 Task: Find connections with filter location Piedecuesta with filter topic #Culturewith filter profile language Spanish with filter current company Tech Mahindra Foundation with filter school Indira Gandhi Institute of Technology (IGIT), Sarang with filter industry Facilities Services with filter service category Corporate Law with filter keywords title Medical Laboratory Tech
Action: Mouse moved to (362, 272)
Screenshot: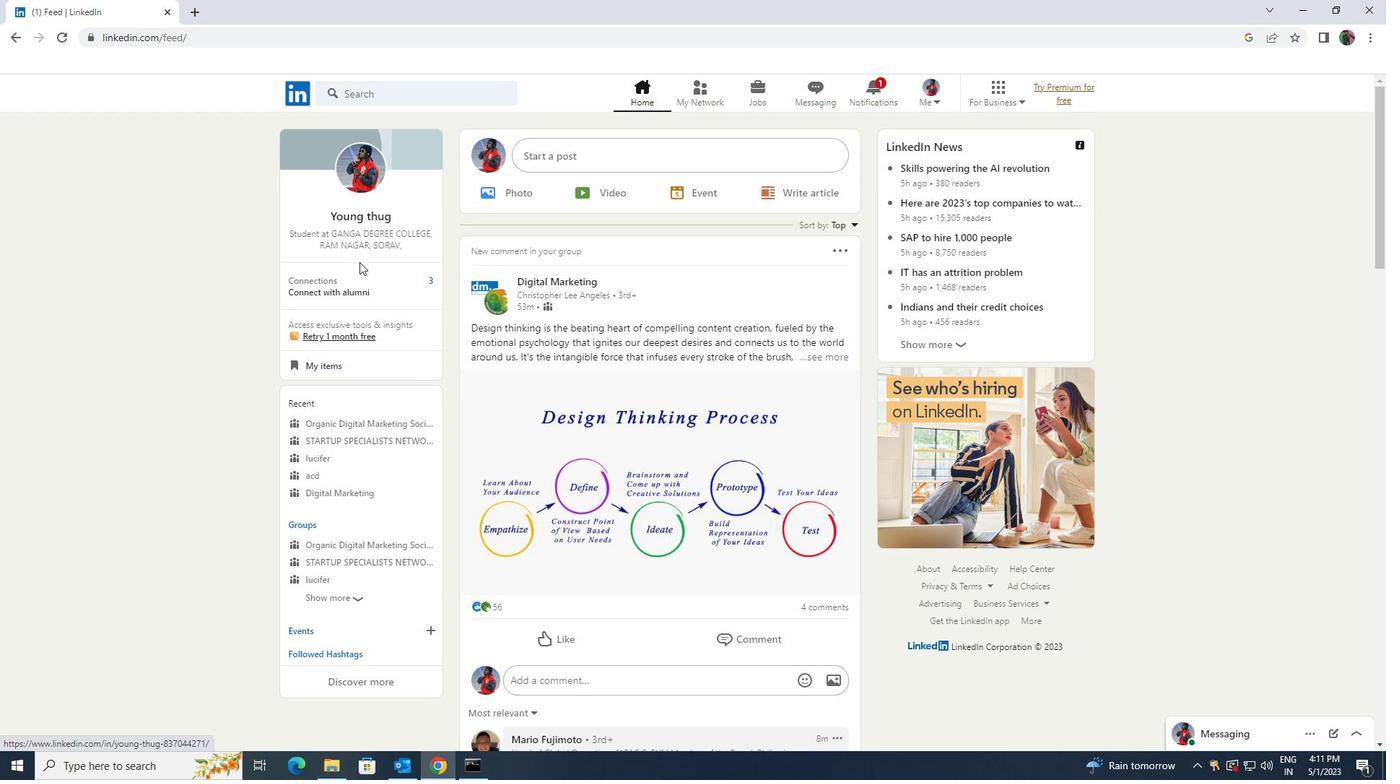 
Action: Mouse pressed left at (362, 272)
Screenshot: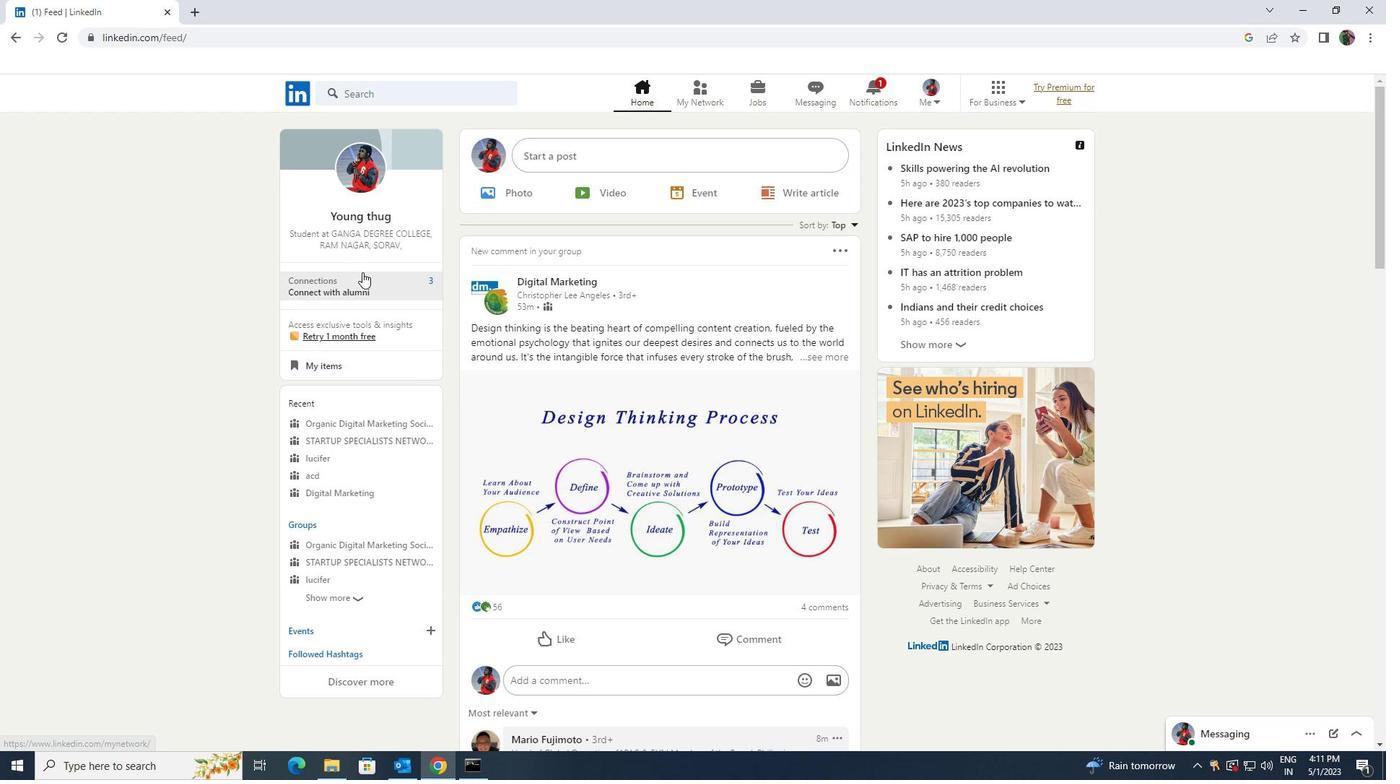
Action: Mouse moved to (373, 171)
Screenshot: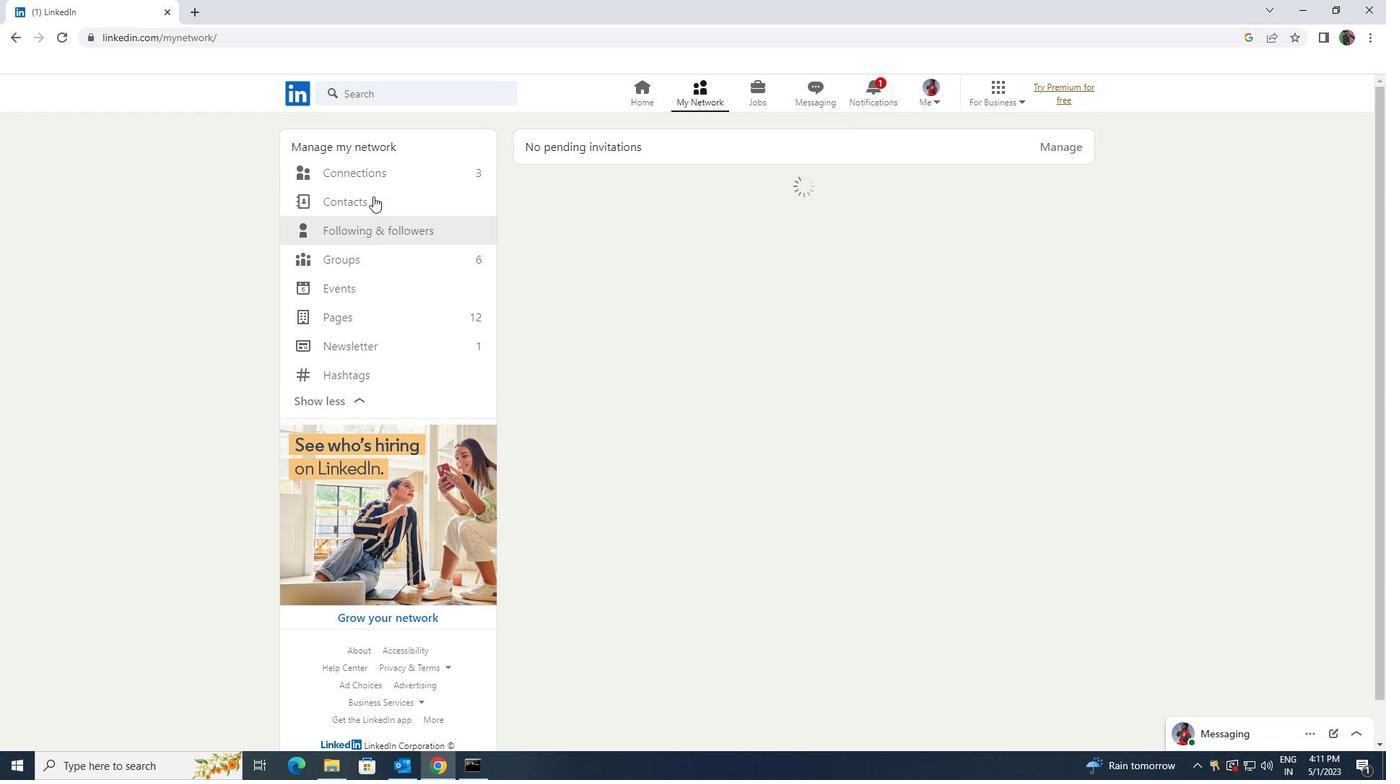 
Action: Mouse pressed left at (373, 171)
Screenshot: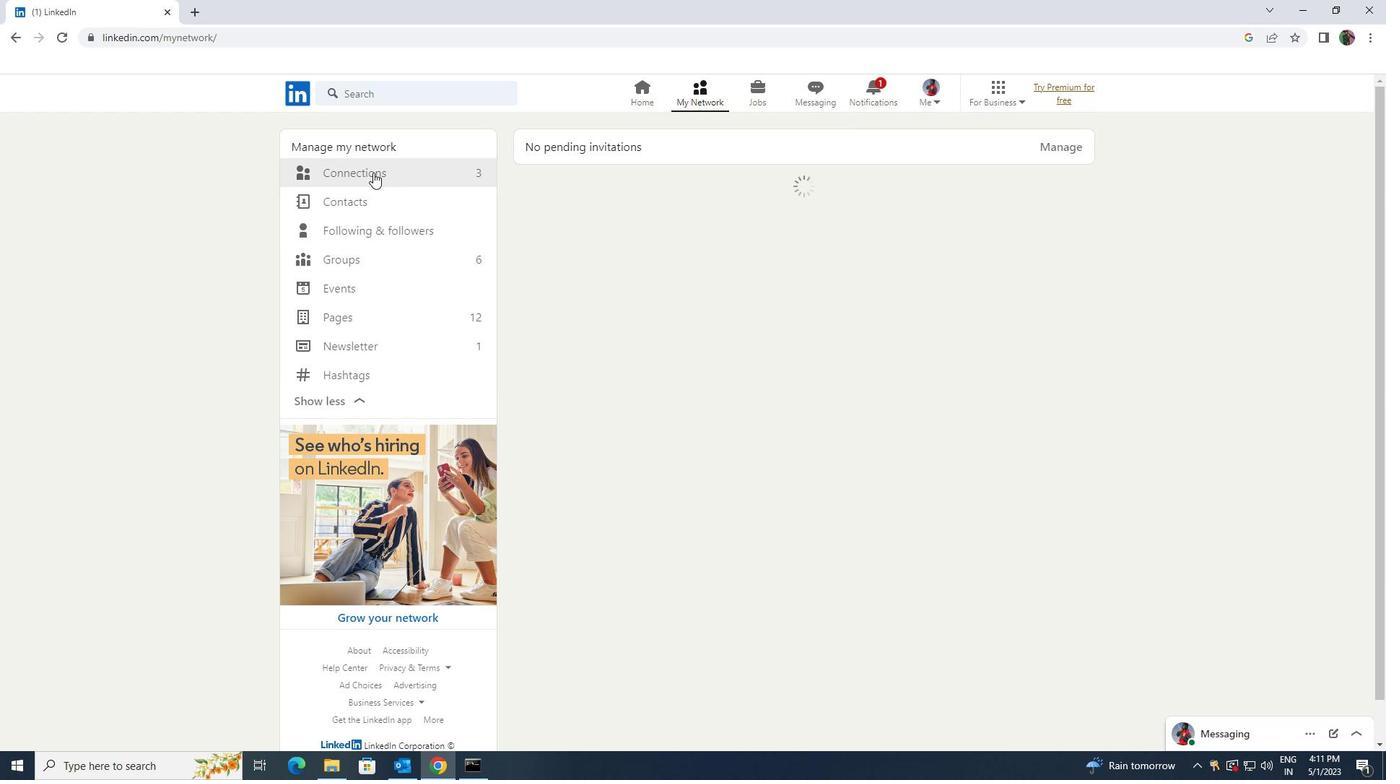 
Action: Mouse moved to (776, 174)
Screenshot: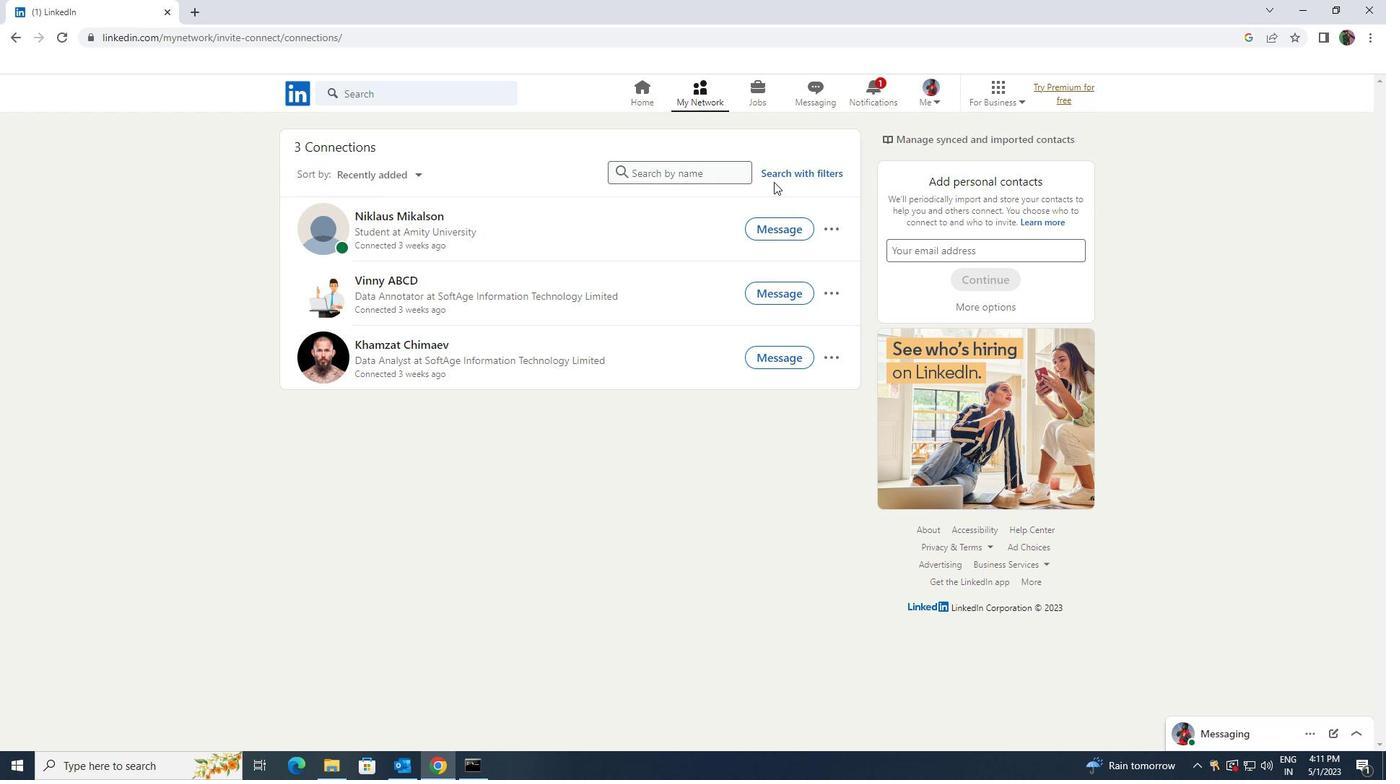 
Action: Mouse pressed left at (776, 174)
Screenshot: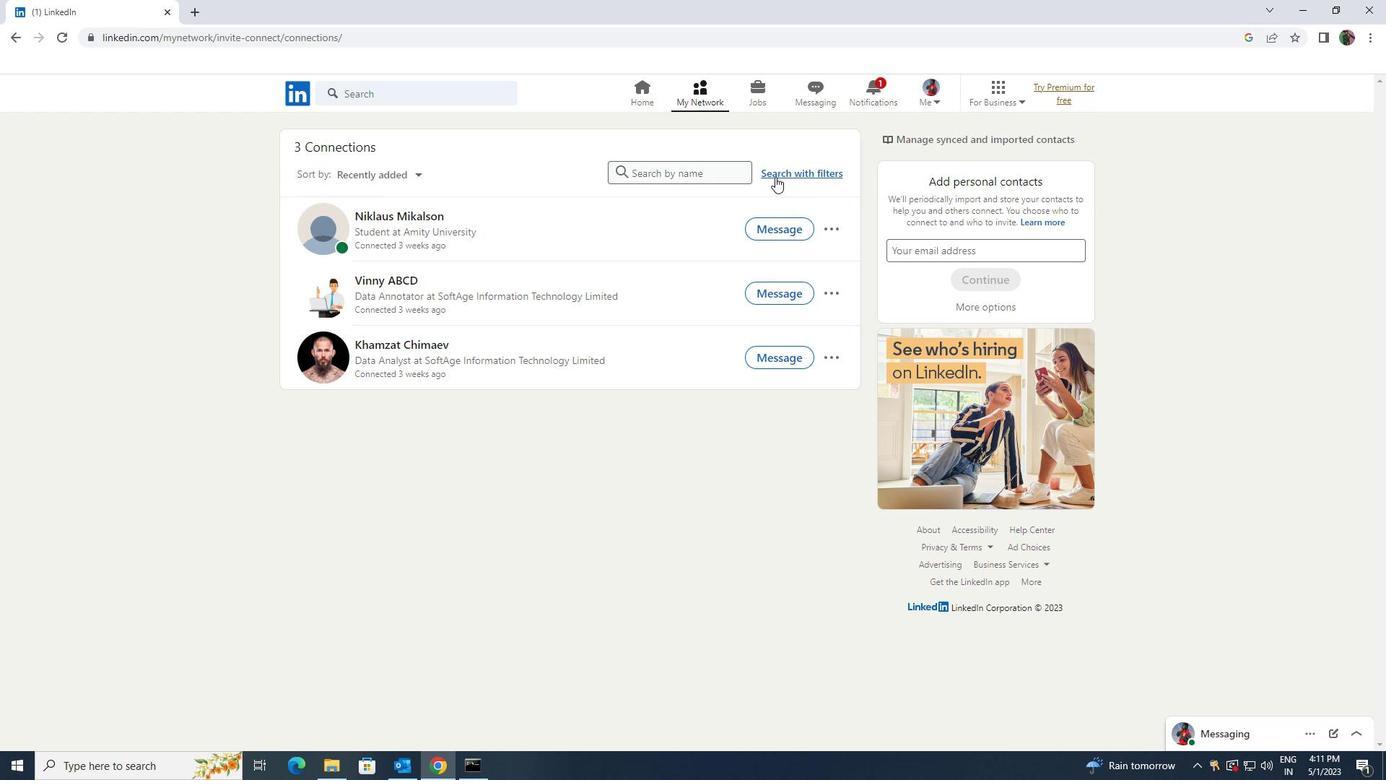 
Action: Mouse moved to (734, 139)
Screenshot: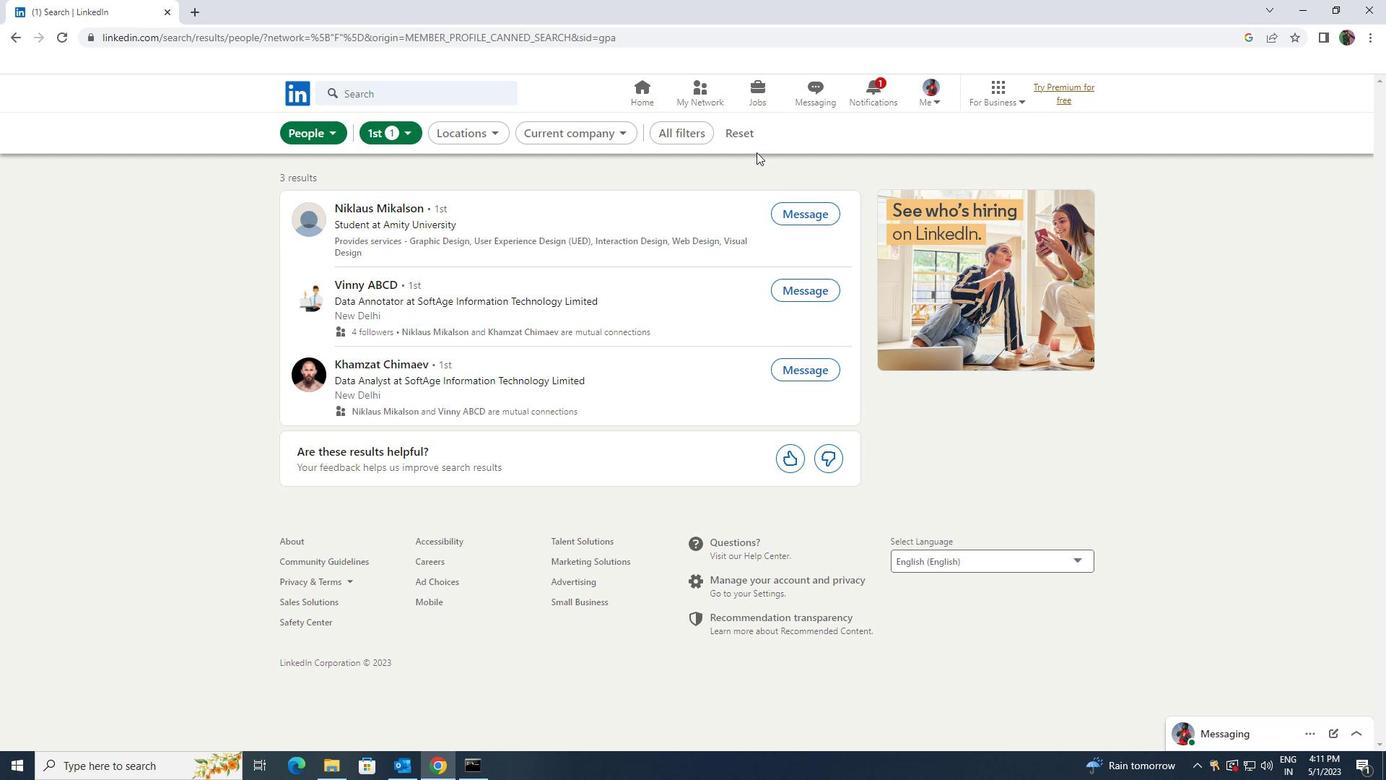 
Action: Mouse pressed left at (734, 139)
Screenshot: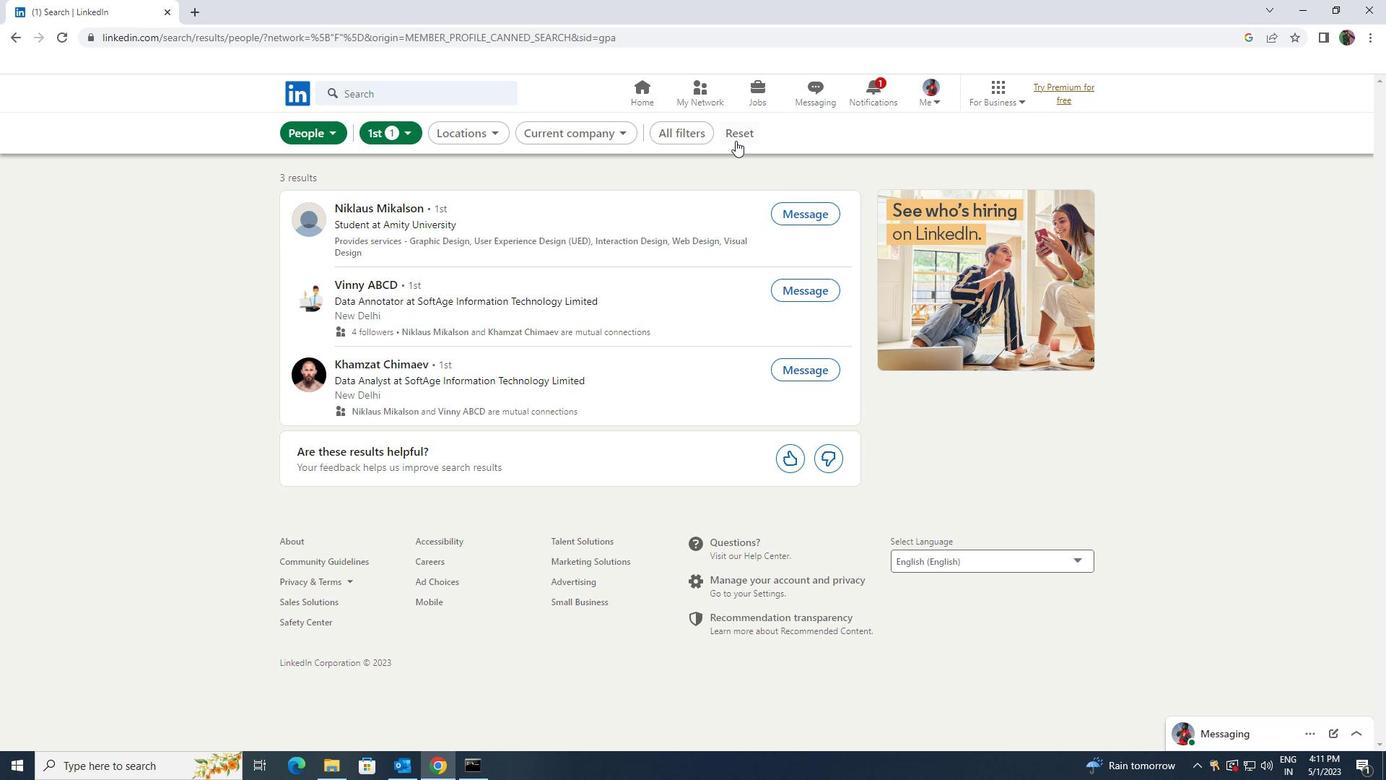 
Action: Mouse pressed left at (734, 139)
Screenshot: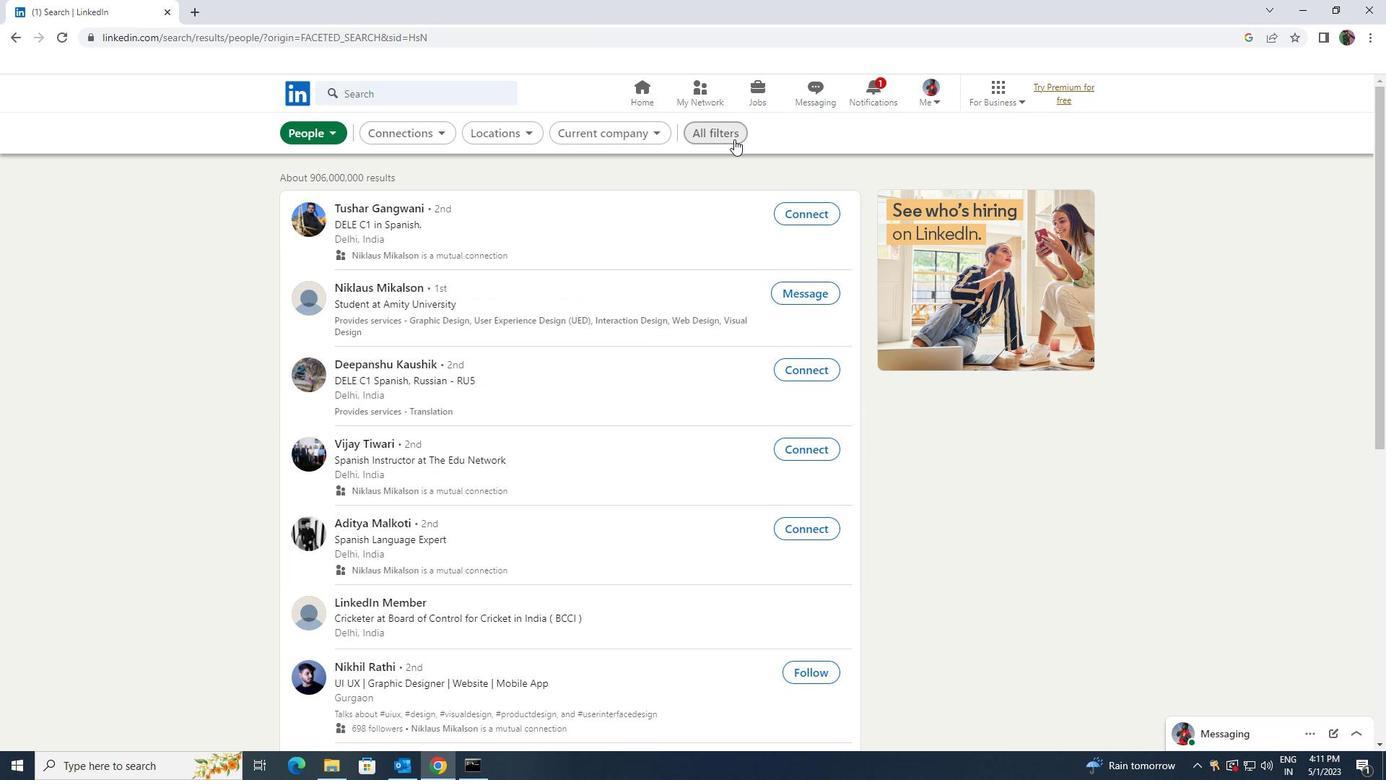 
Action: Mouse moved to (1174, 490)
Screenshot: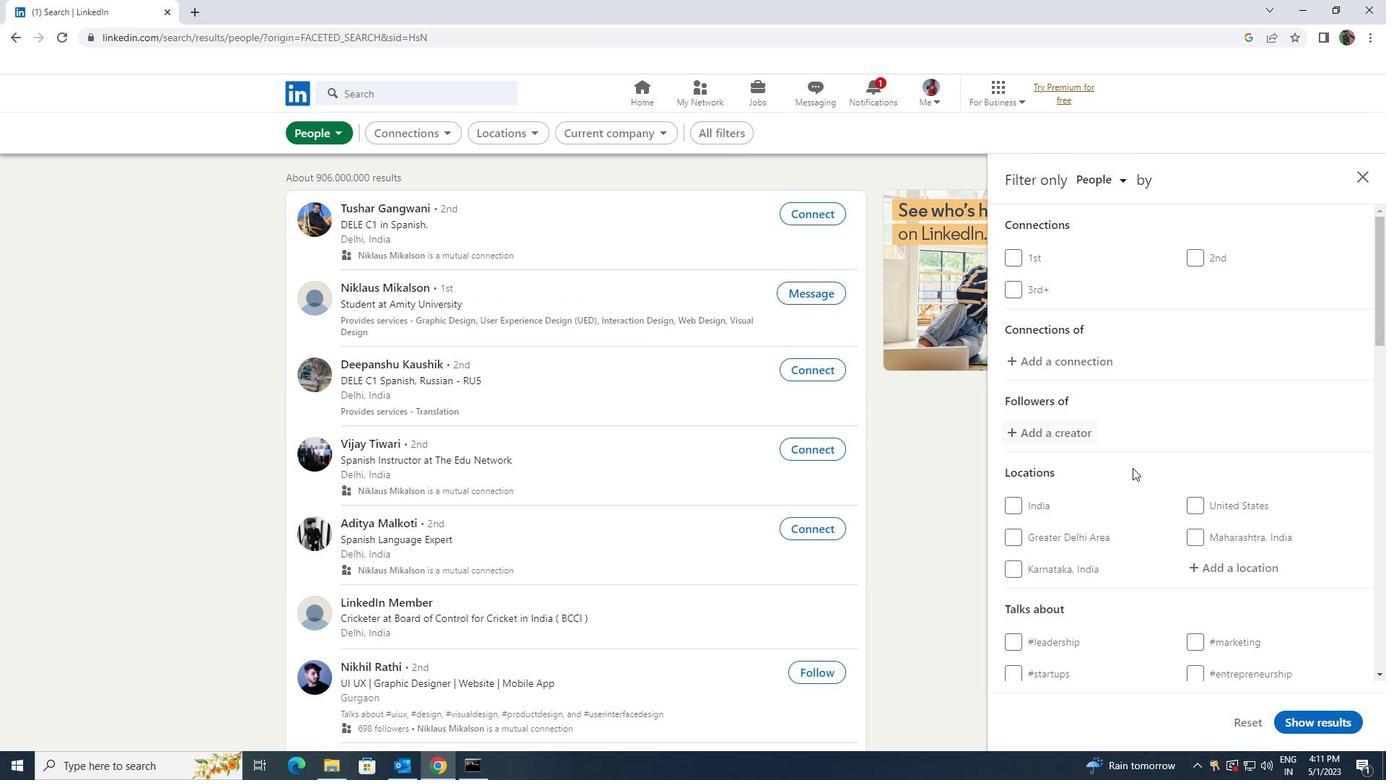 
Action: Mouse scrolled (1174, 489) with delta (0, 0)
Screenshot: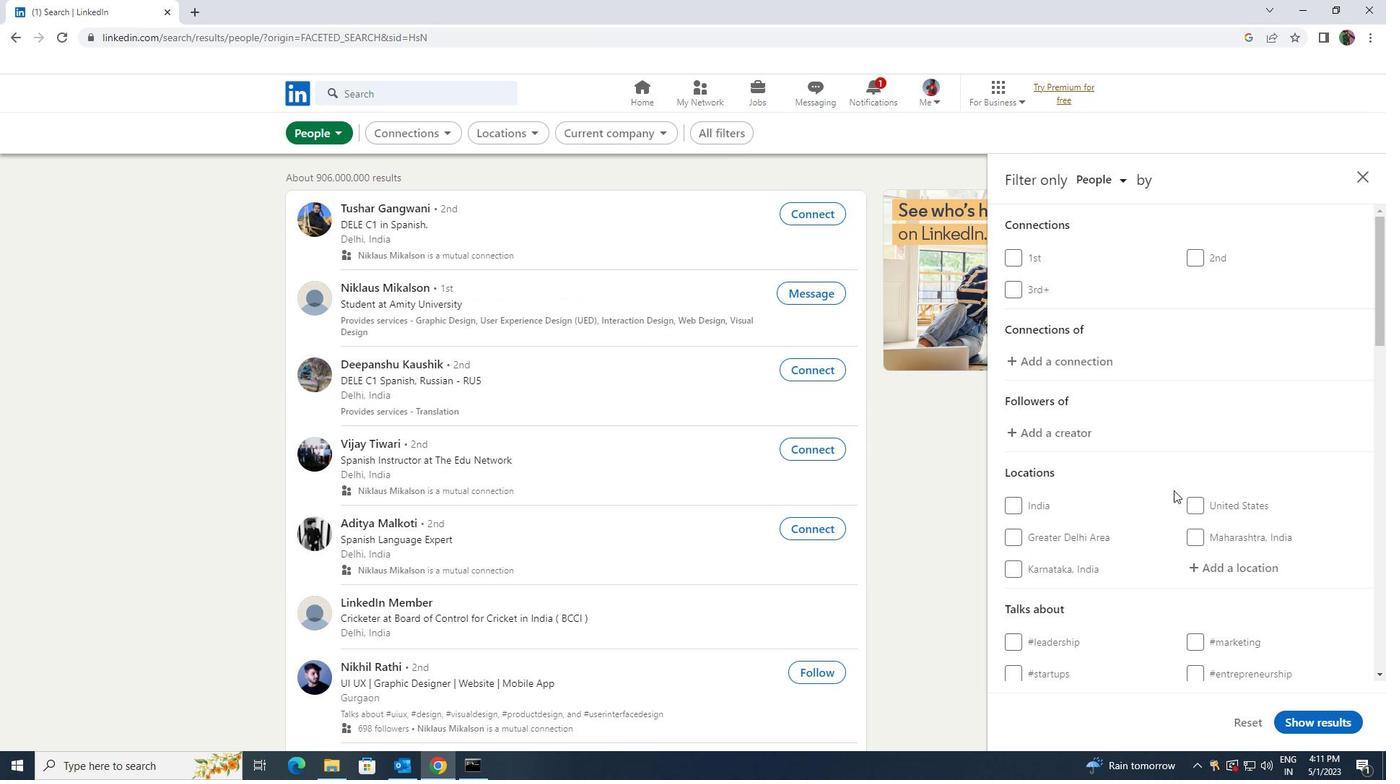 
Action: Mouse scrolled (1174, 489) with delta (0, 0)
Screenshot: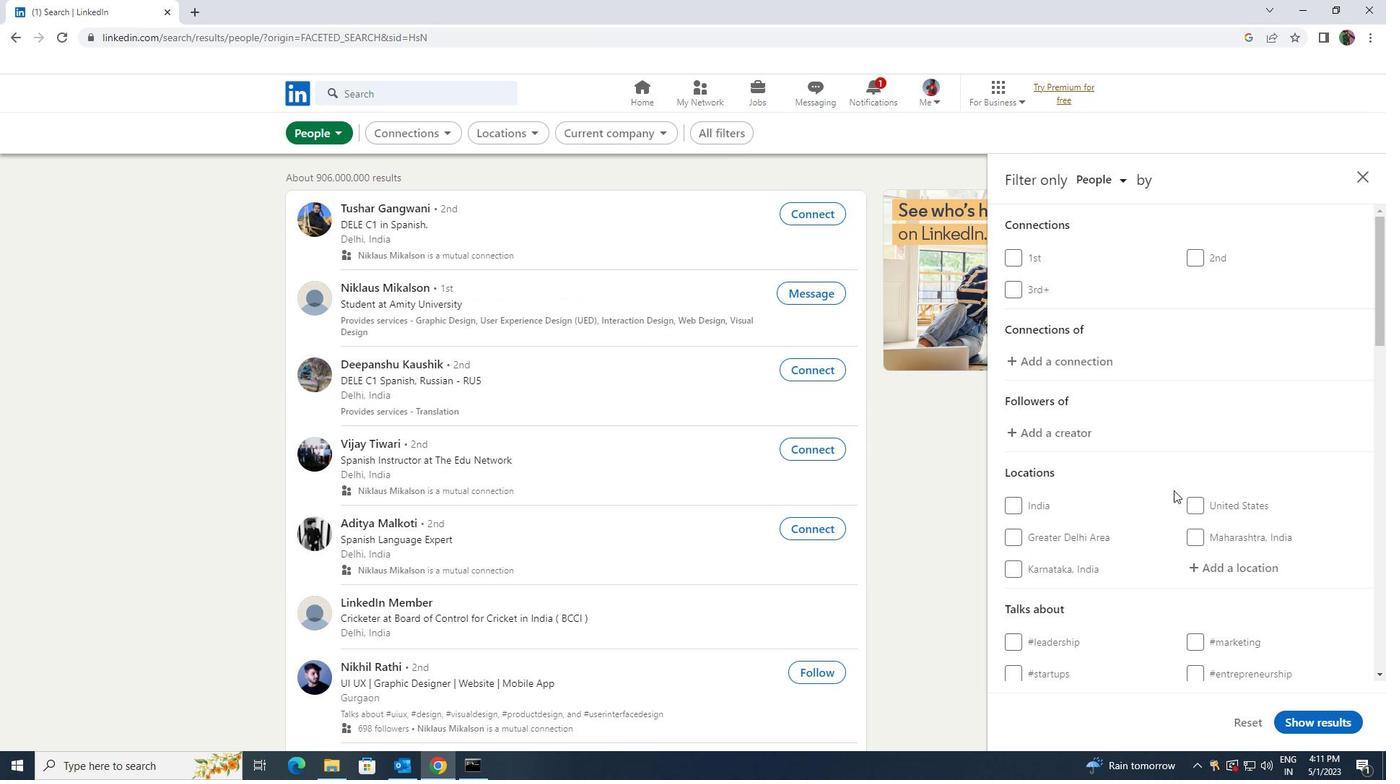 
Action: Mouse moved to (1201, 424)
Screenshot: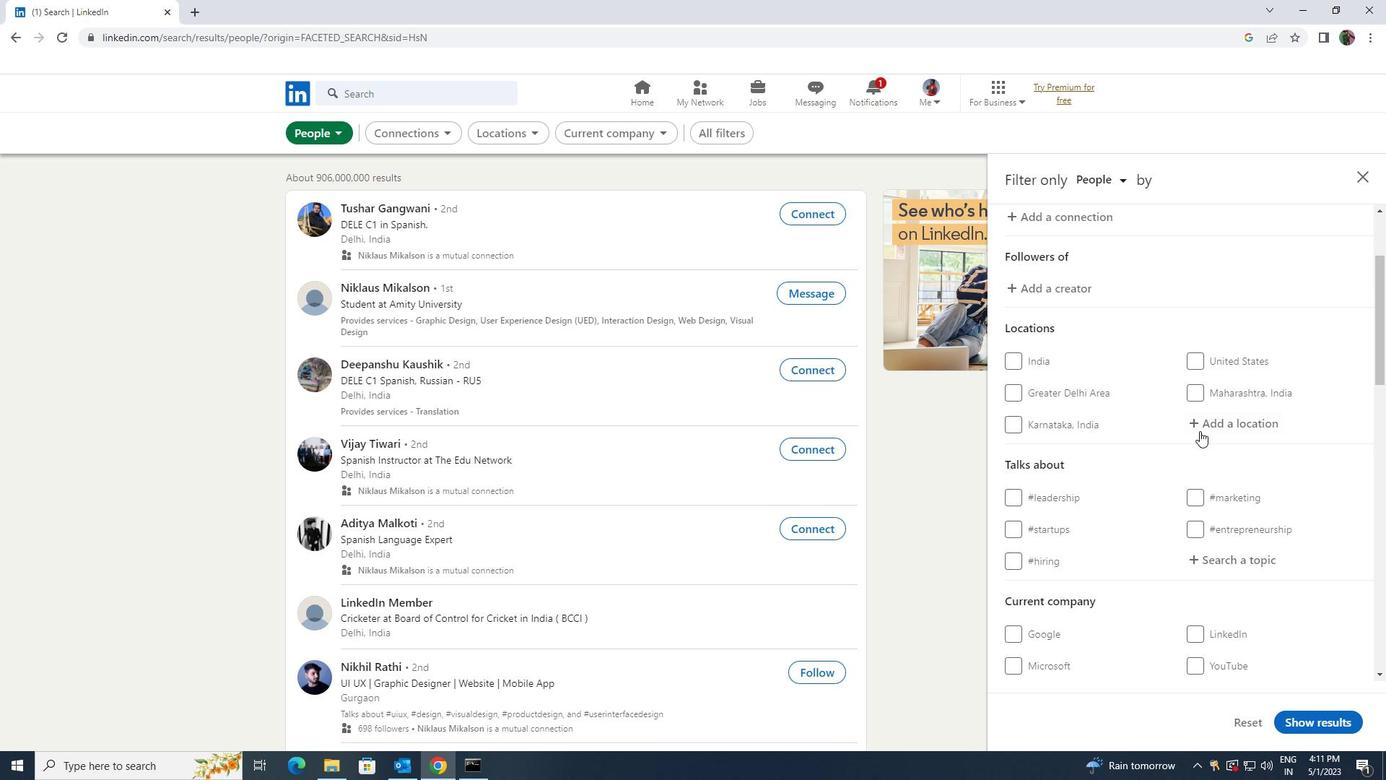
Action: Mouse pressed left at (1201, 424)
Screenshot: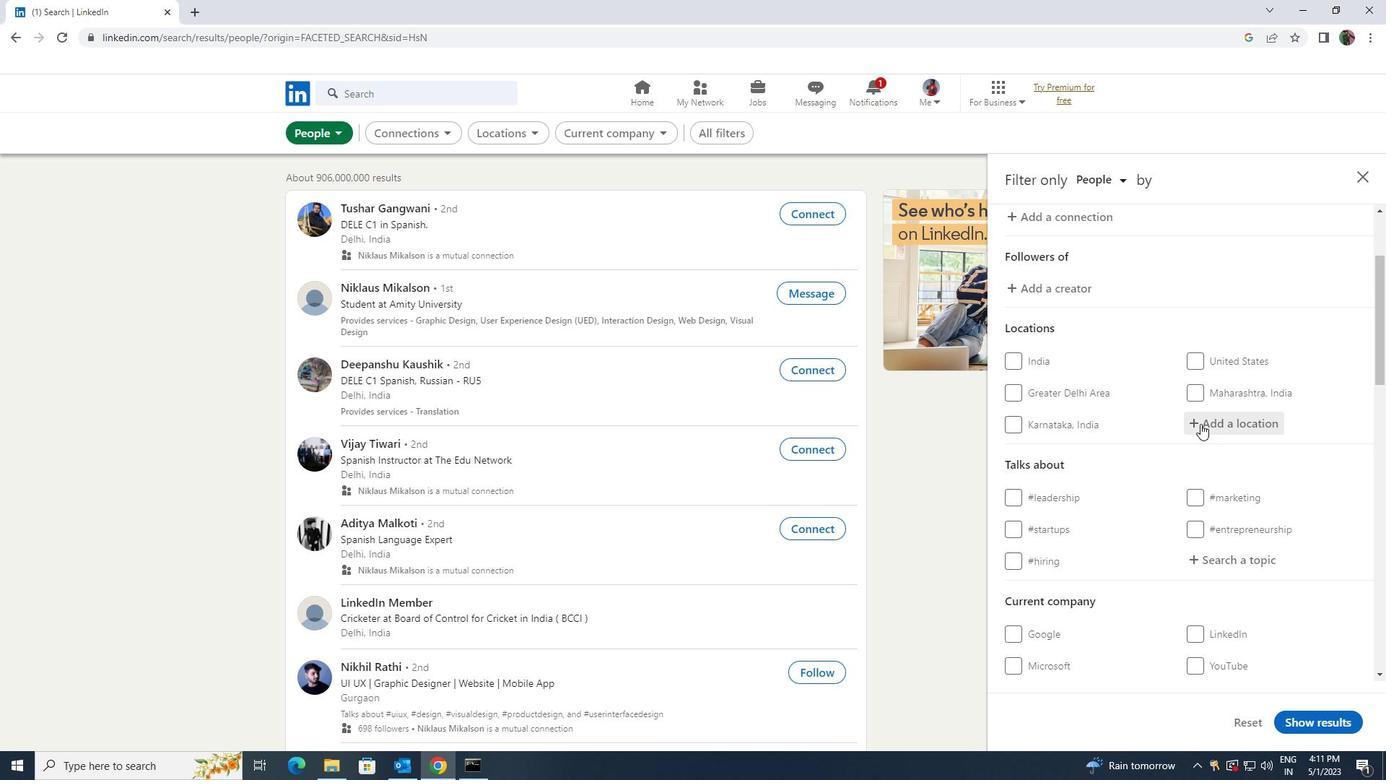 
Action: Key pressed <Key.shift><Key.shift>PIEDECU
Screenshot: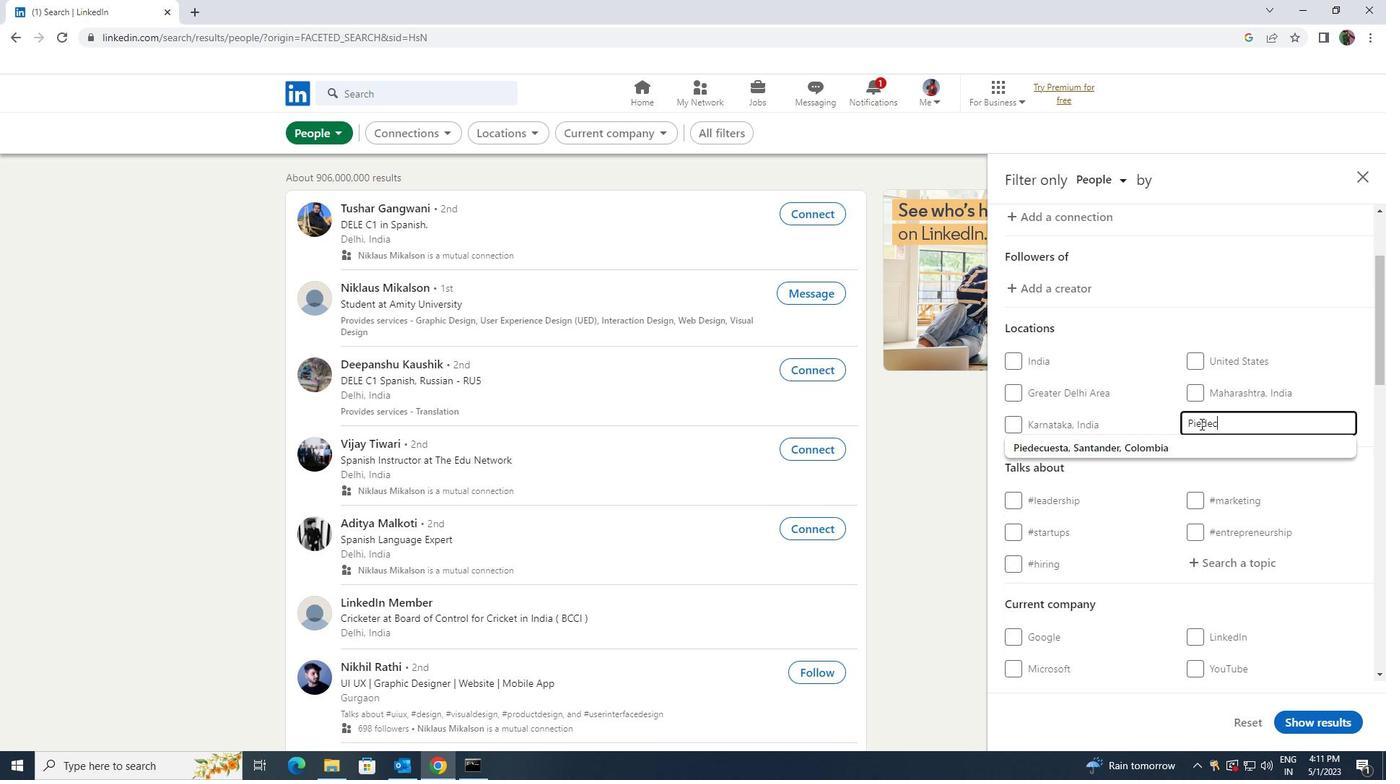 
Action: Mouse moved to (1209, 437)
Screenshot: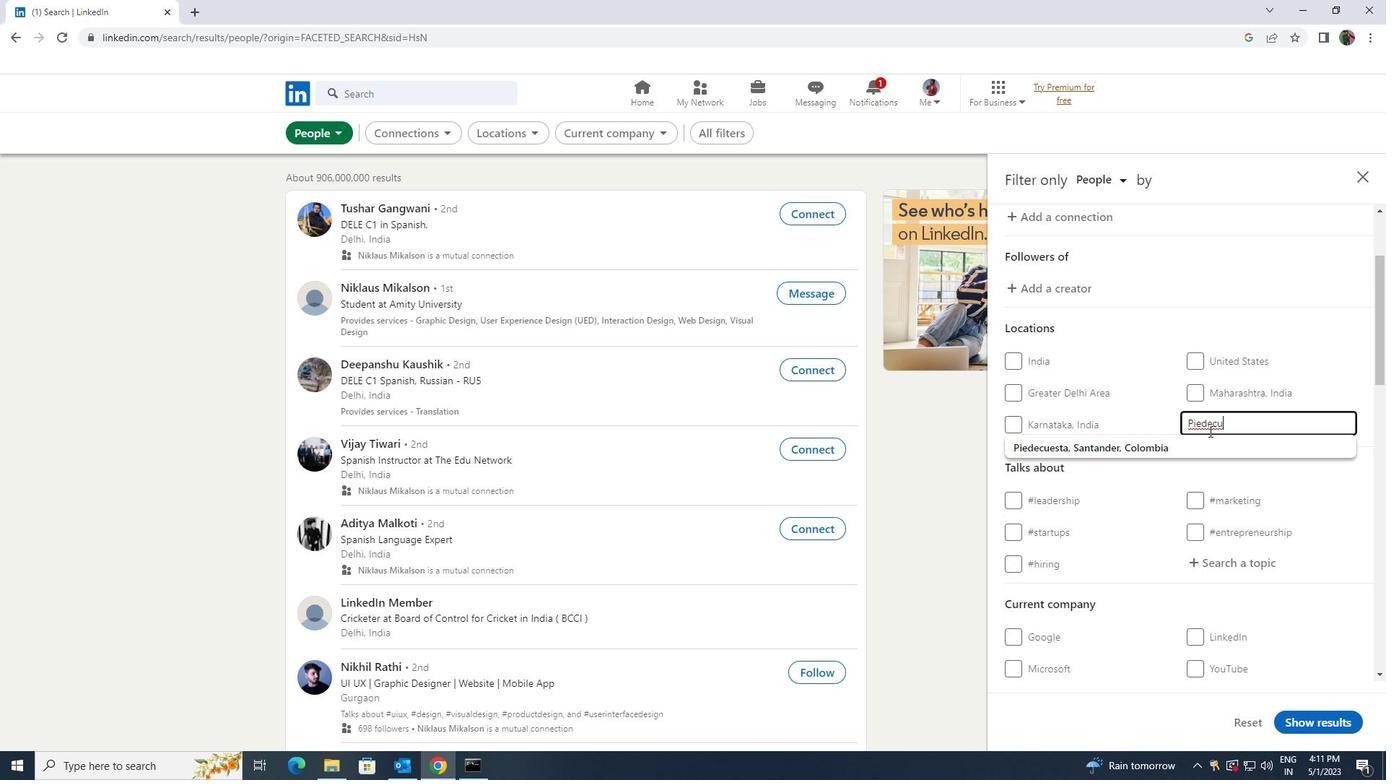 
Action: Mouse pressed left at (1209, 437)
Screenshot: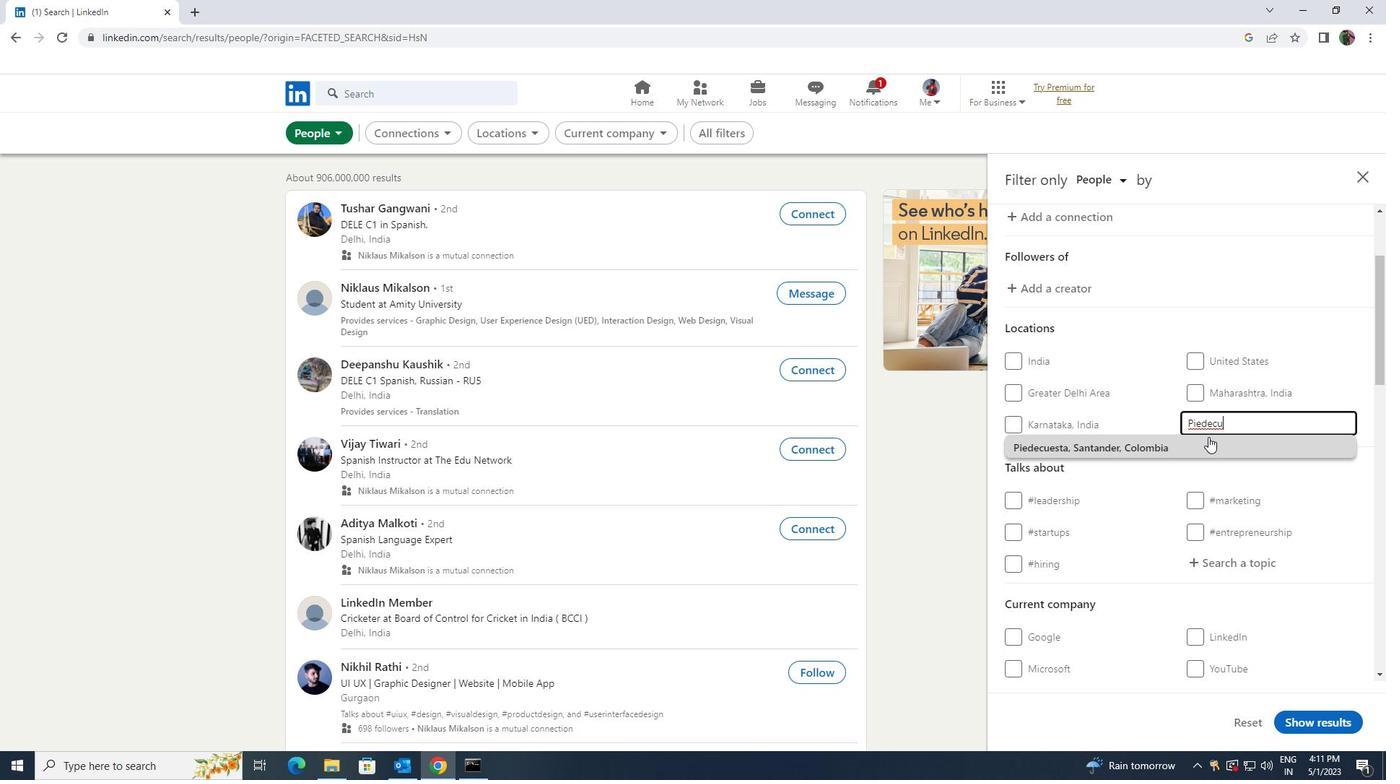 
Action: Mouse scrolled (1209, 436) with delta (0, 0)
Screenshot: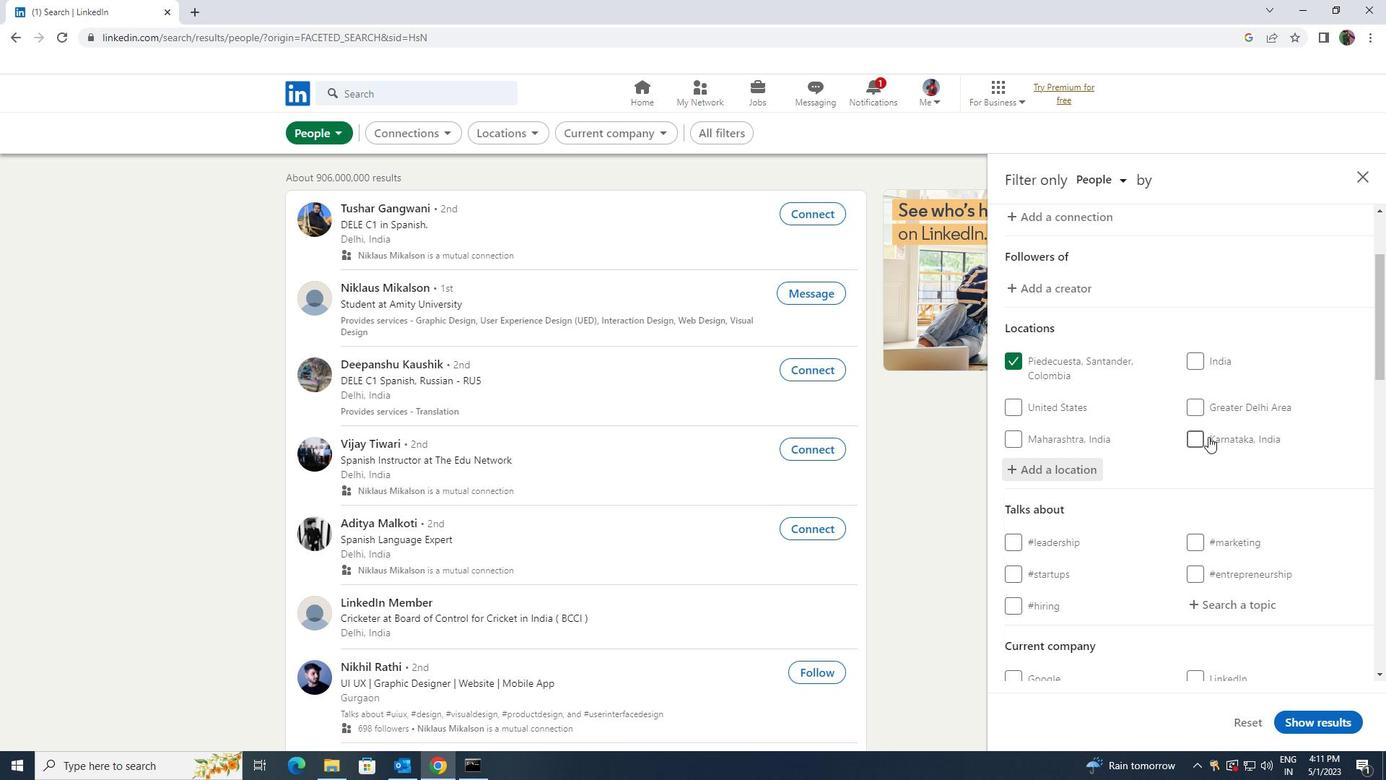 
Action: Mouse moved to (1207, 438)
Screenshot: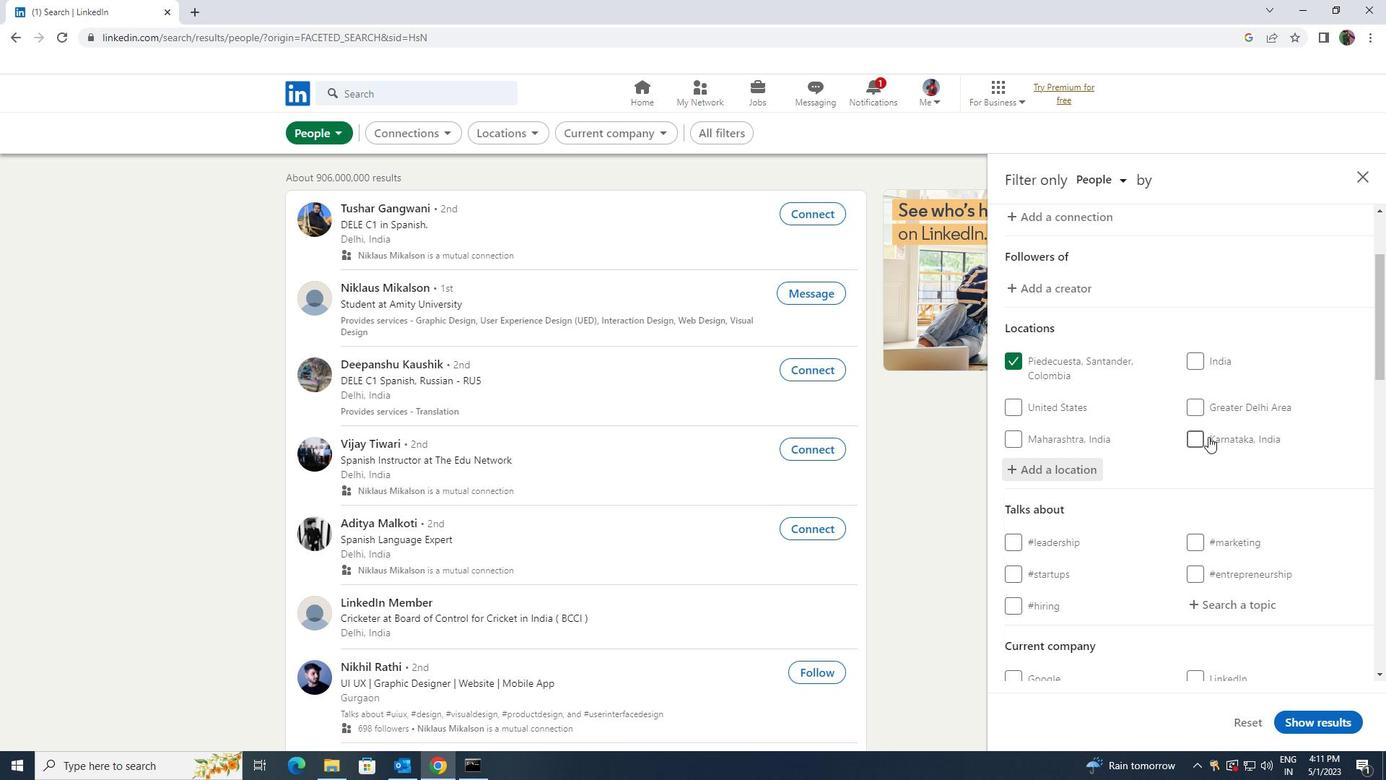 
Action: Mouse scrolled (1207, 437) with delta (0, 0)
Screenshot: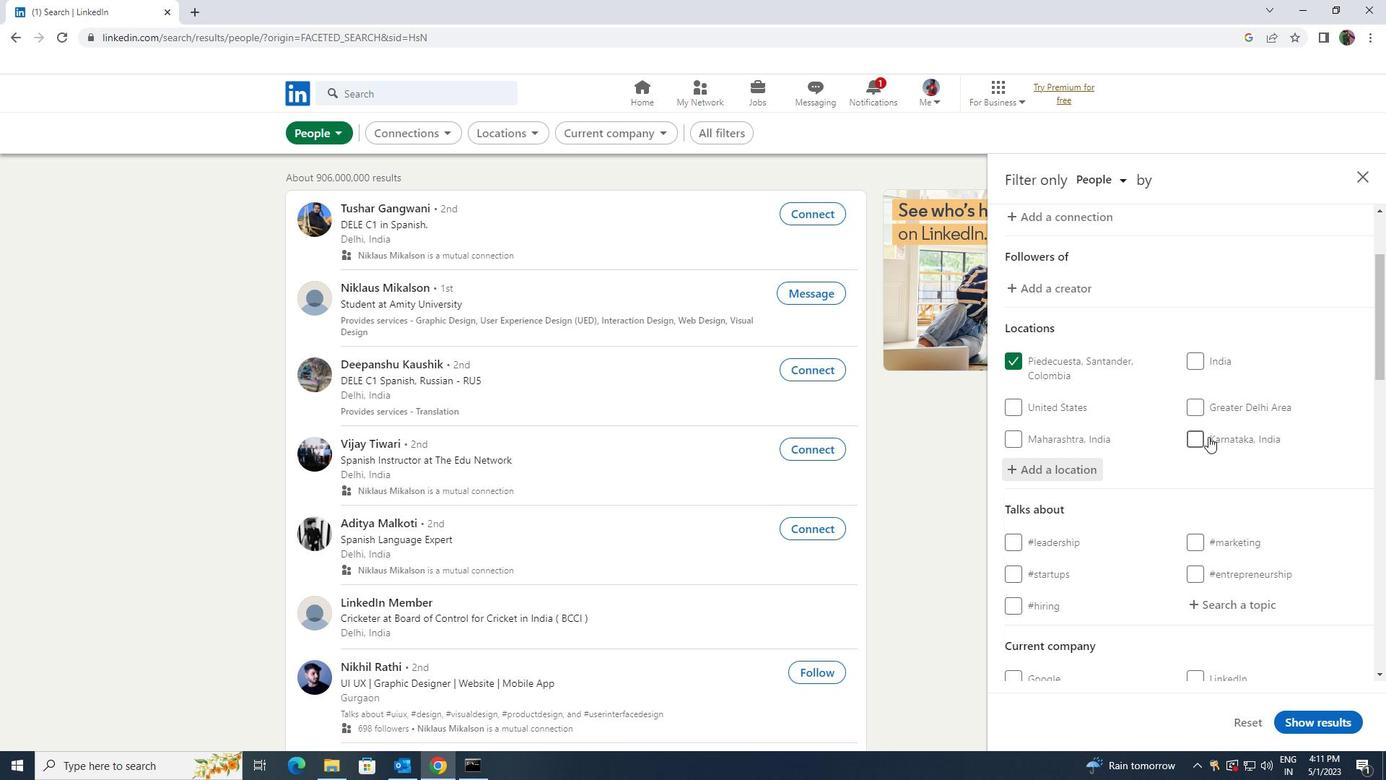 
Action: Mouse moved to (1211, 450)
Screenshot: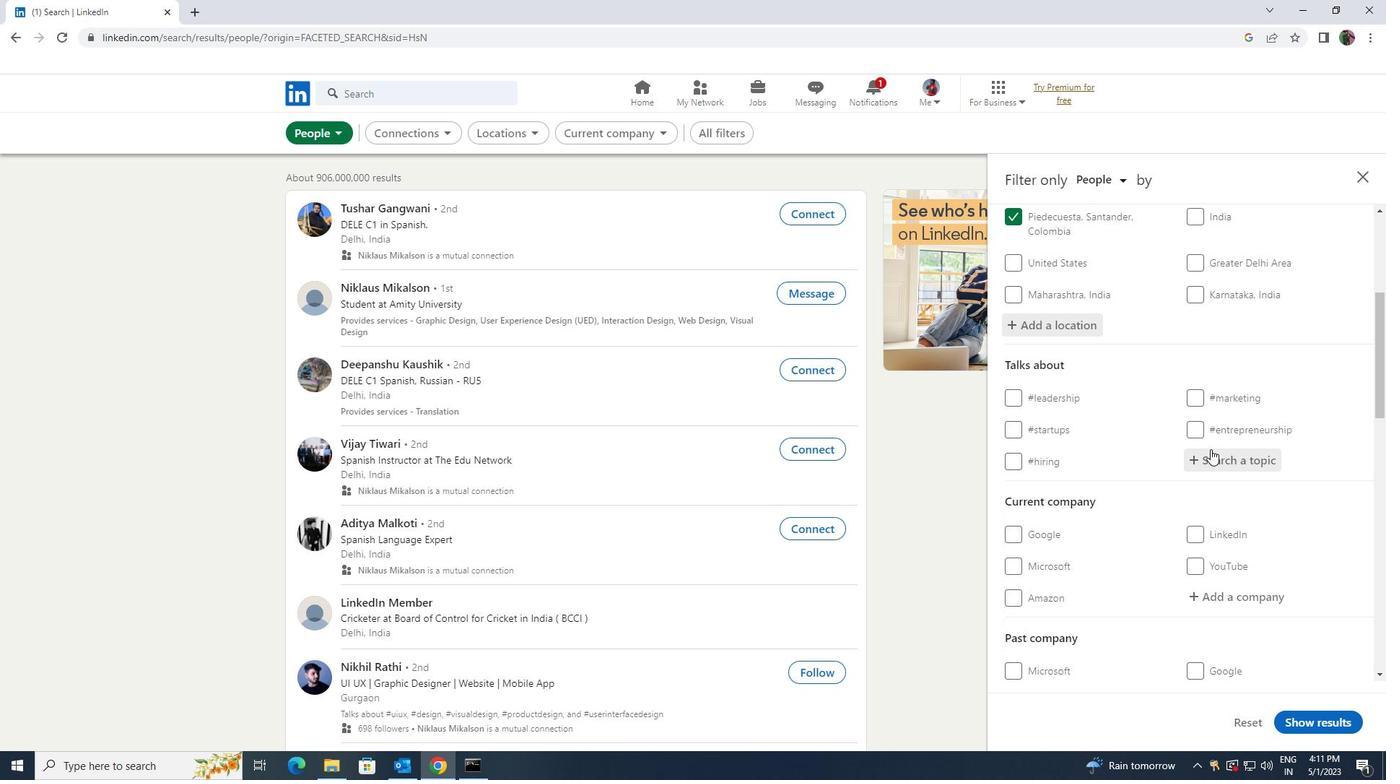 
Action: Mouse pressed left at (1211, 450)
Screenshot: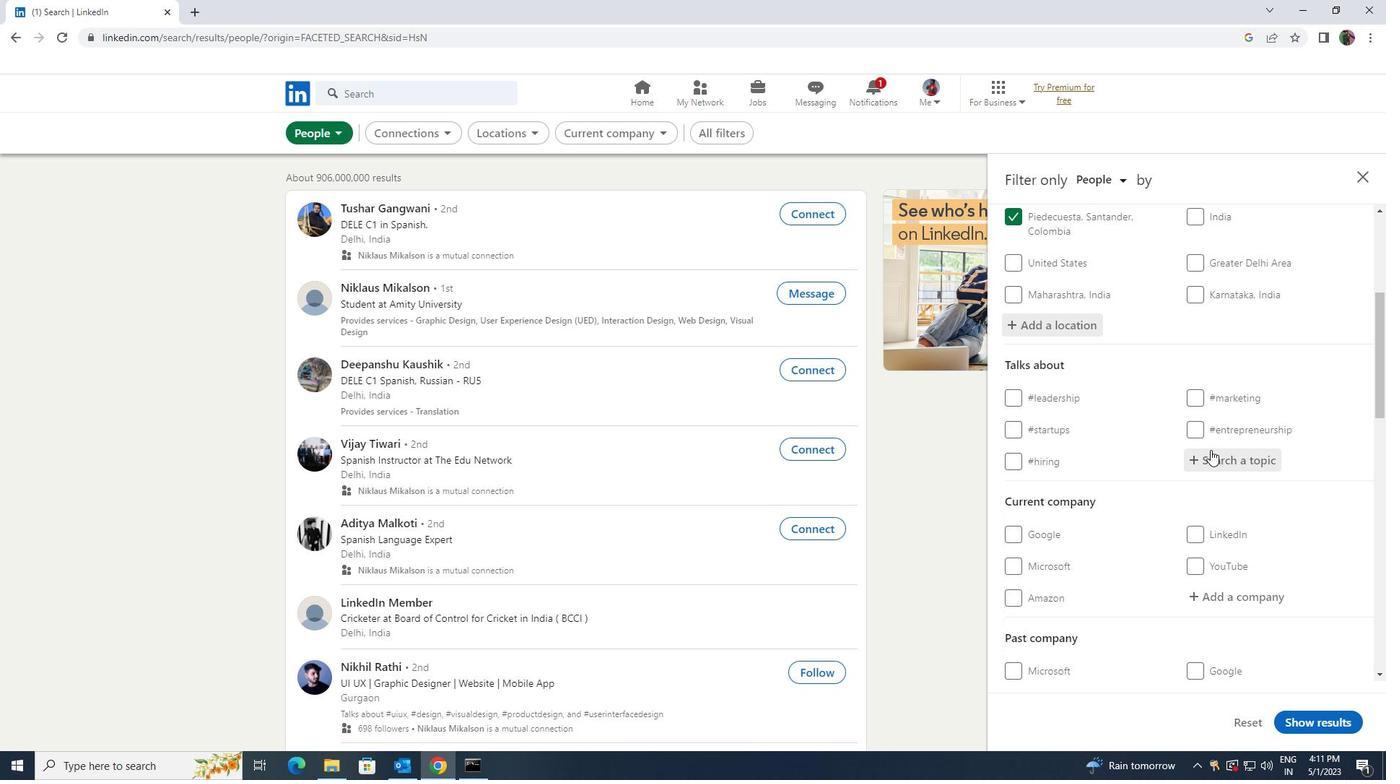 
Action: Key pressed <Key.shift>CULTUR4<Key.backspace>E
Screenshot: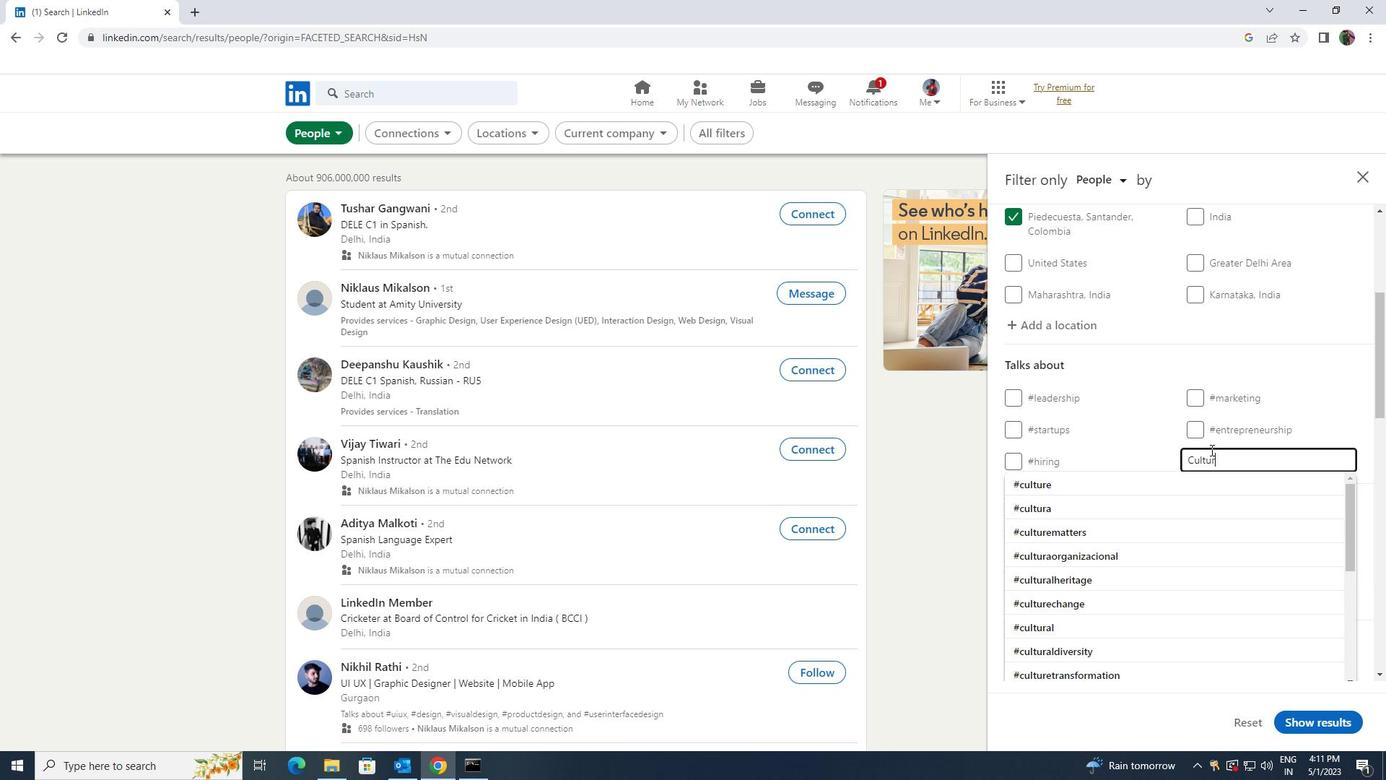 
Action: Mouse moved to (1191, 488)
Screenshot: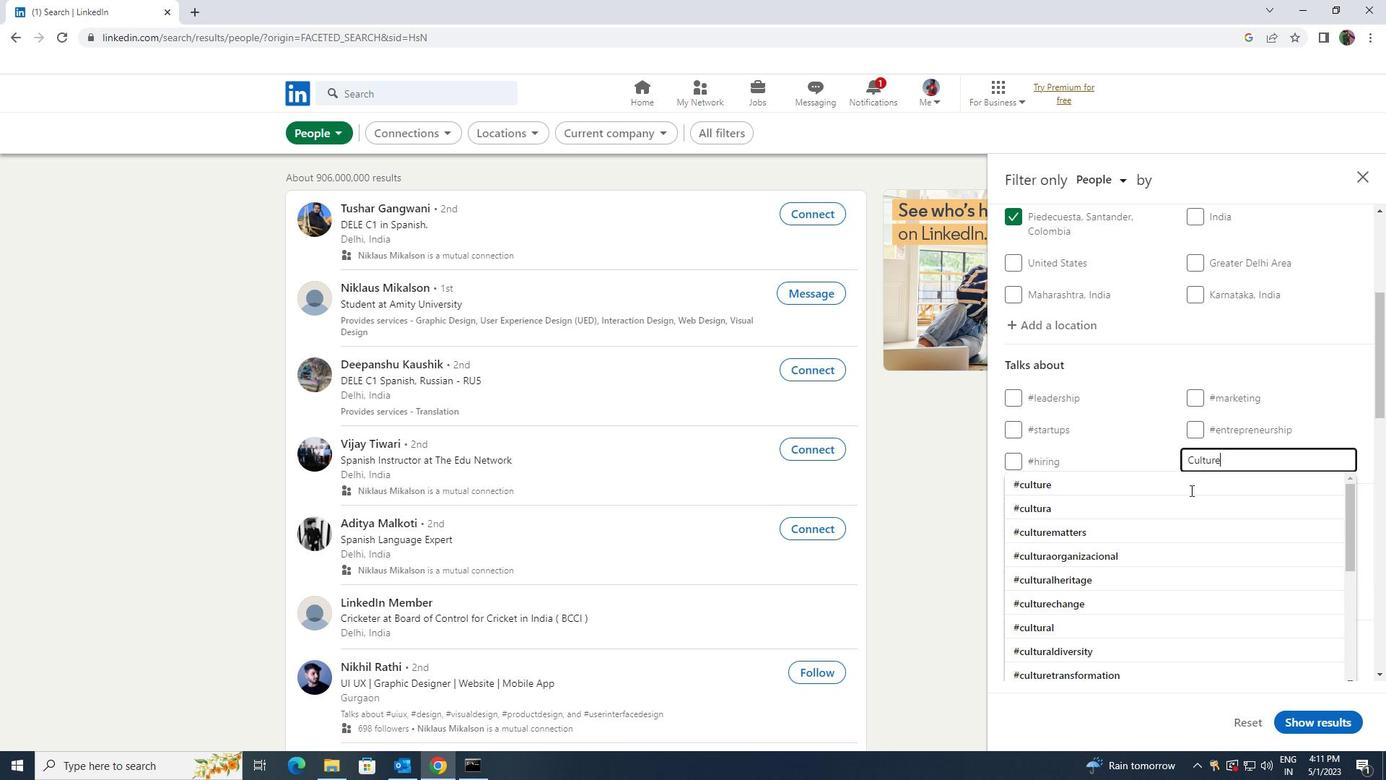 
Action: Mouse pressed left at (1191, 488)
Screenshot: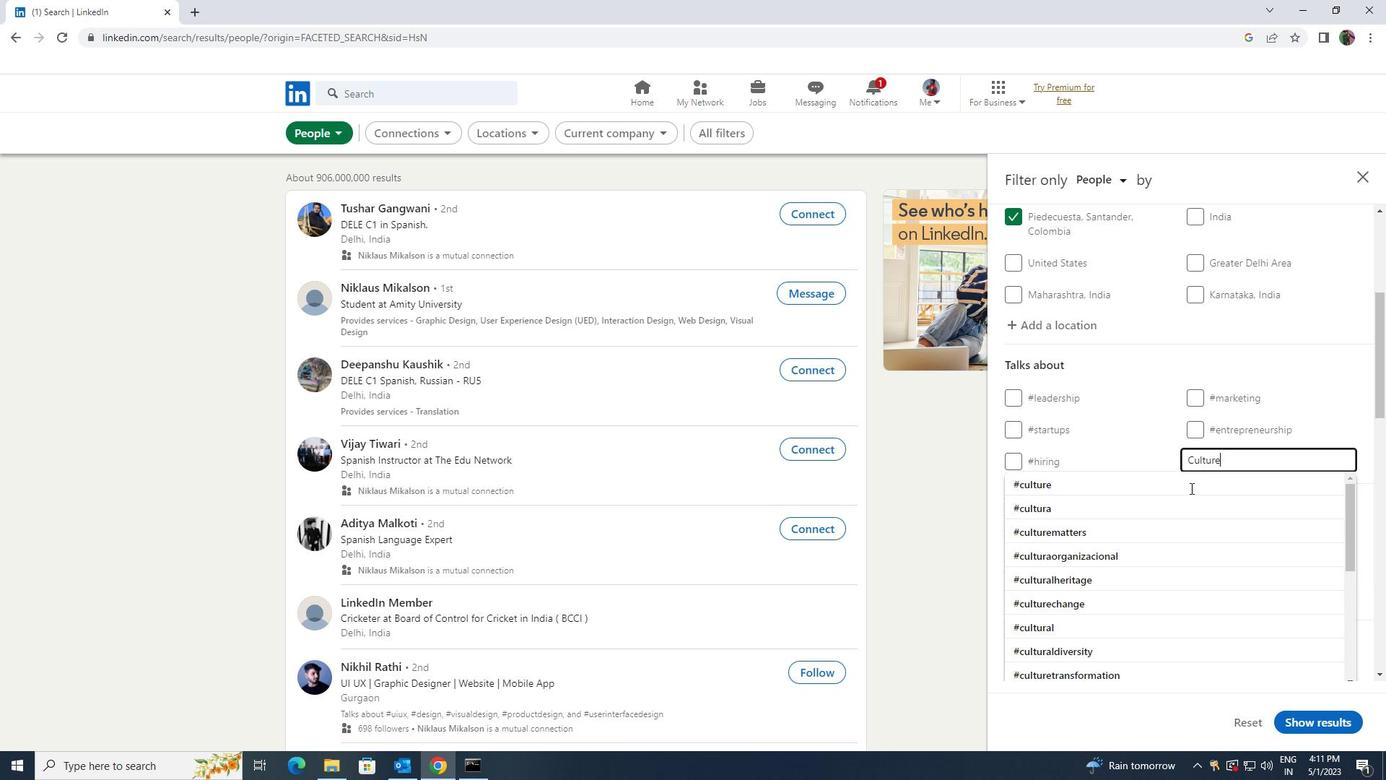
Action: Mouse moved to (1187, 476)
Screenshot: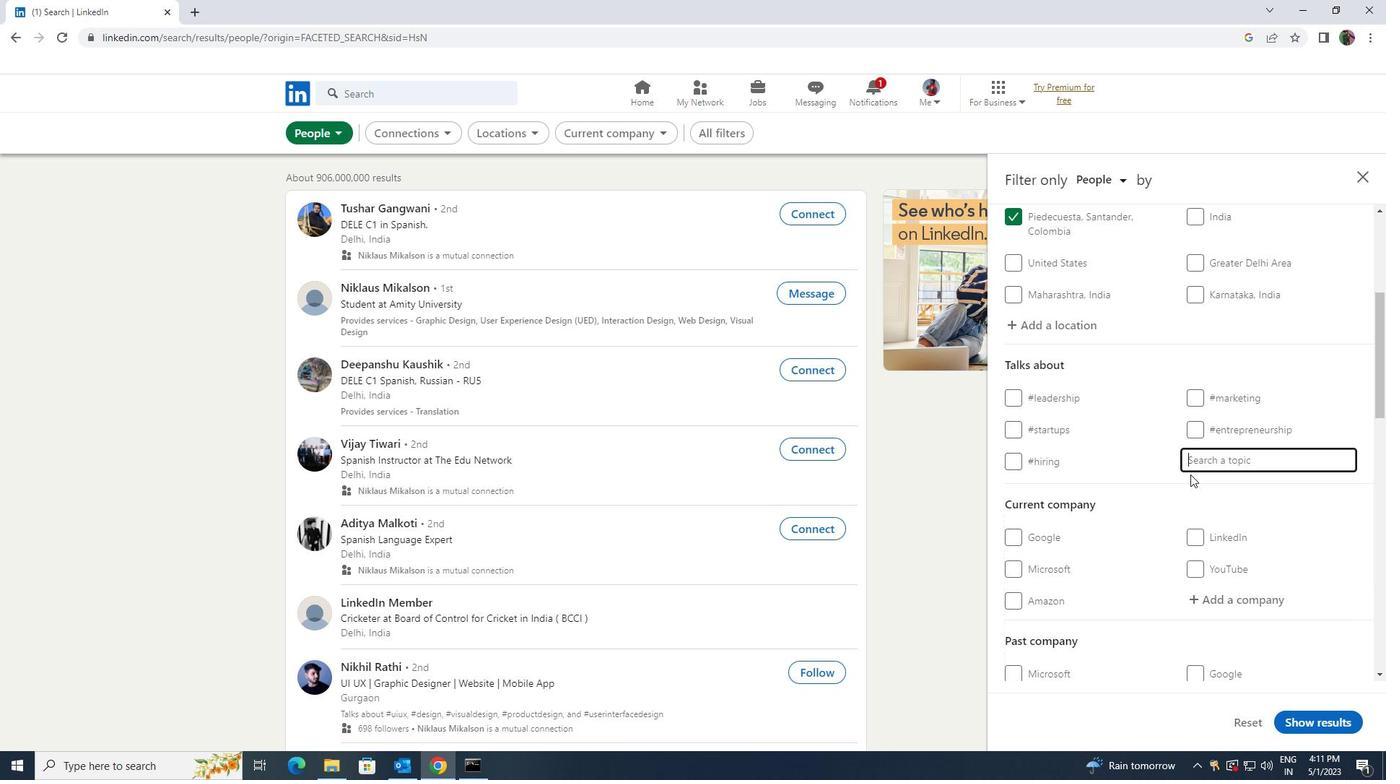 
Action: Mouse scrolled (1187, 476) with delta (0, 0)
Screenshot: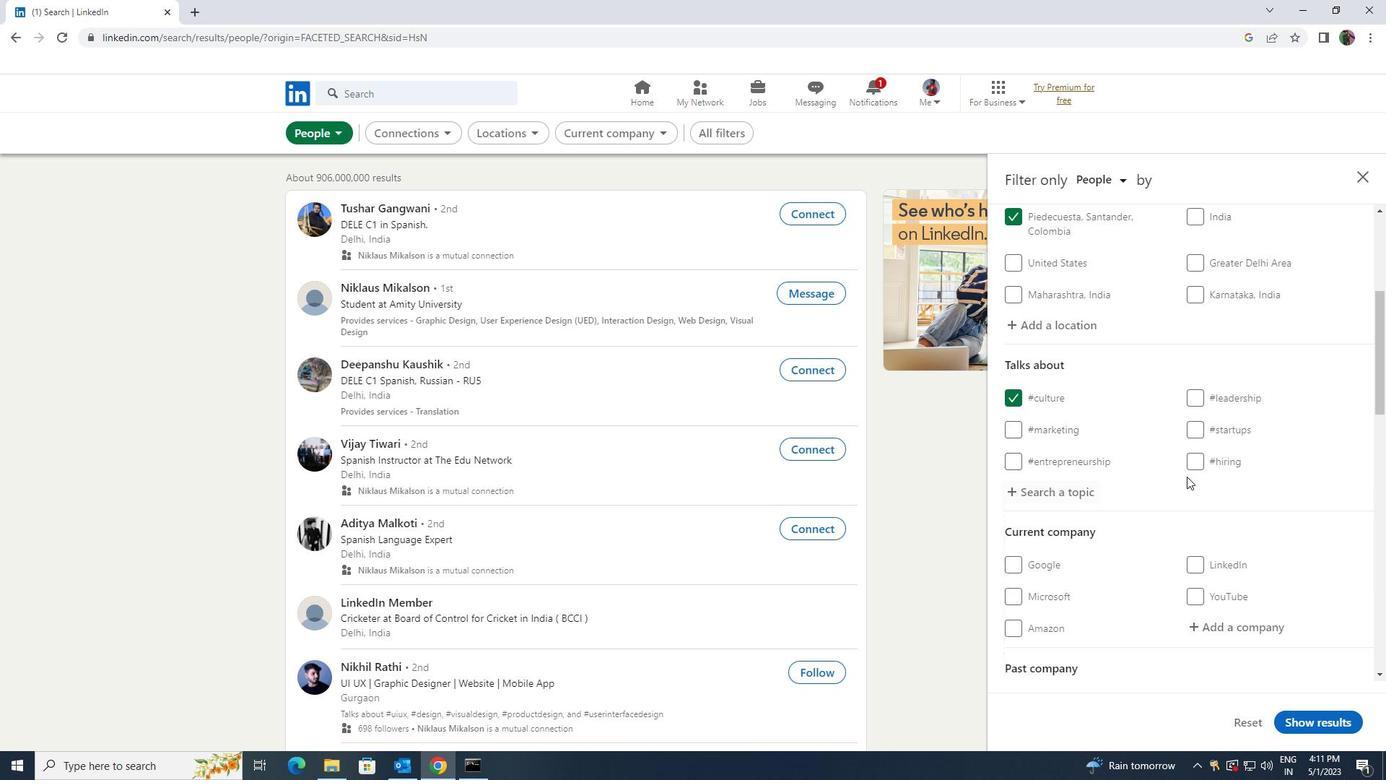 
Action: Mouse scrolled (1187, 476) with delta (0, 0)
Screenshot: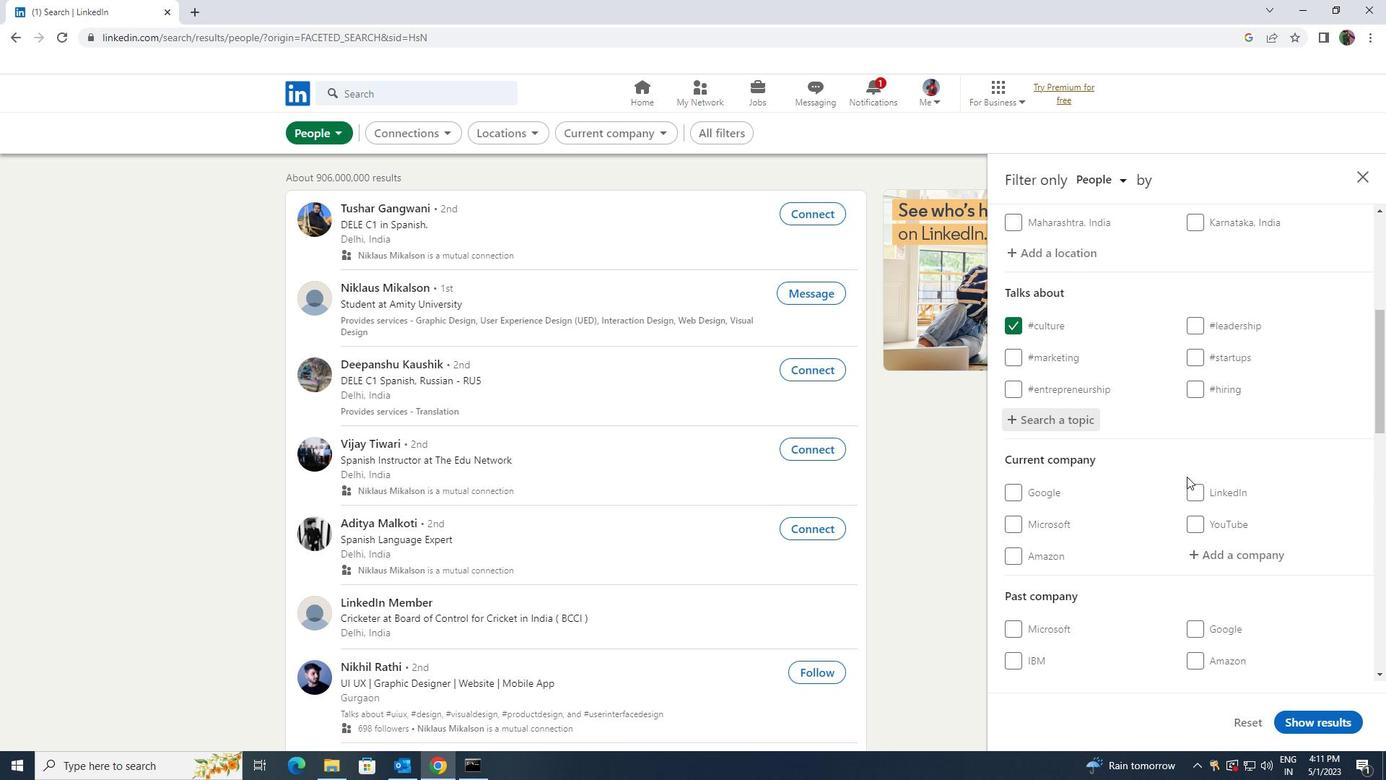 
Action: Mouse scrolled (1187, 476) with delta (0, 0)
Screenshot: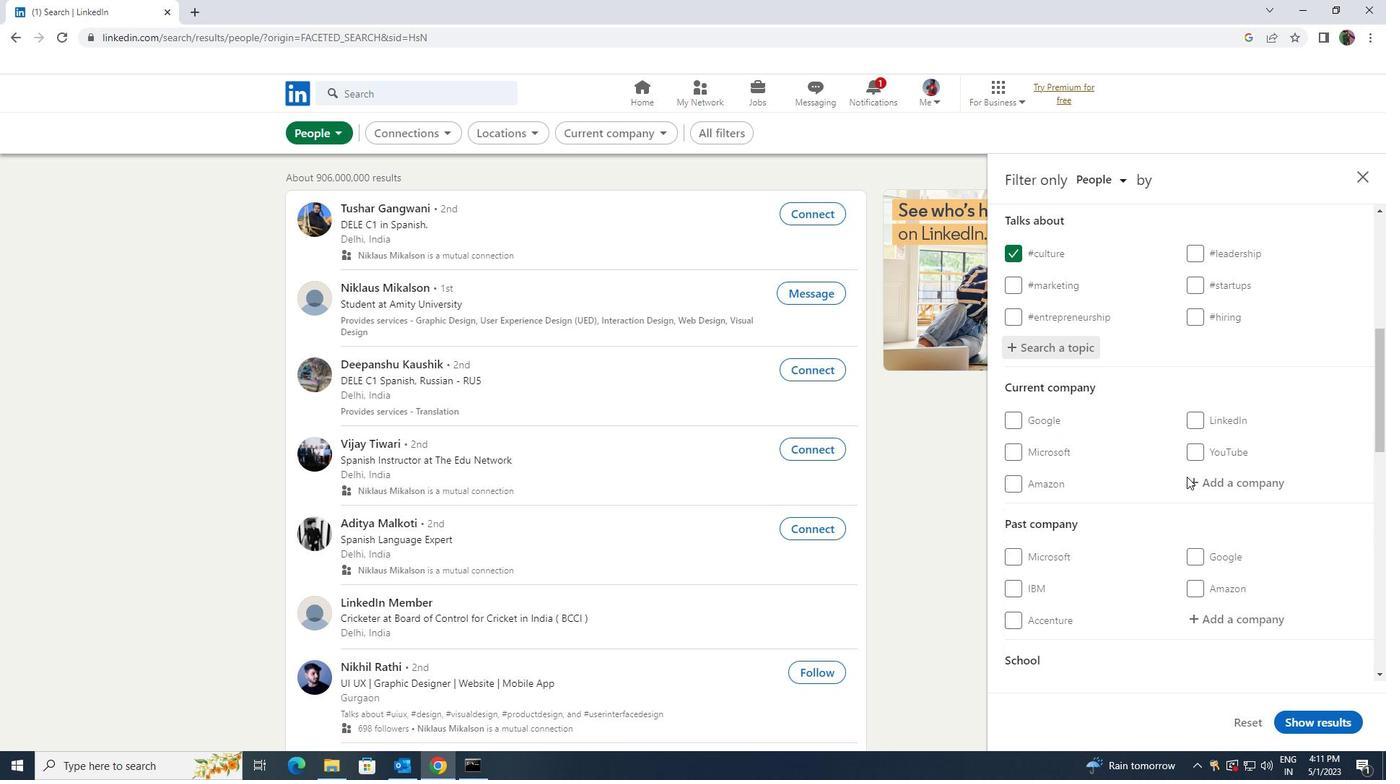 
Action: Mouse moved to (1187, 477)
Screenshot: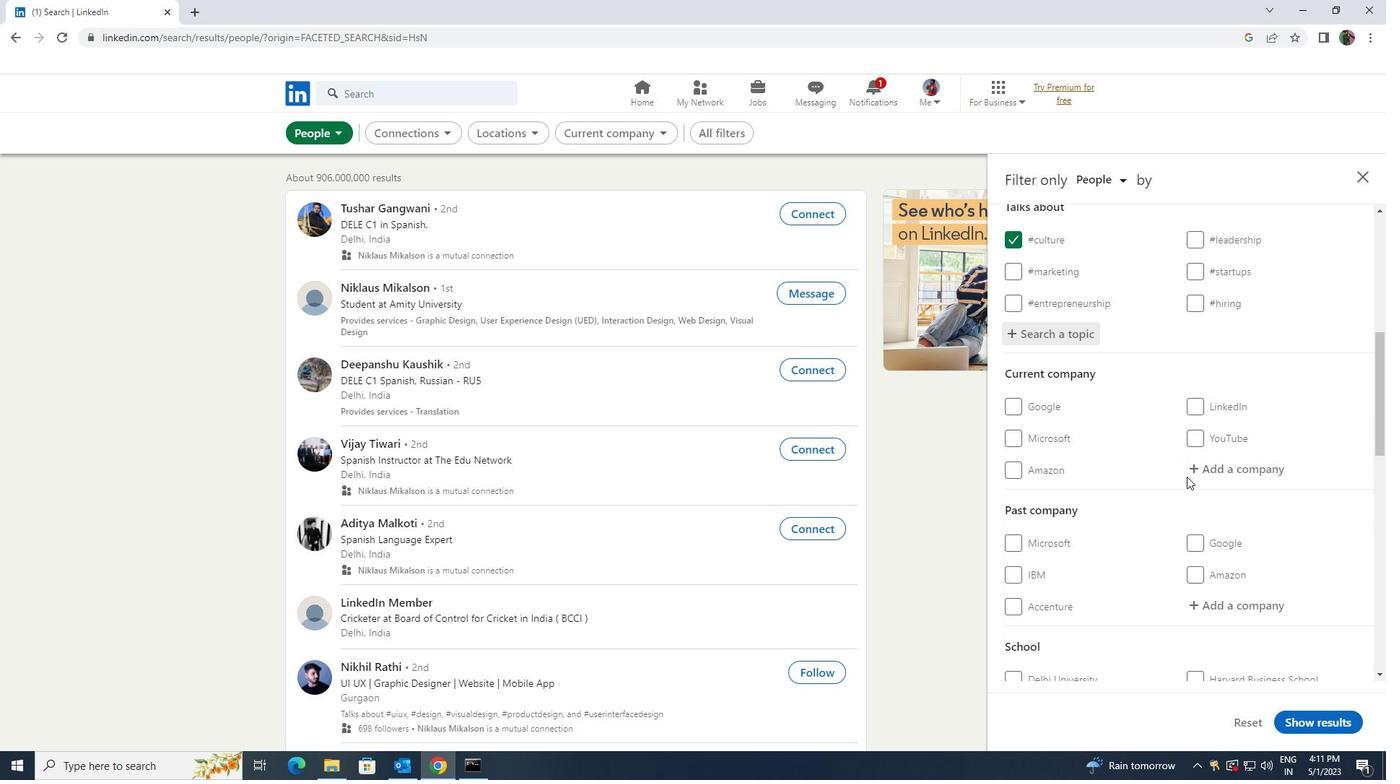 
Action: Mouse scrolled (1187, 476) with delta (0, 0)
Screenshot: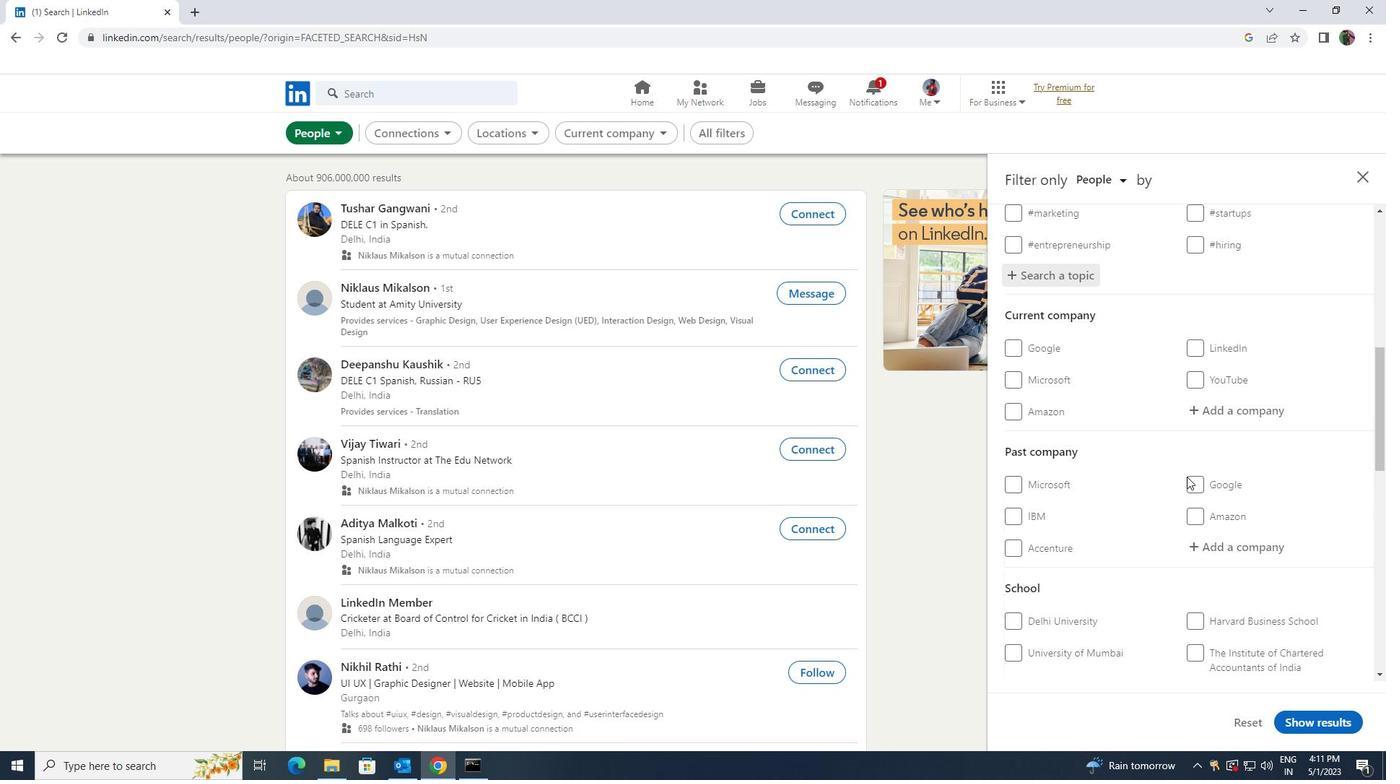 
Action: Mouse moved to (1187, 477)
Screenshot: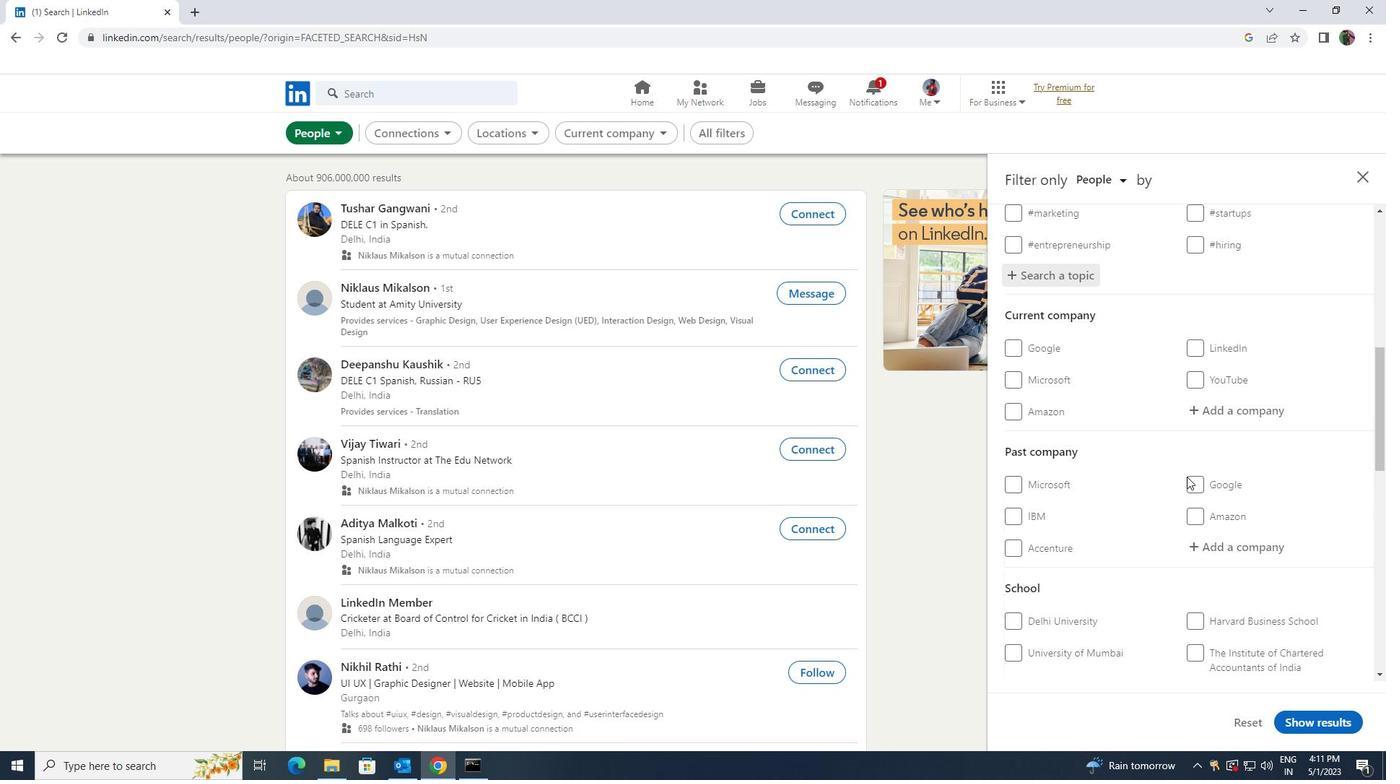
Action: Mouse scrolled (1187, 476) with delta (0, 0)
Screenshot: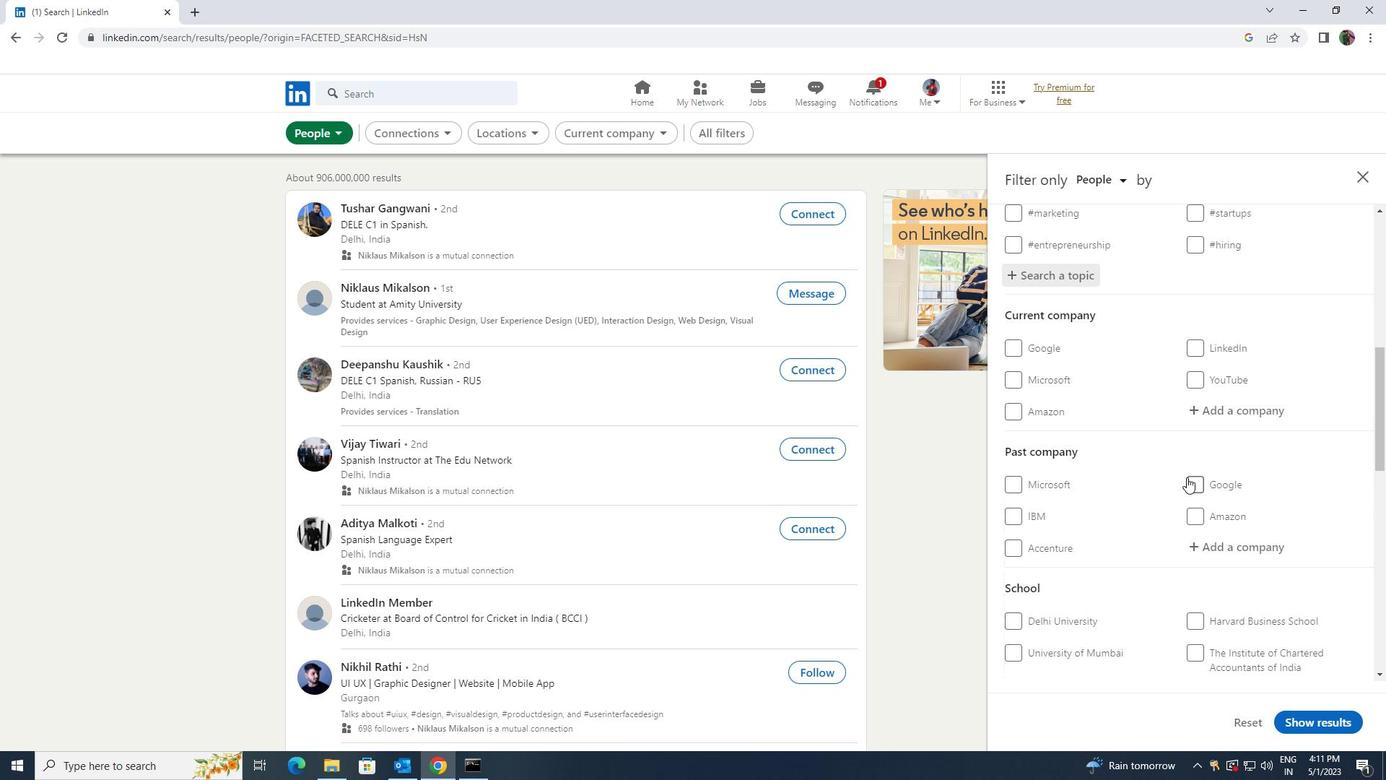 
Action: Mouse moved to (1188, 477)
Screenshot: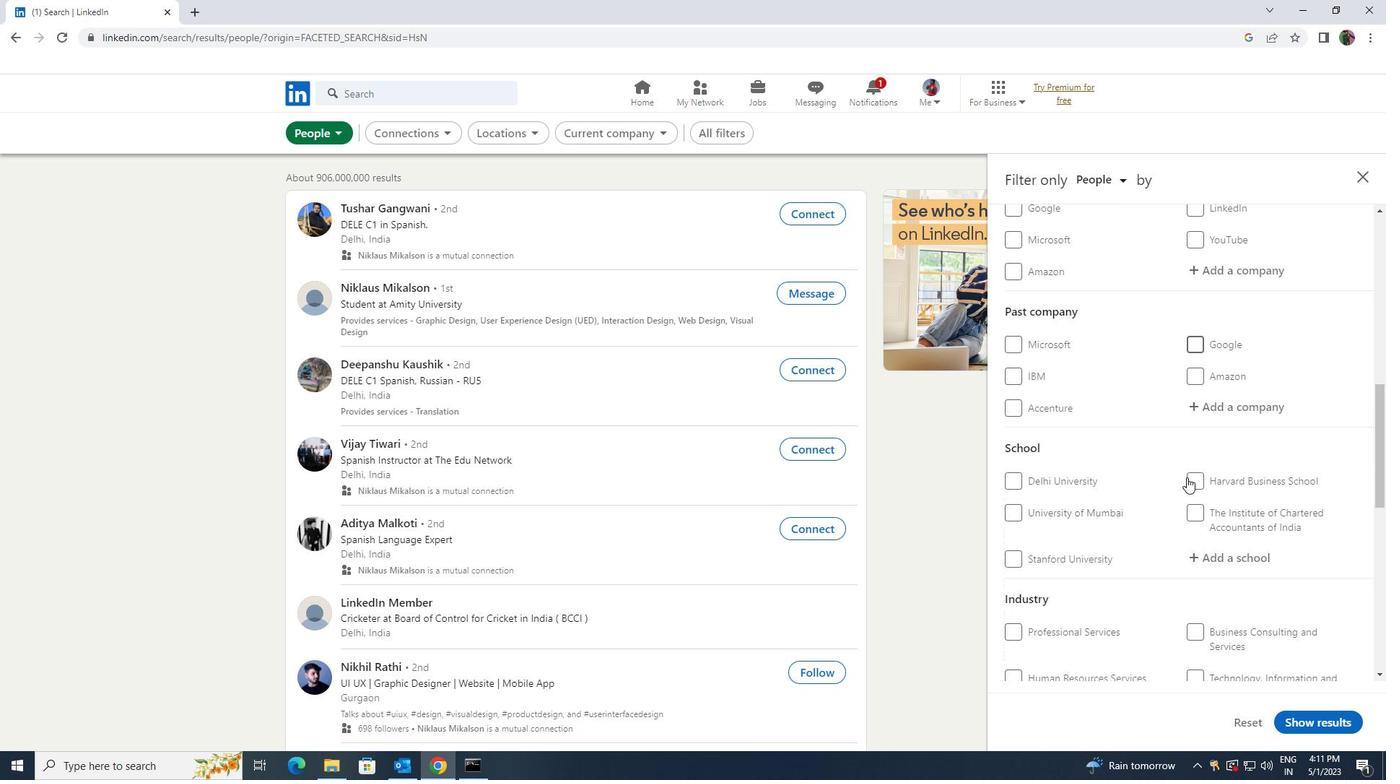 
Action: Mouse scrolled (1188, 476) with delta (0, 0)
Screenshot: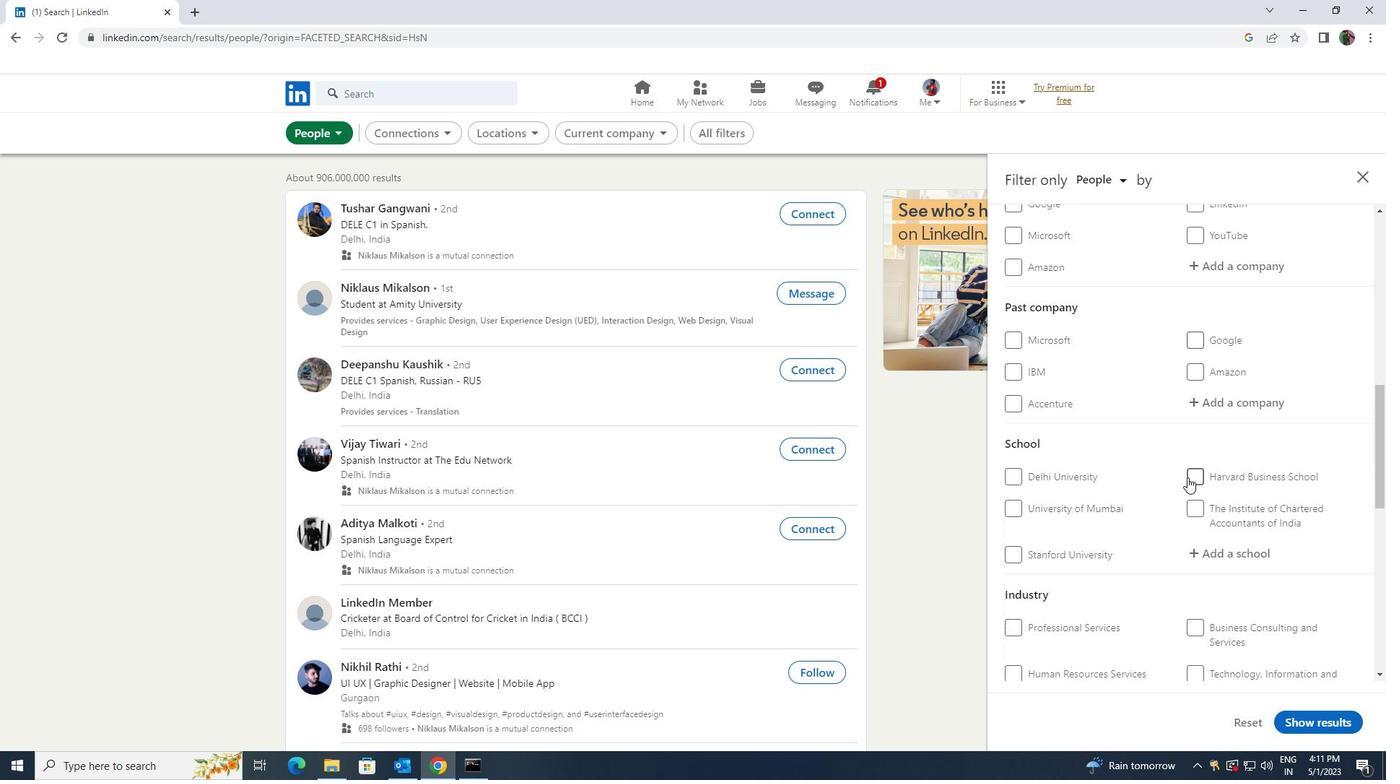 
Action: Mouse moved to (1188, 477)
Screenshot: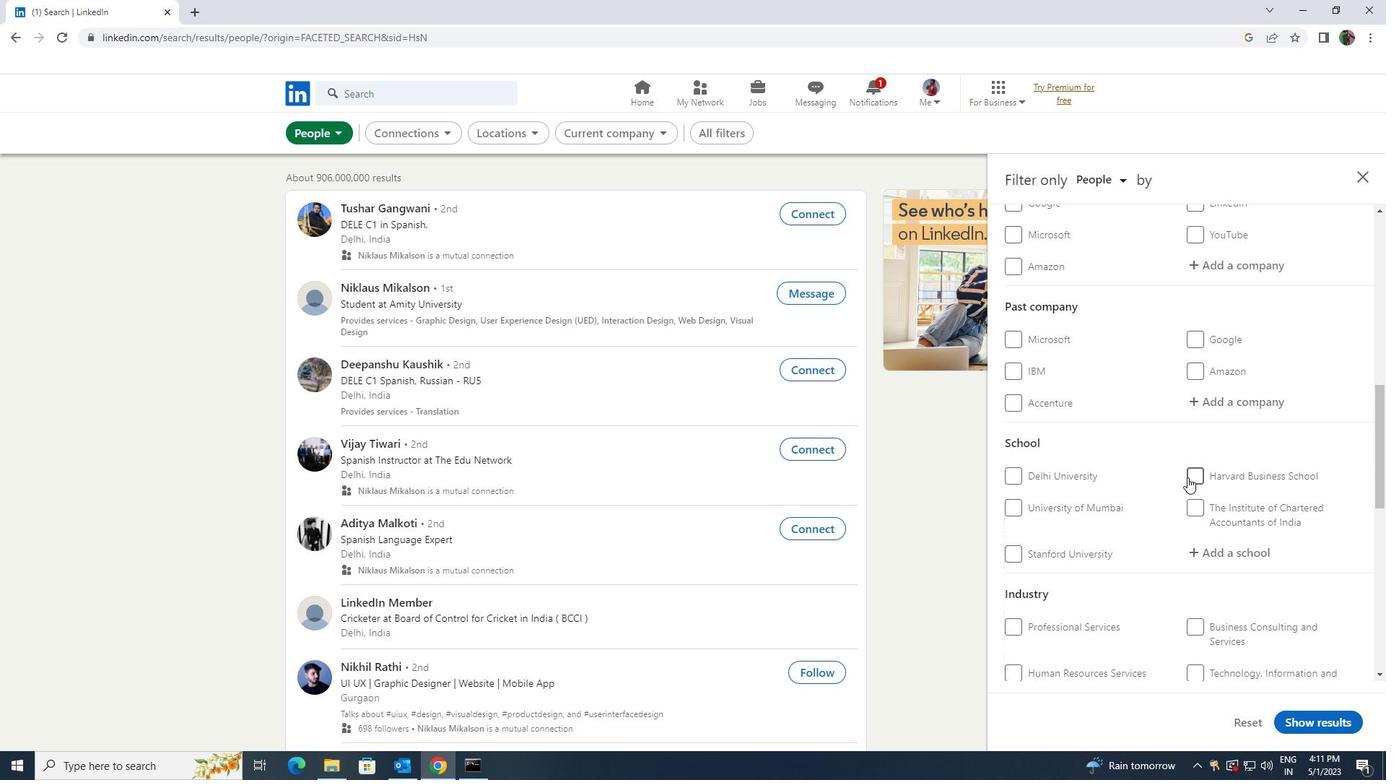 
Action: Mouse scrolled (1188, 476) with delta (0, 0)
Screenshot: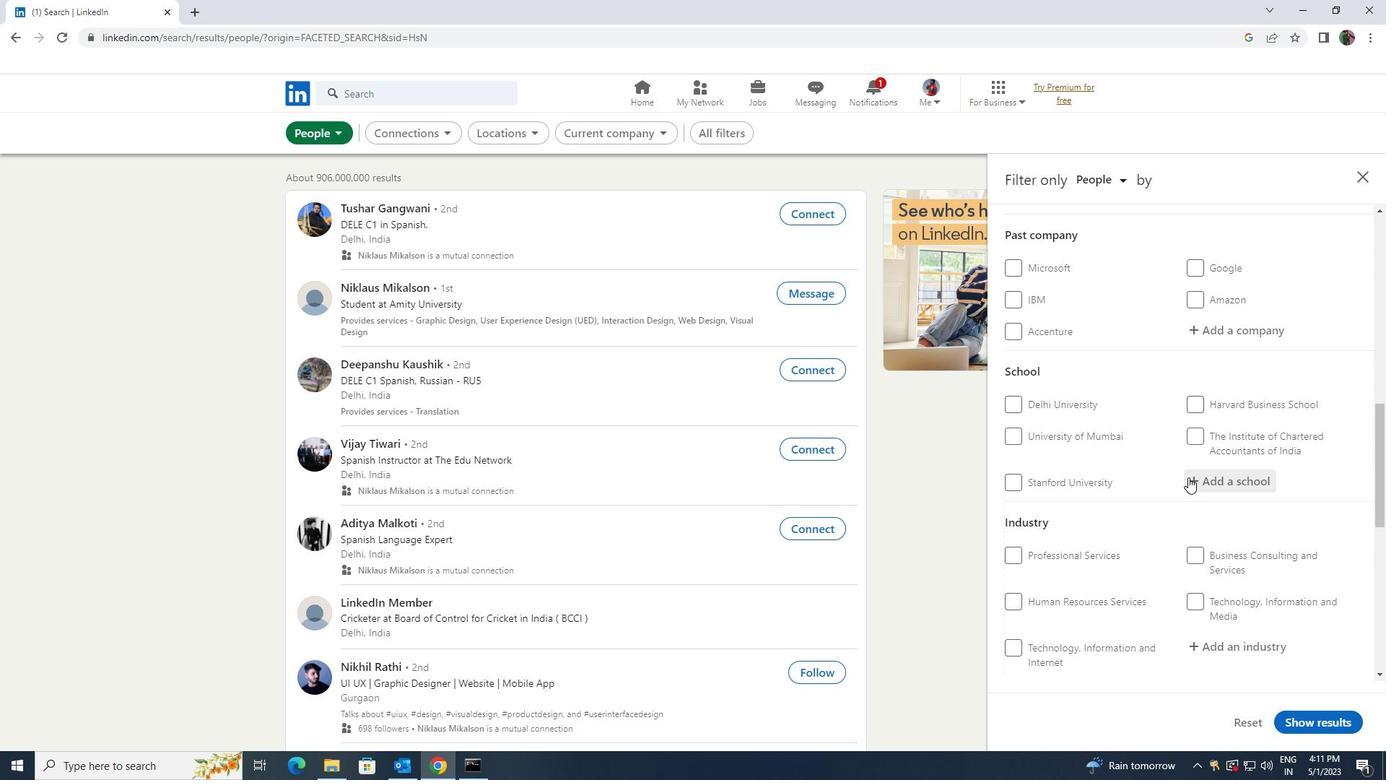 
Action: Mouse scrolled (1188, 476) with delta (0, 0)
Screenshot: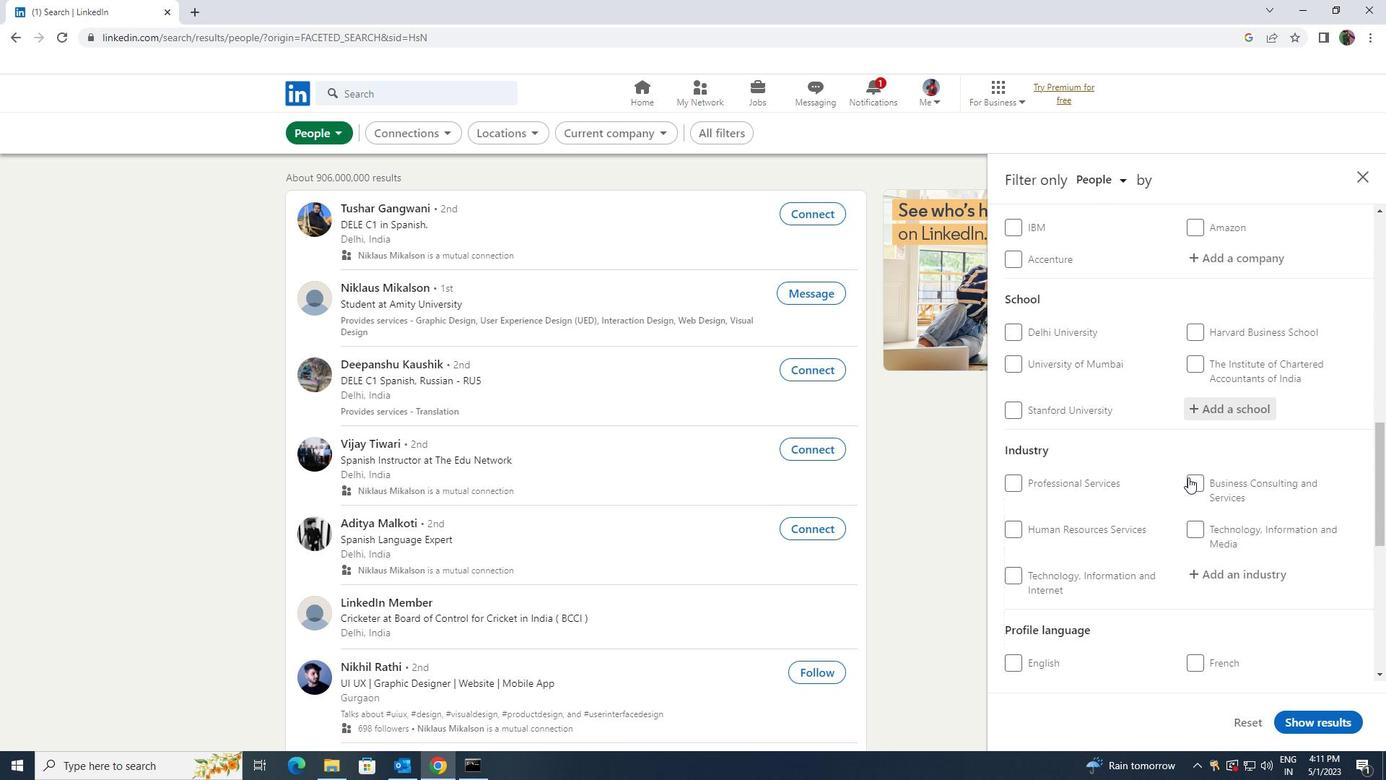 
Action: Mouse scrolled (1188, 476) with delta (0, 0)
Screenshot: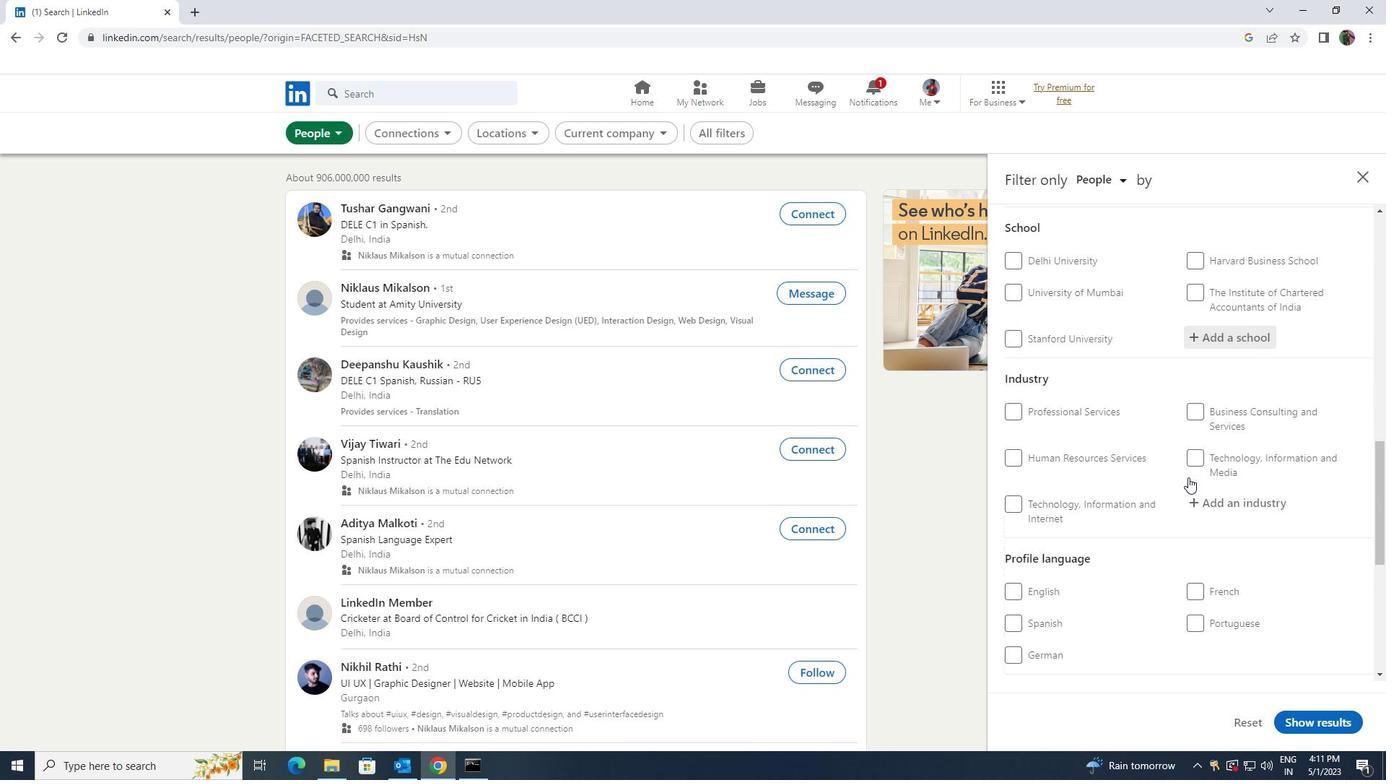 
Action: Mouse scrolled (1188, 476) with delta (0, 0)
Screenshot: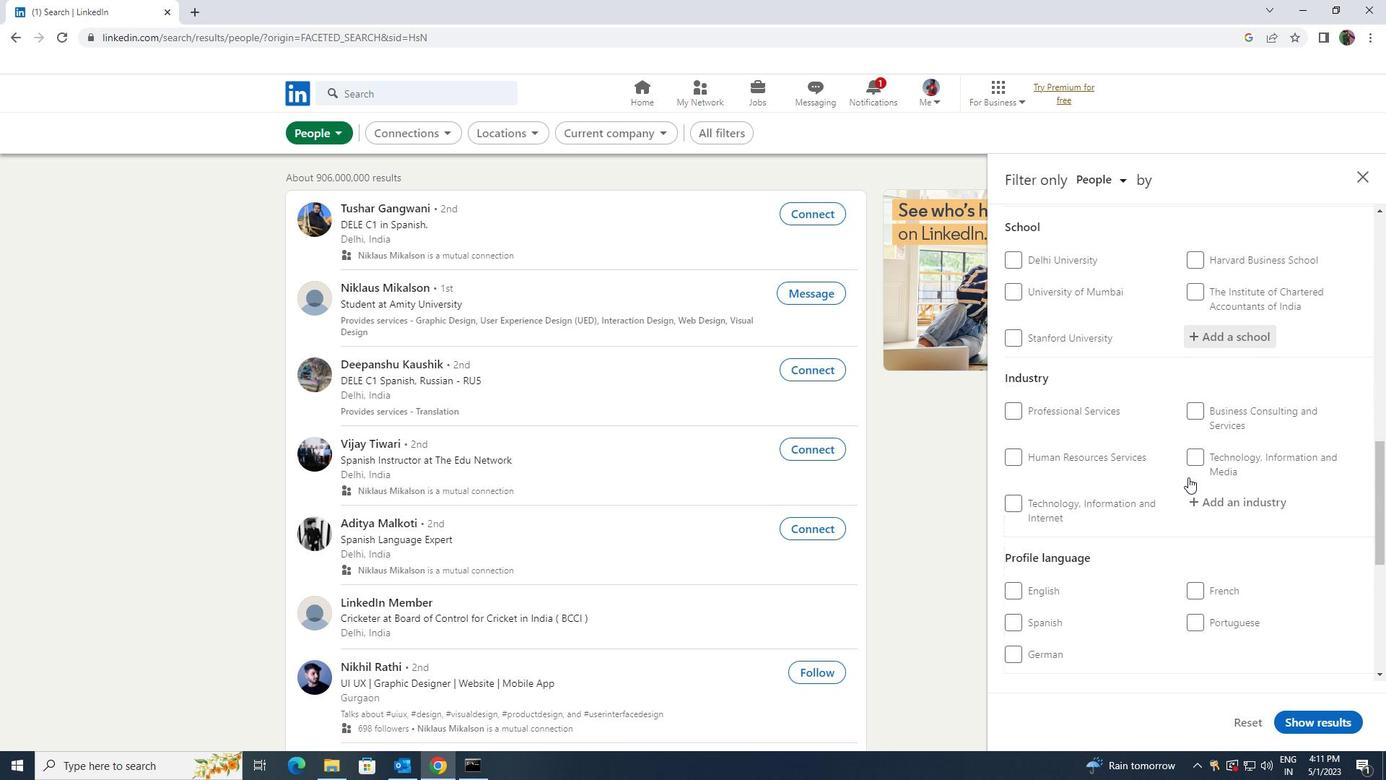 
Action: Mouse moved to (1017, 480)
Screenshot: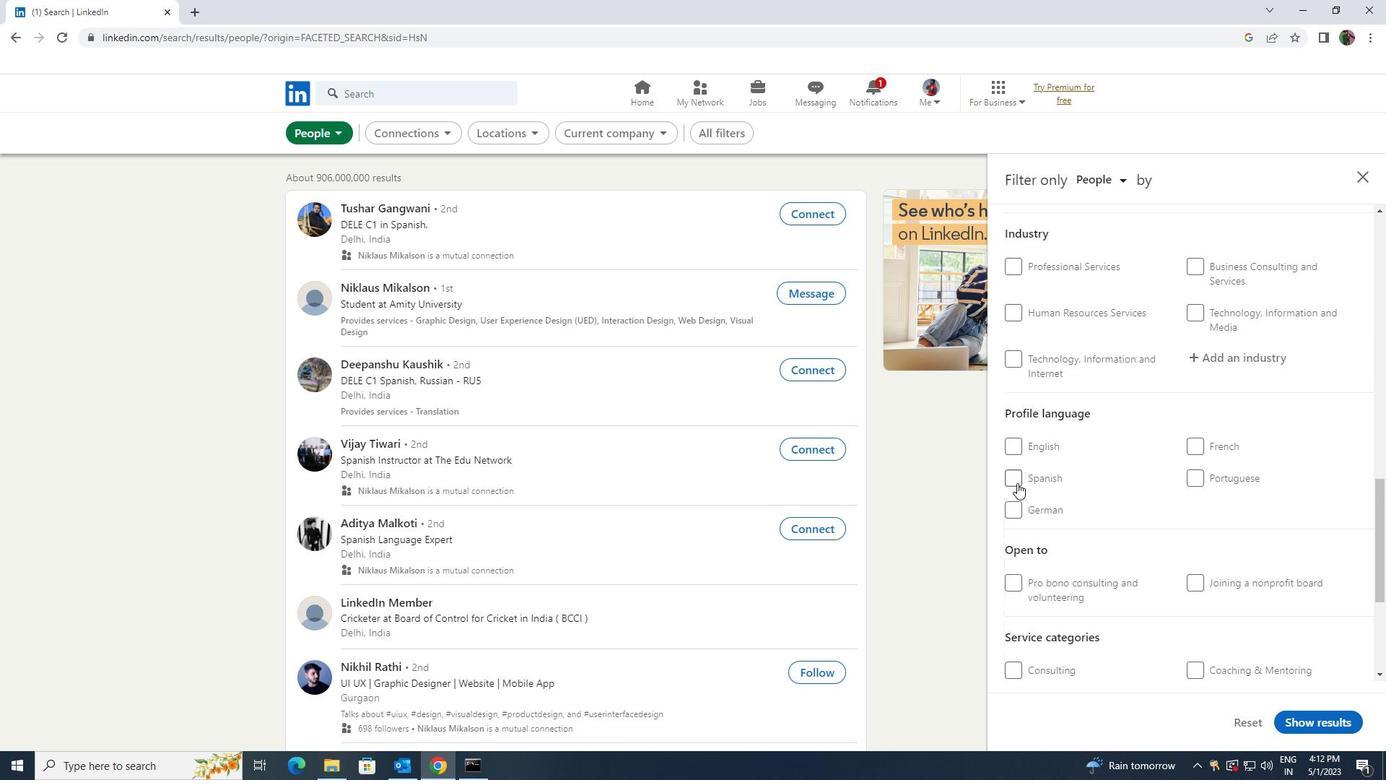 
Action: Mouse pressed left at (1017, 480)
Screenshot: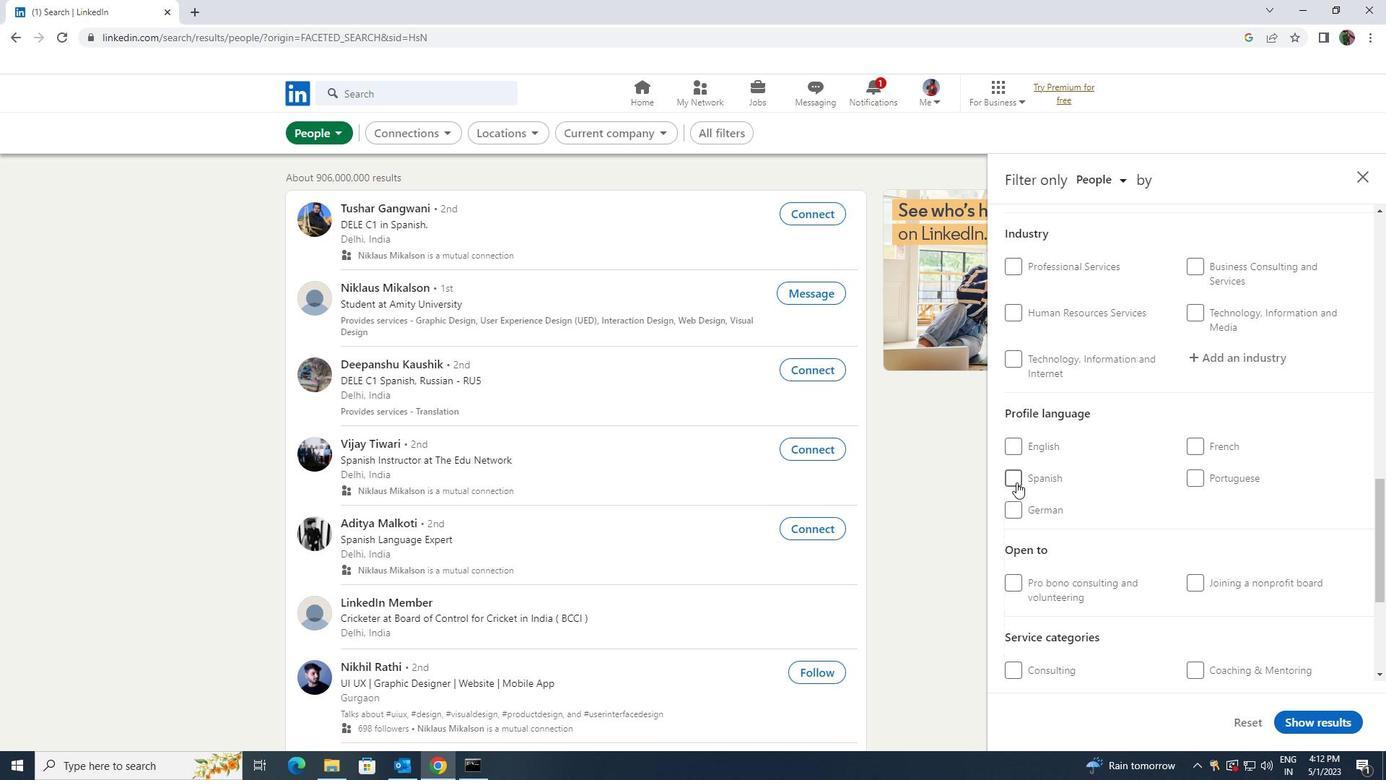 
Action: Mouse moved to (1183, 480)
Screenshot: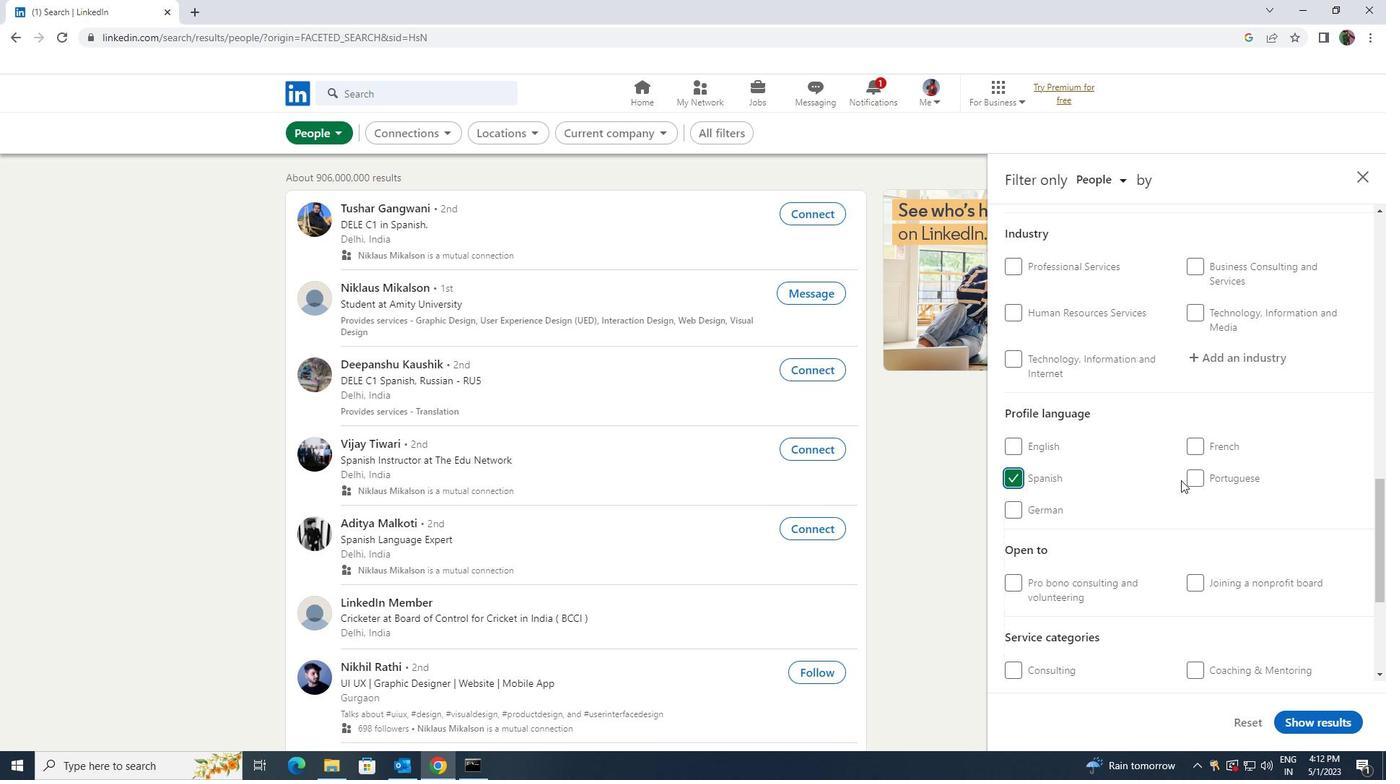 
Action: Mouse scrolled (1183, 481) with delta (0, 0)
Screenshot: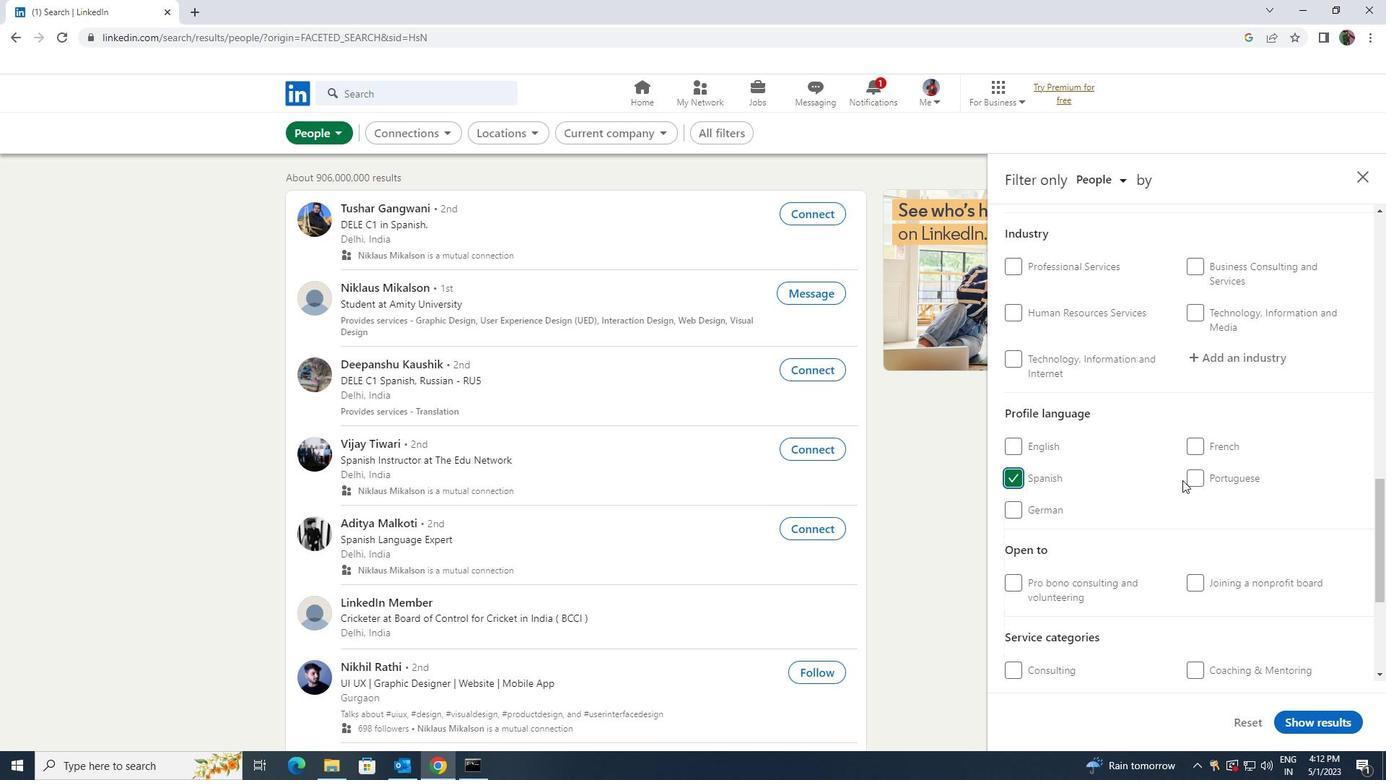 
Action: Mouse scrolled (1183, 481) with delta (0, 0)
Screenshot: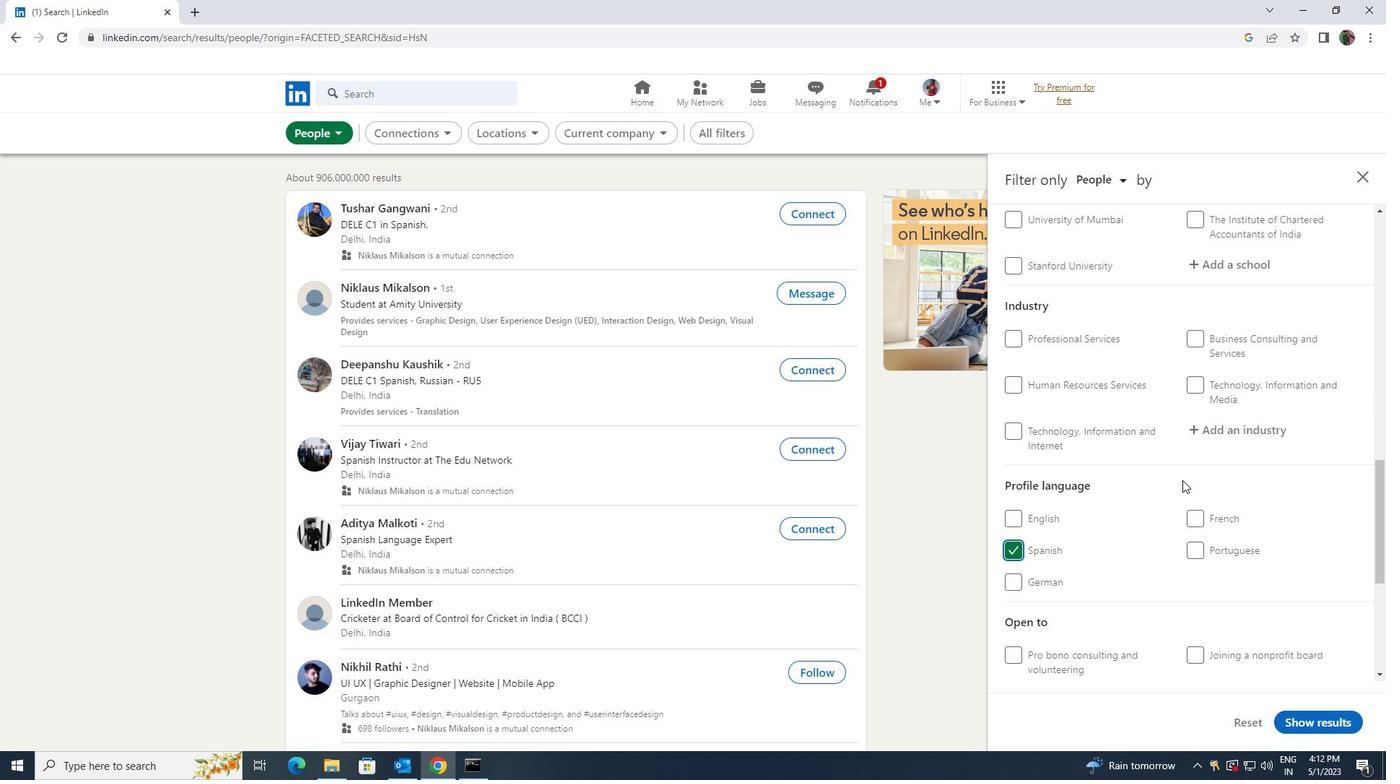 
Action: Mouse scrolled (1183, 481) with delta (0, 0)
Screenshot: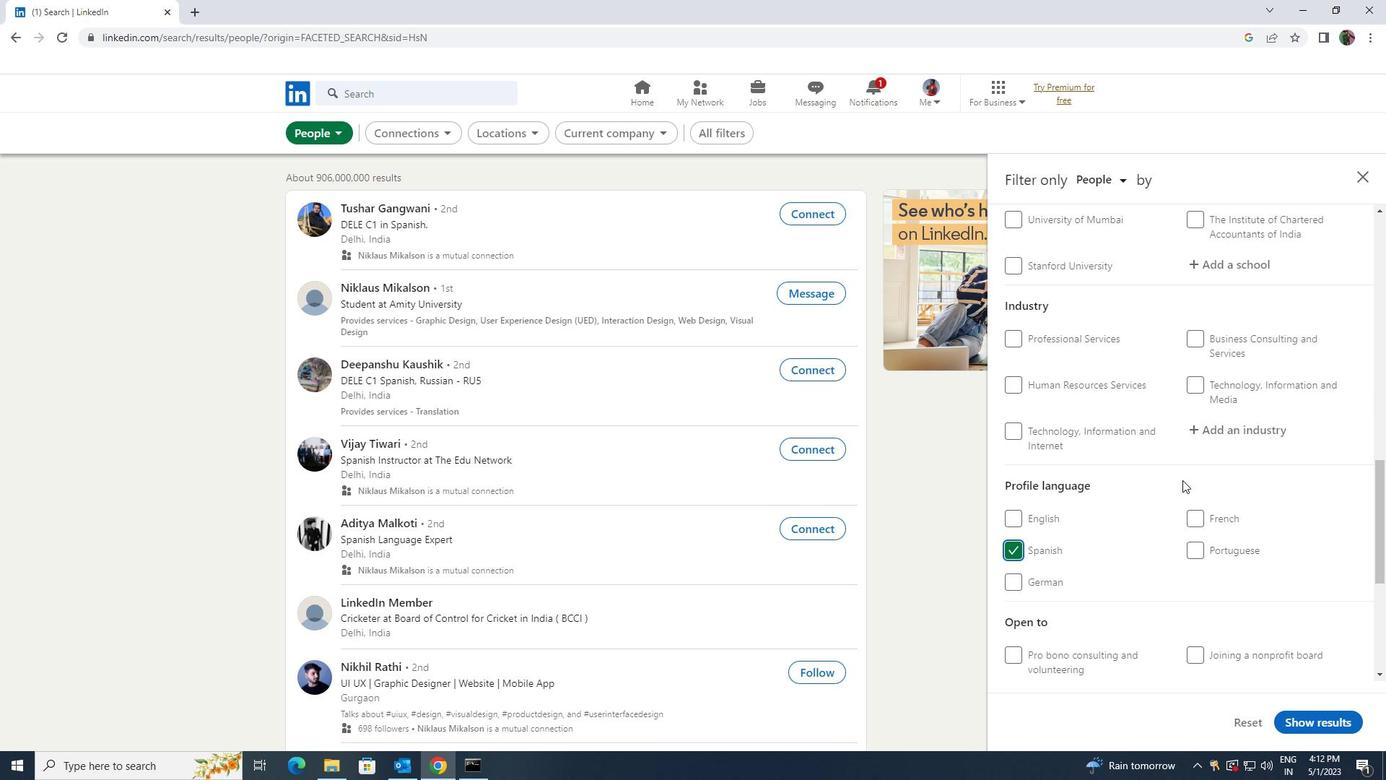
Action: Mouse scrolled (1183, 481) with delta (0, 0)
Screenshot: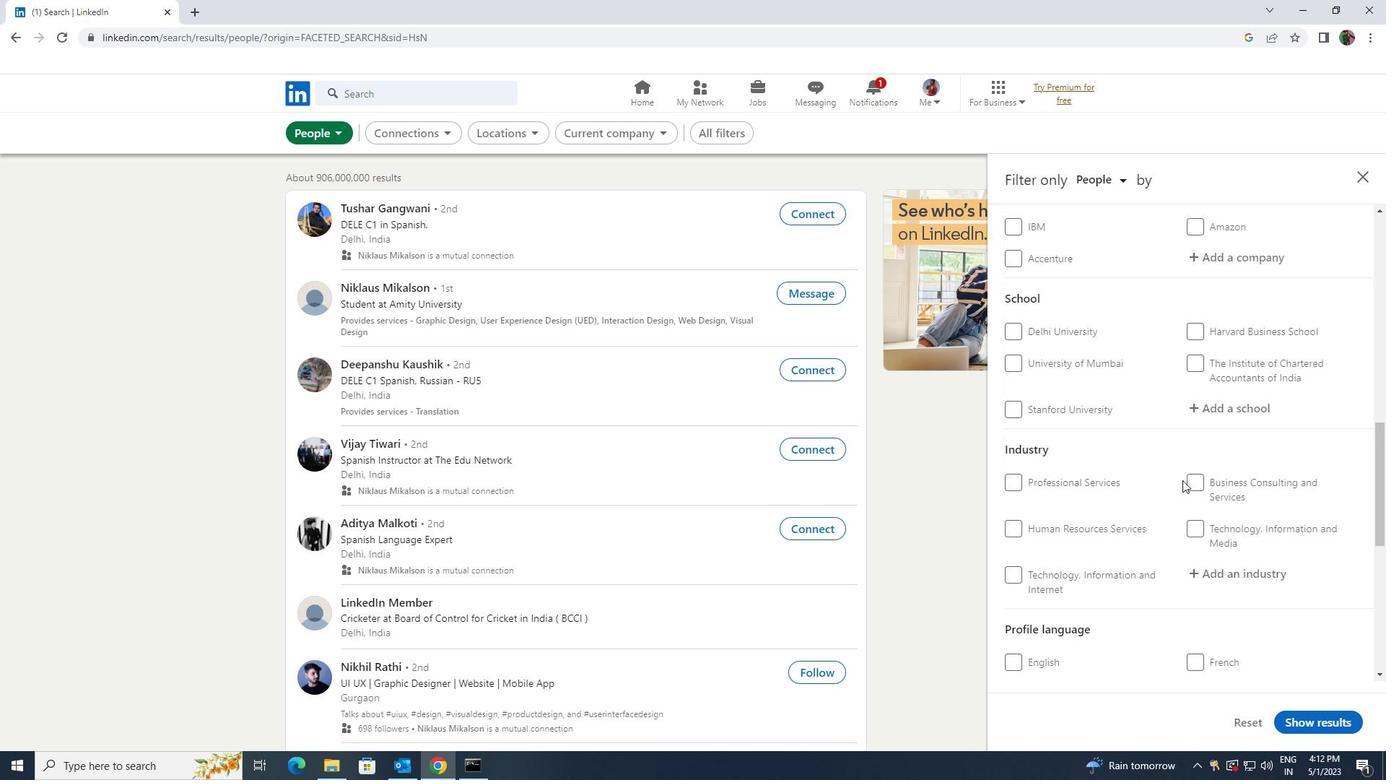 
Action: Mouse scrolled (1183, 481) with delta (0, 0)
Screenshot: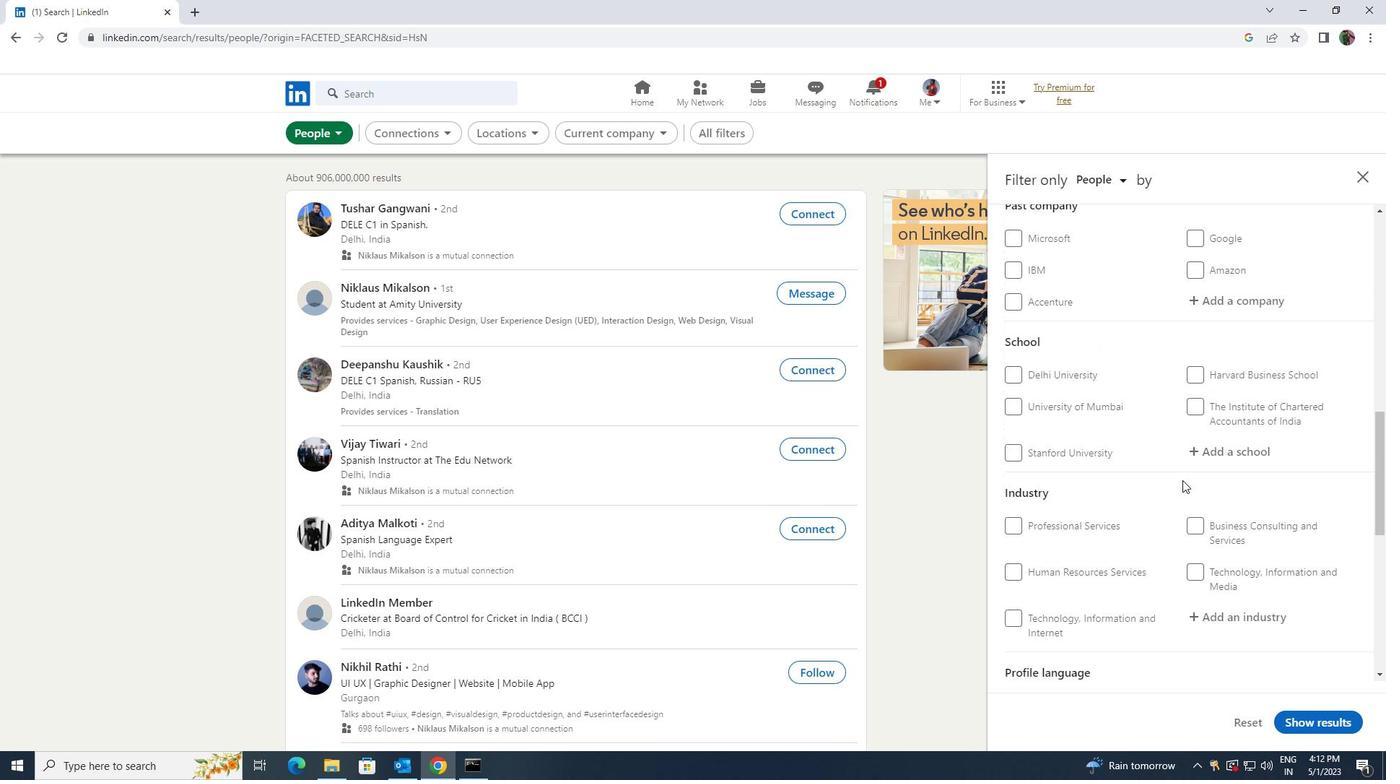 
Action: Mouse moved to (1196, 442)
Screenshot: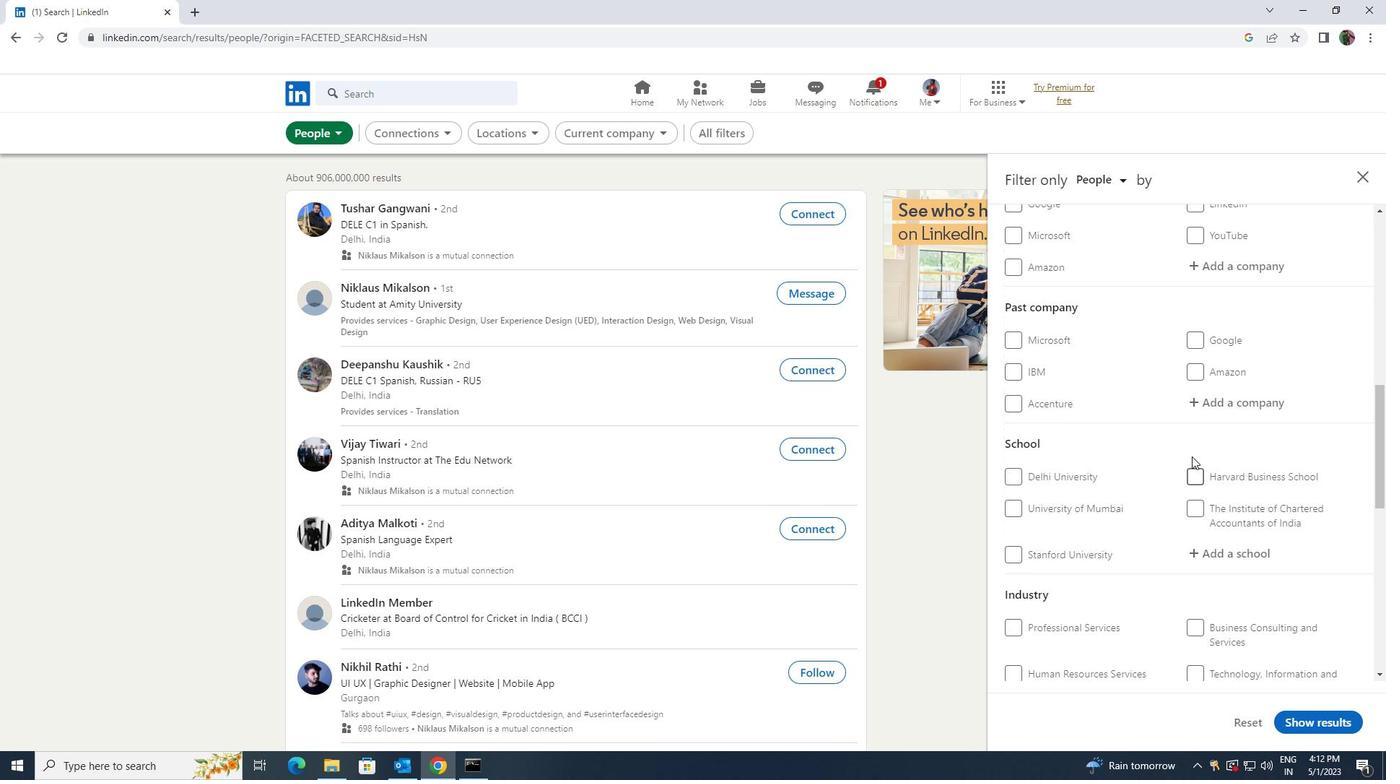 
Action: Mouse scrolled (1196, 443) with delta (0, 0)
Screenshot: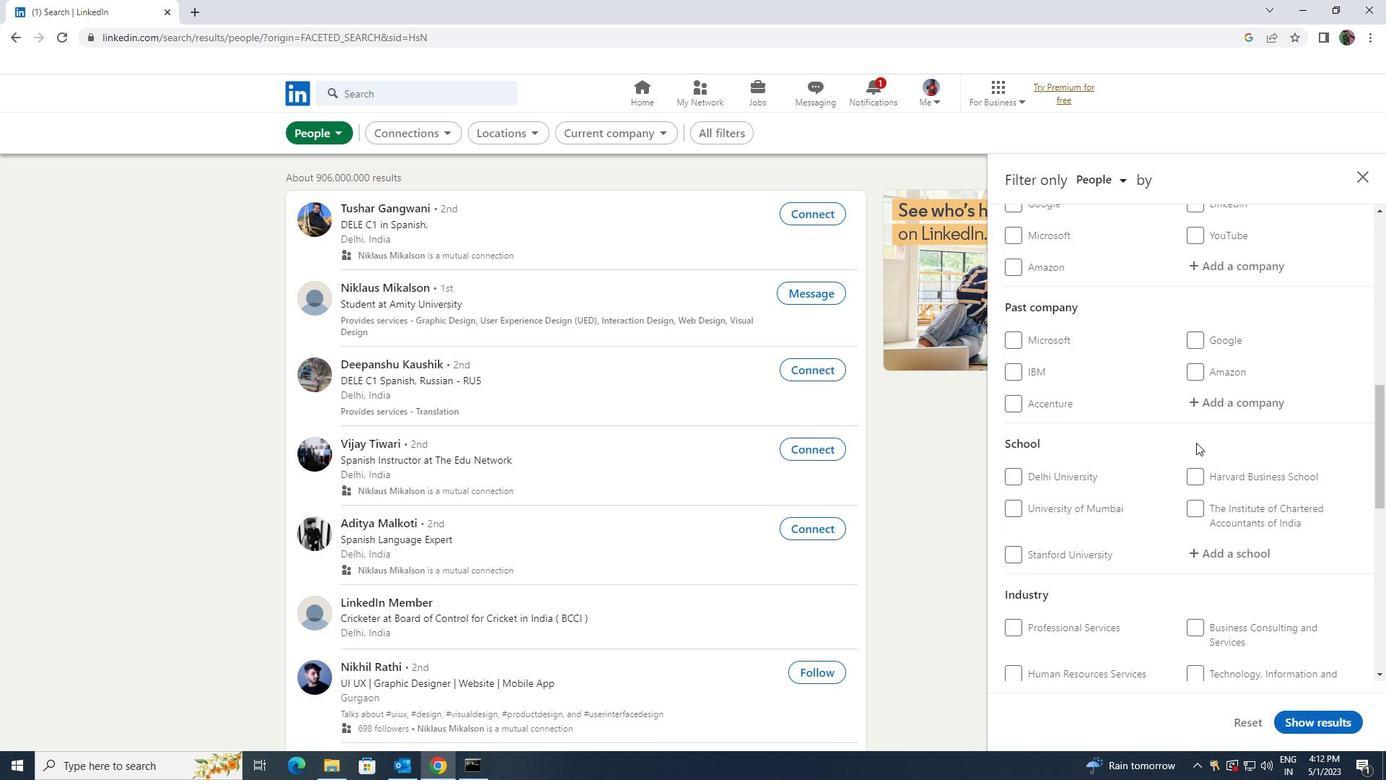 
Action: Mouse scrolled (1196, 443) with delta (0, 0)
Screenshot: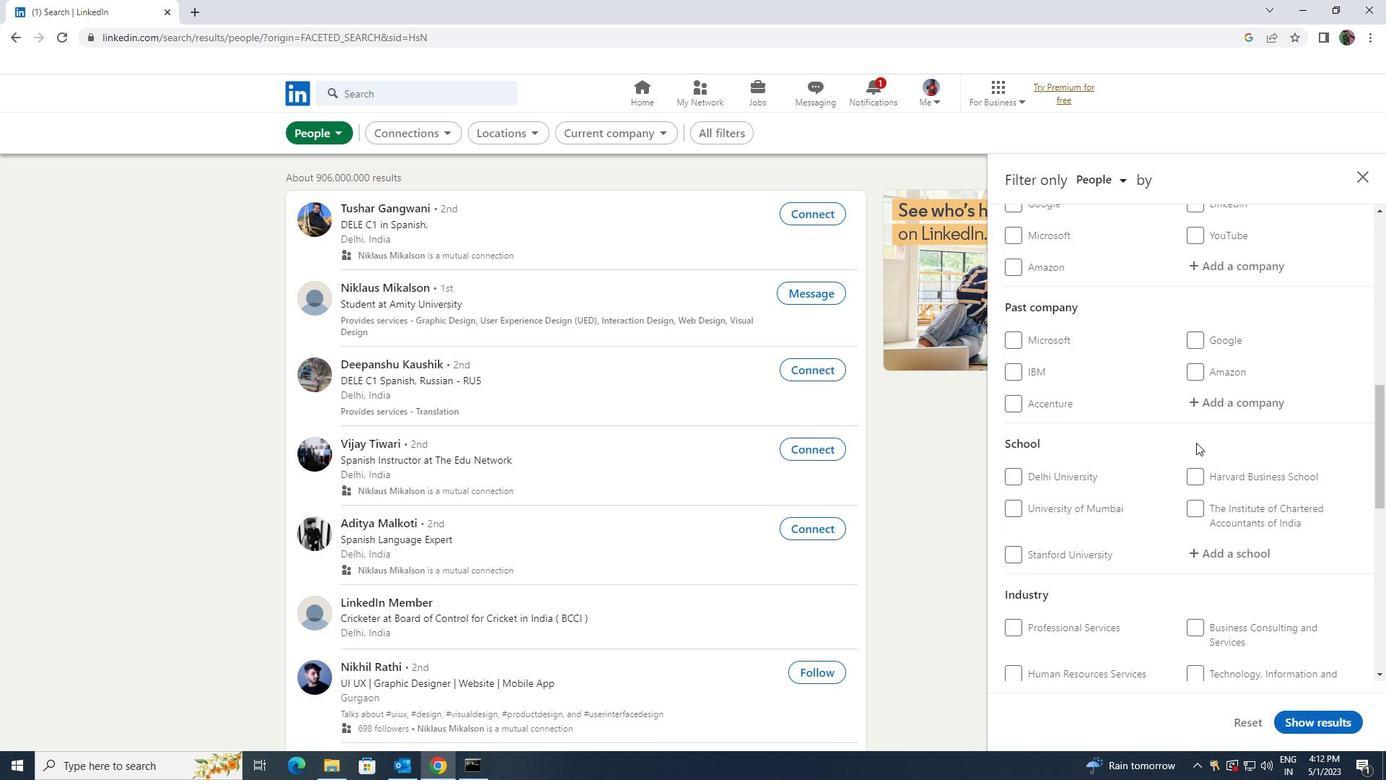 
Action: Mouse moved to (1204, 406)
Screenshot: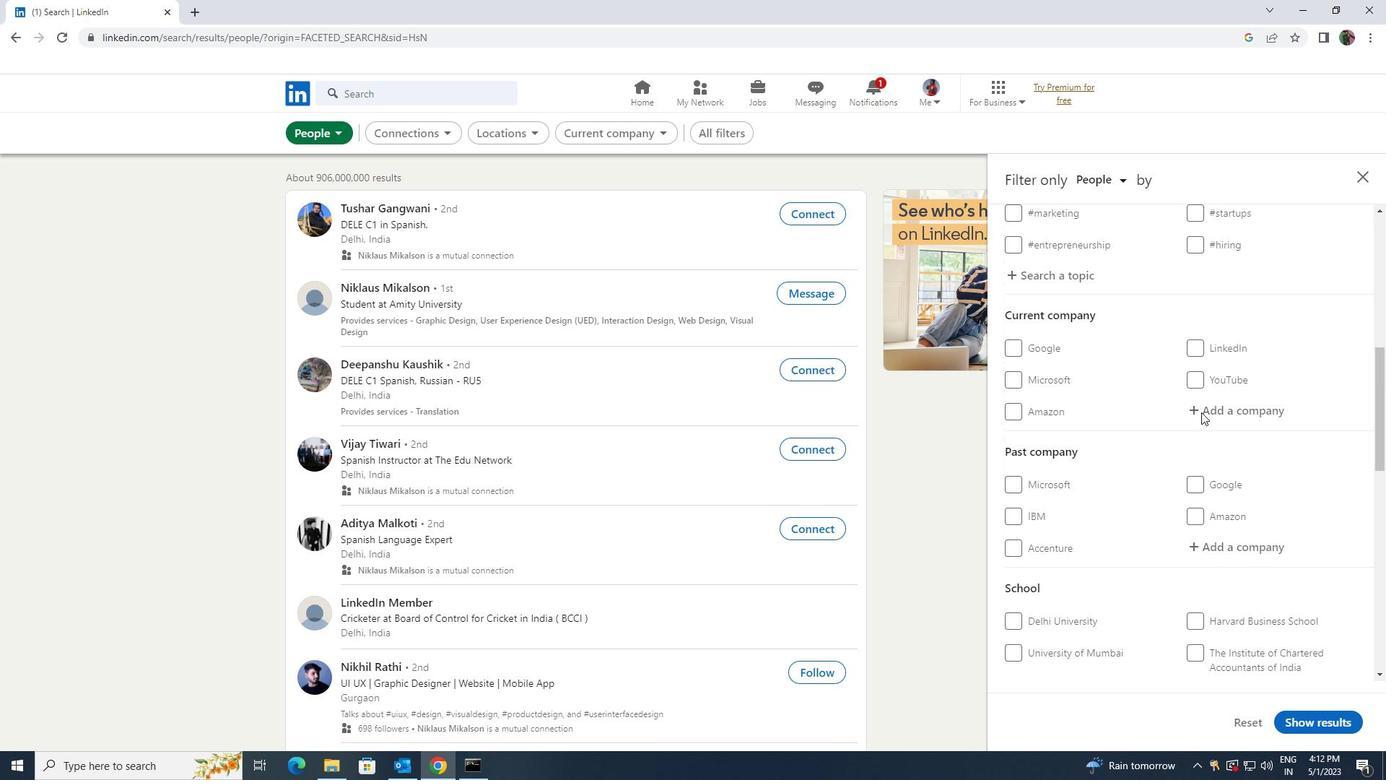
Action: Mouse pressed left at (1204, 406)
Screenshot: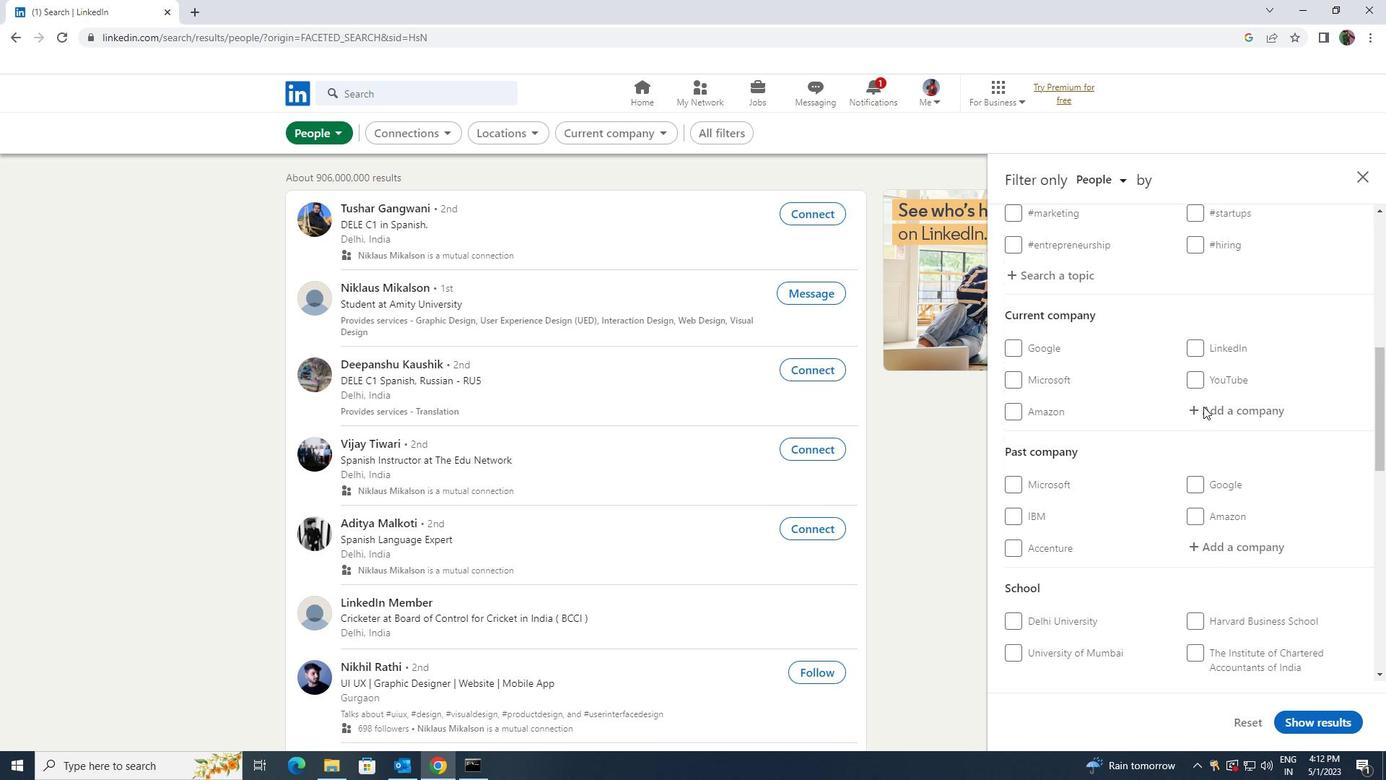 
Action: Key pressed <Key.shift>TECH<Key.space><Key.shift>MAHIN
Screenshot: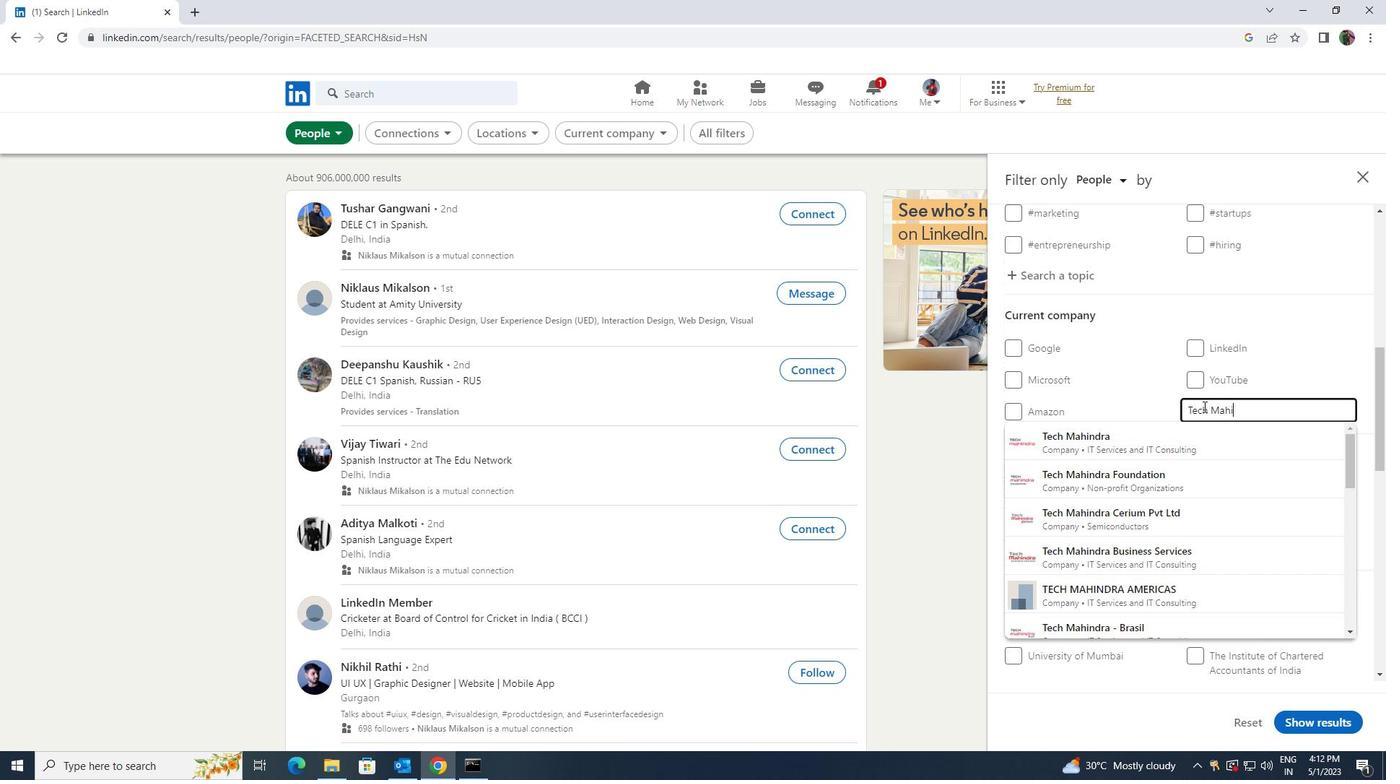 
Action: Mouse moved to (1184, 468)
Screenshot: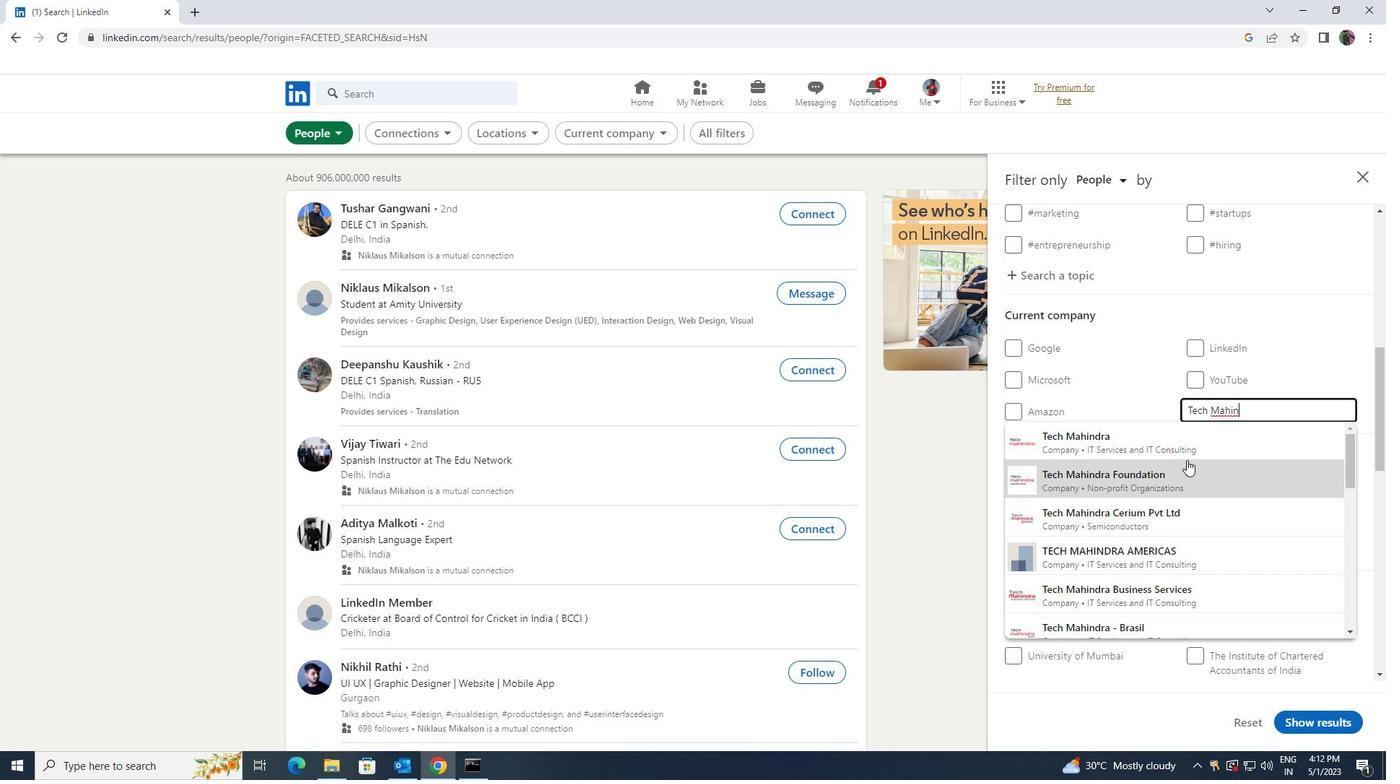 
Action: Mouse pressed left at (1184, 468)
Screenshot: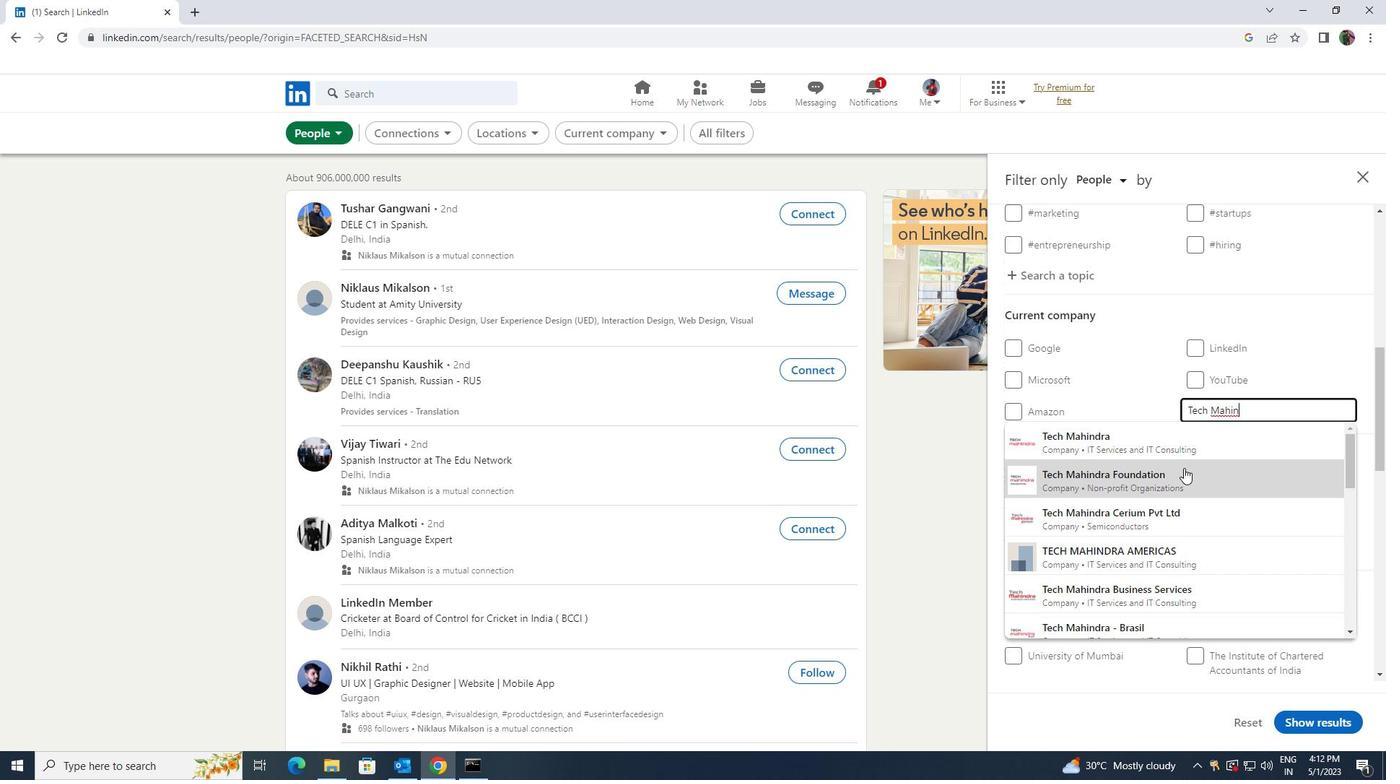 
Action: Mouse scrolled (1184, 467) with delta (0, 0)
Screenshot: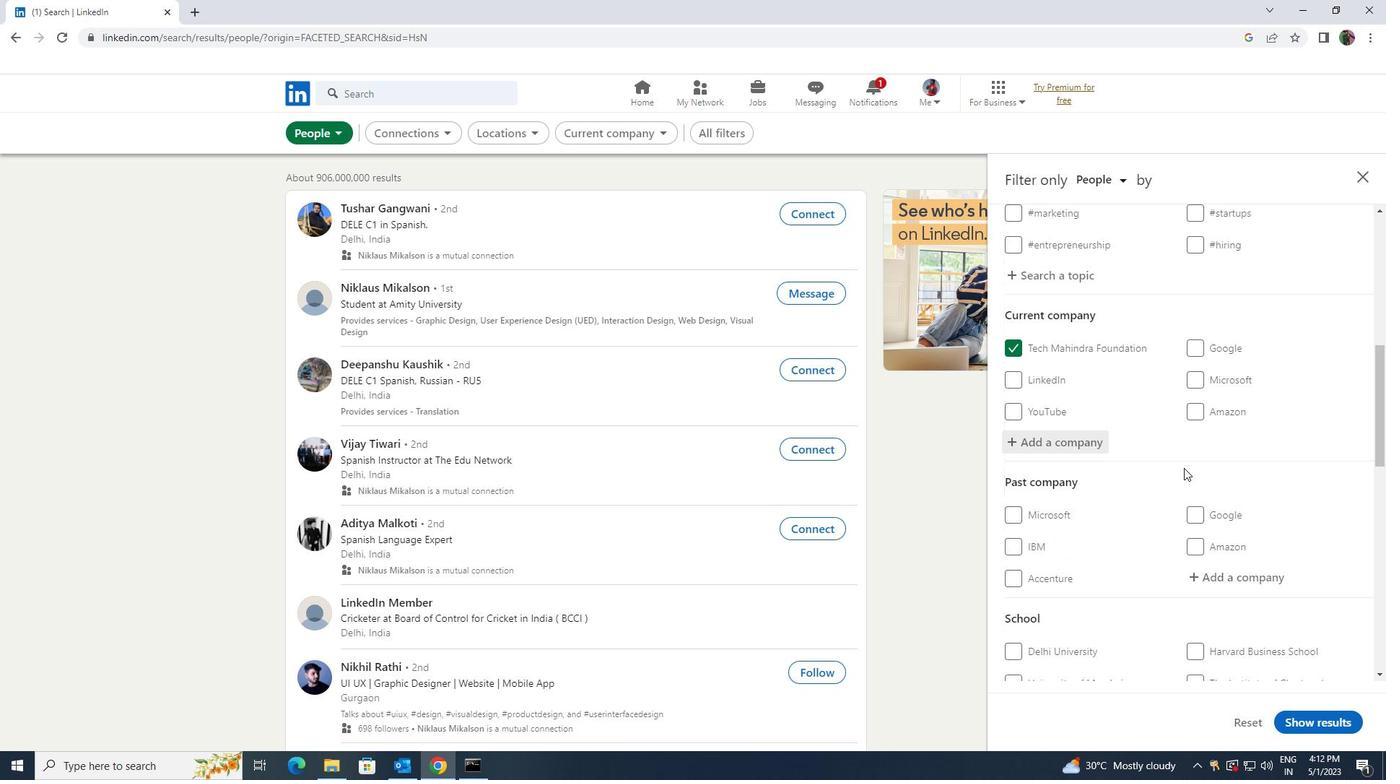 
Action: Mouse scrolled (1184, 467) with delta (0, 0)
Screenshot: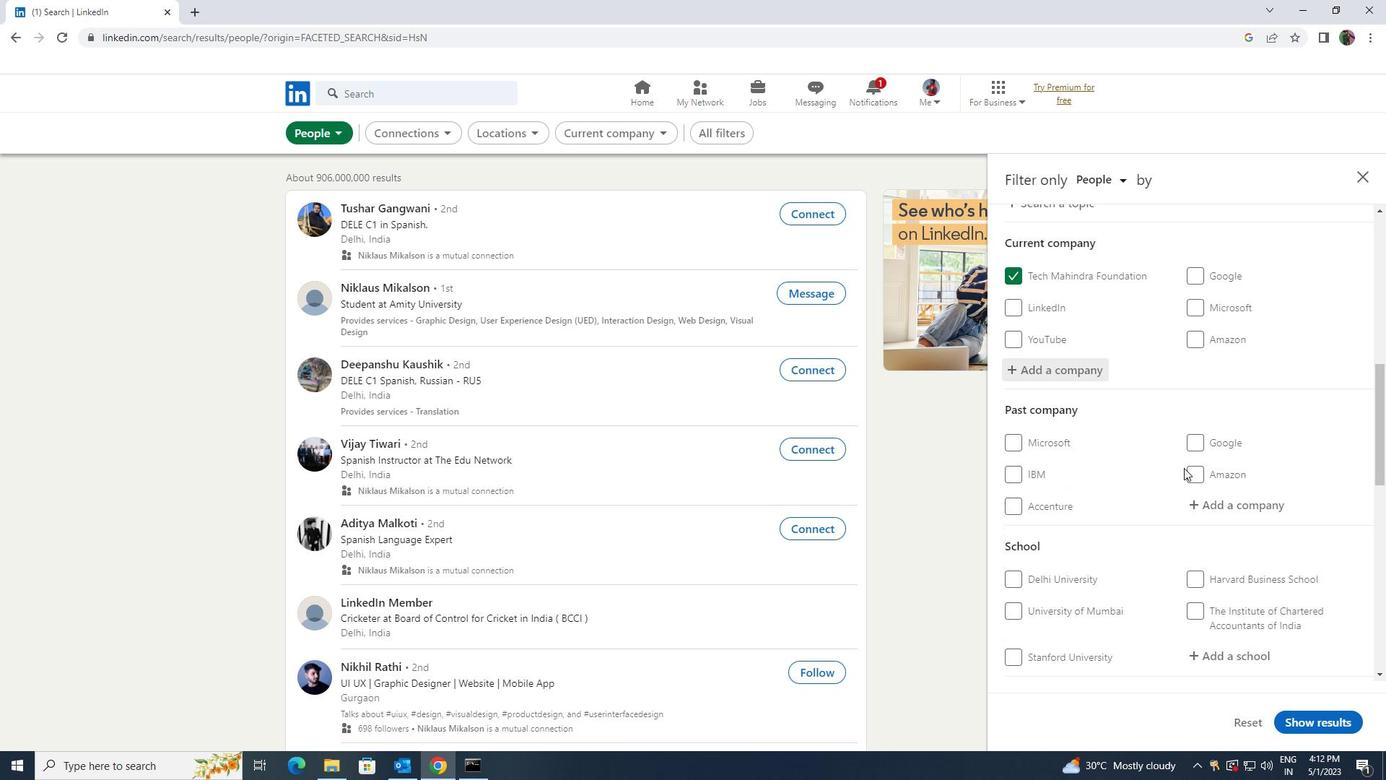 
Action: Mouse scrolled (1184, 467) with delta (0, 0)
Screenshot: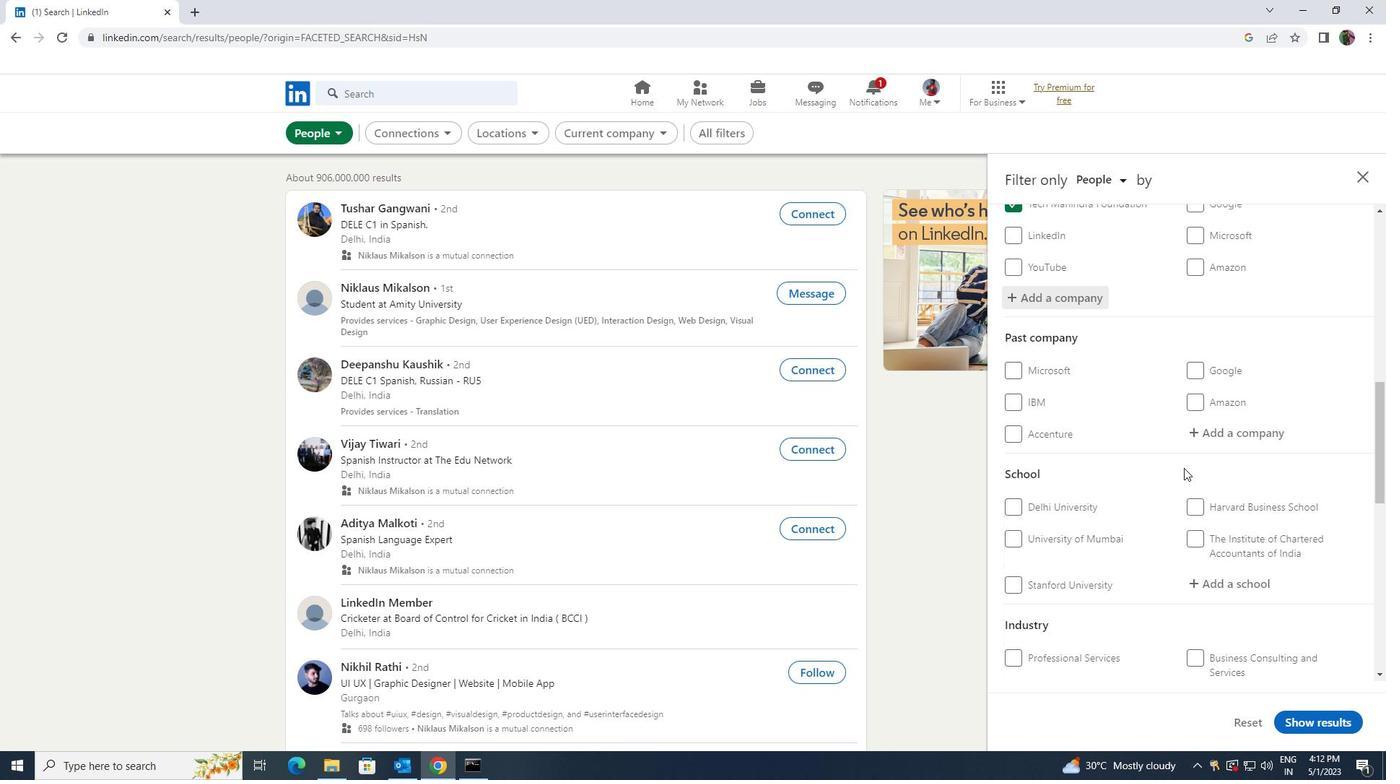 
Action: Mouse moved to (1201, 509)
Screenshot: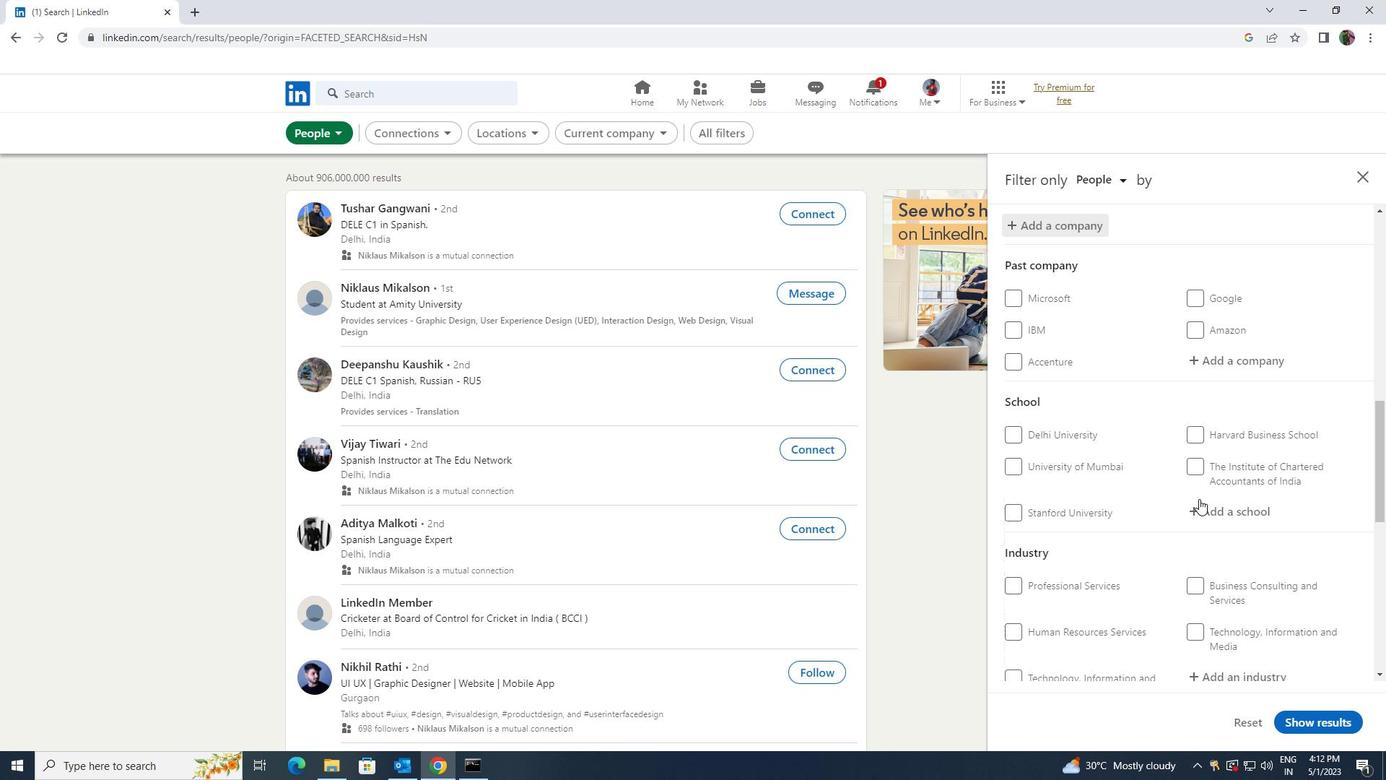 
Action: Mouse pressed left at (1201, 509)
Screenshot: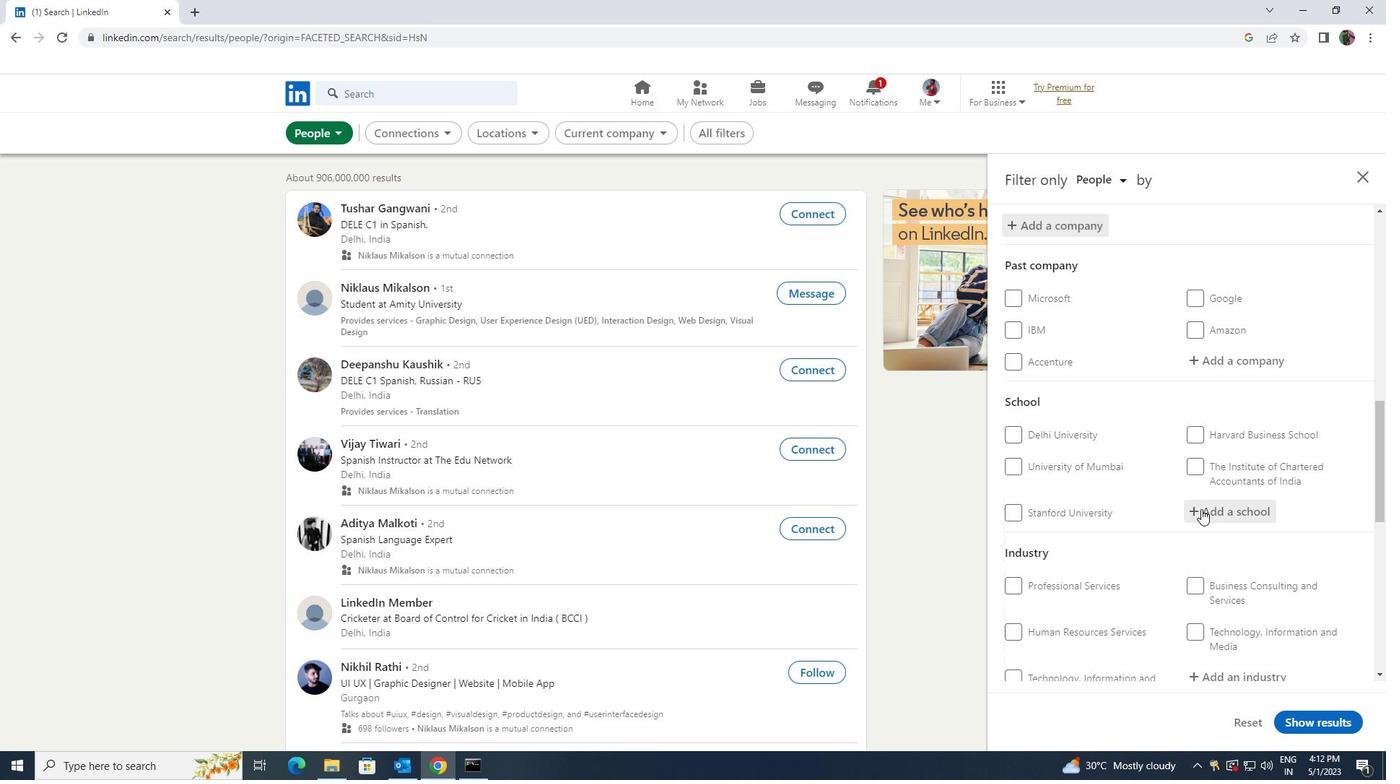 
Action: Mouse moved to (1201, 503)
Screenshot: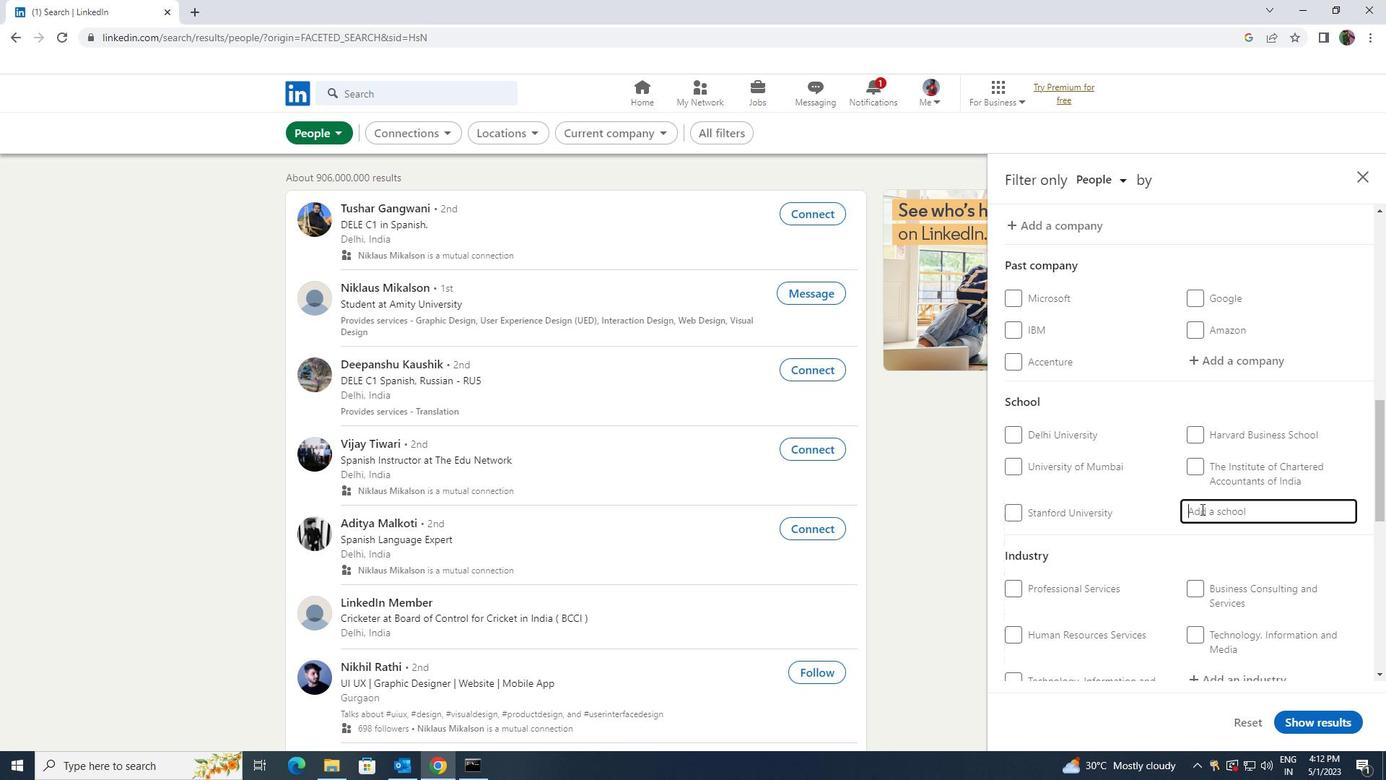 
Action: Key pressed <Key.shift><Key.shift><Key.shift><Key.shift>INDRA<Key.space><Key.shift>GAND
Screenshot: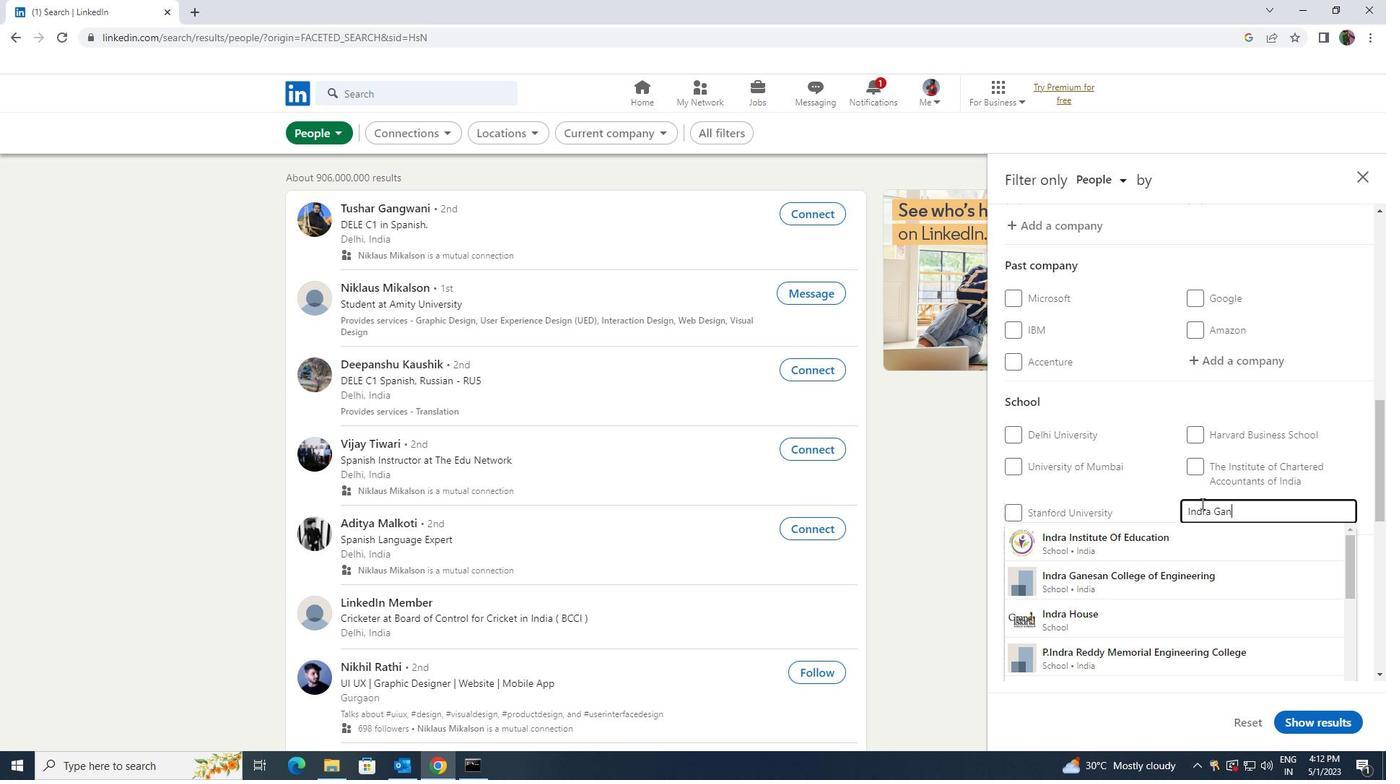 
Action: Mouse moved to (1214, 539)
Screenshot: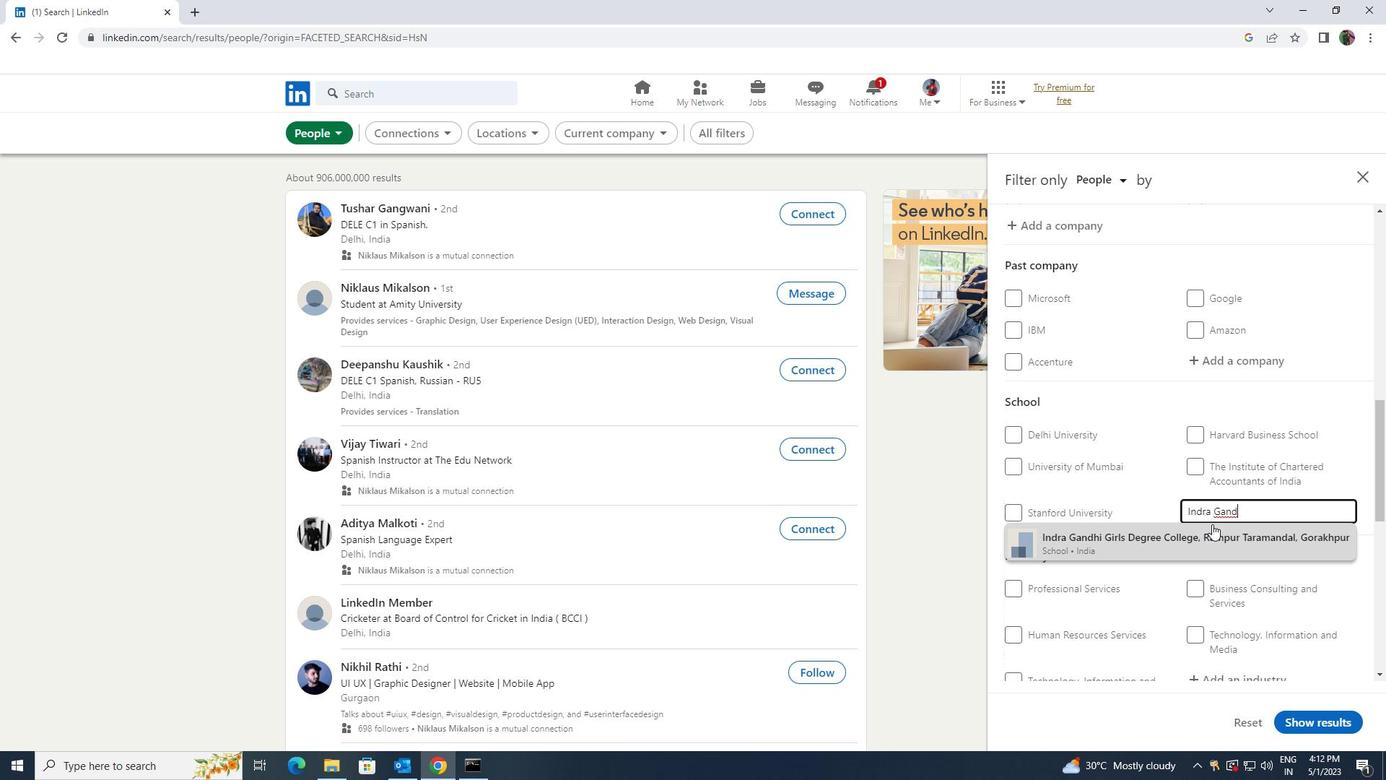 
Action: Mouse pressed left at (1214, 539)
Screenshot: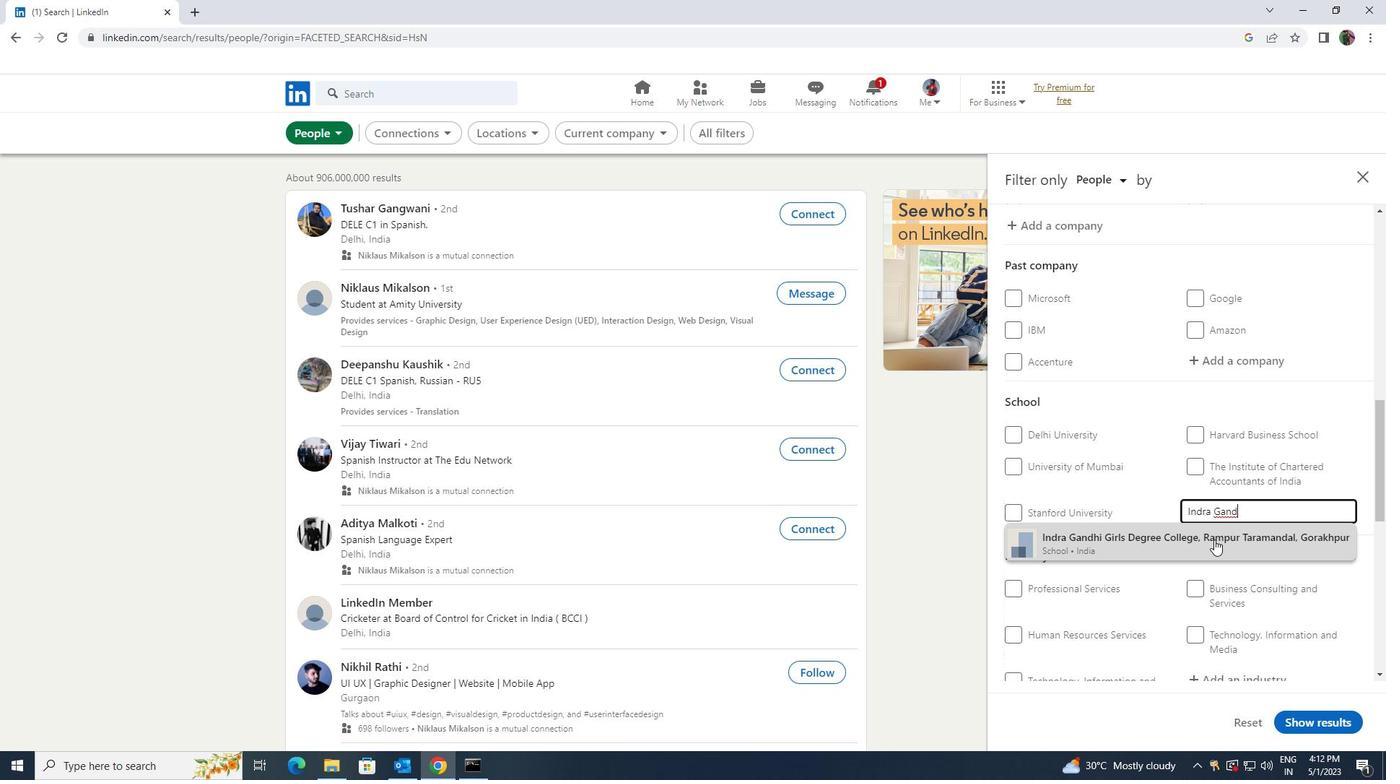 
Action: Mouse scrolled (1214, 538) with delta (0, 0)
Screenshot: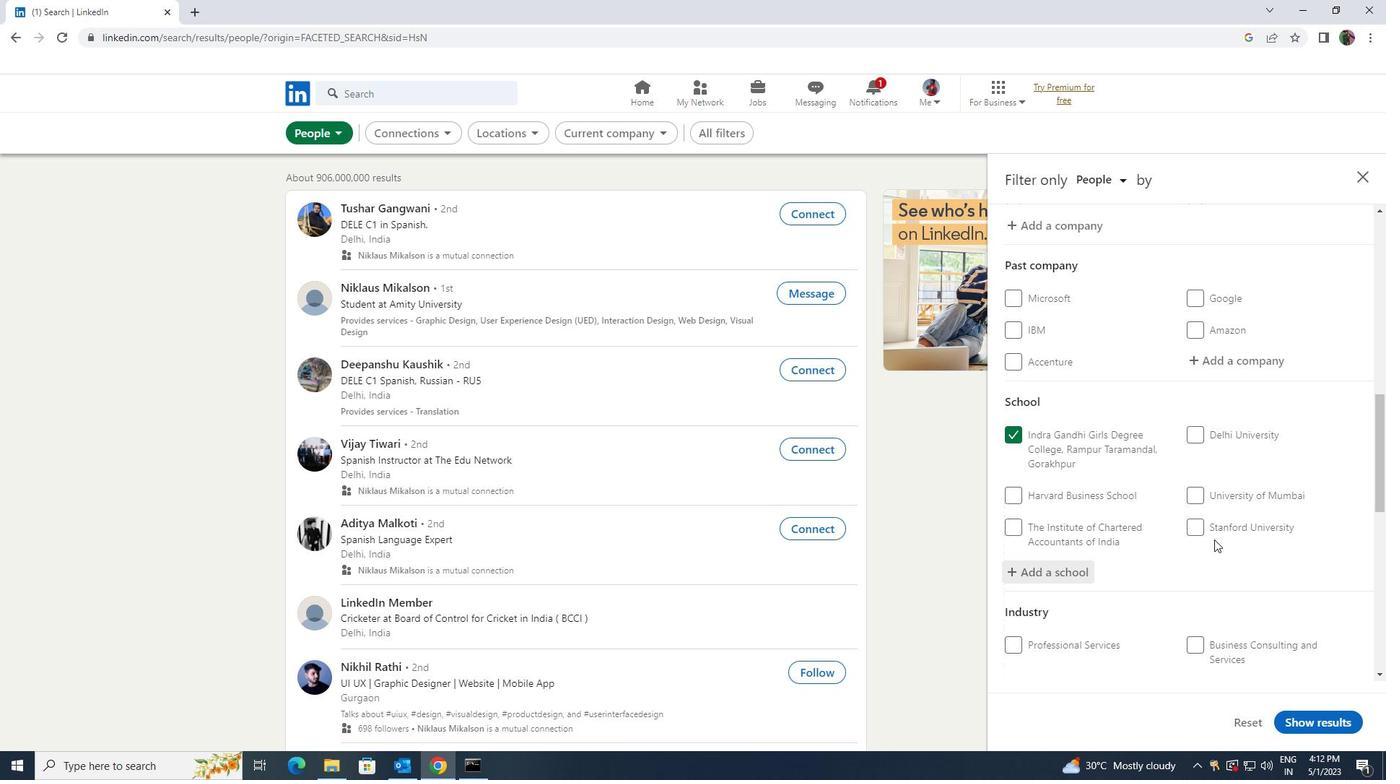 
Action: Mouse scrolled (1214, 538) with delta (0, 0)
Screenshot: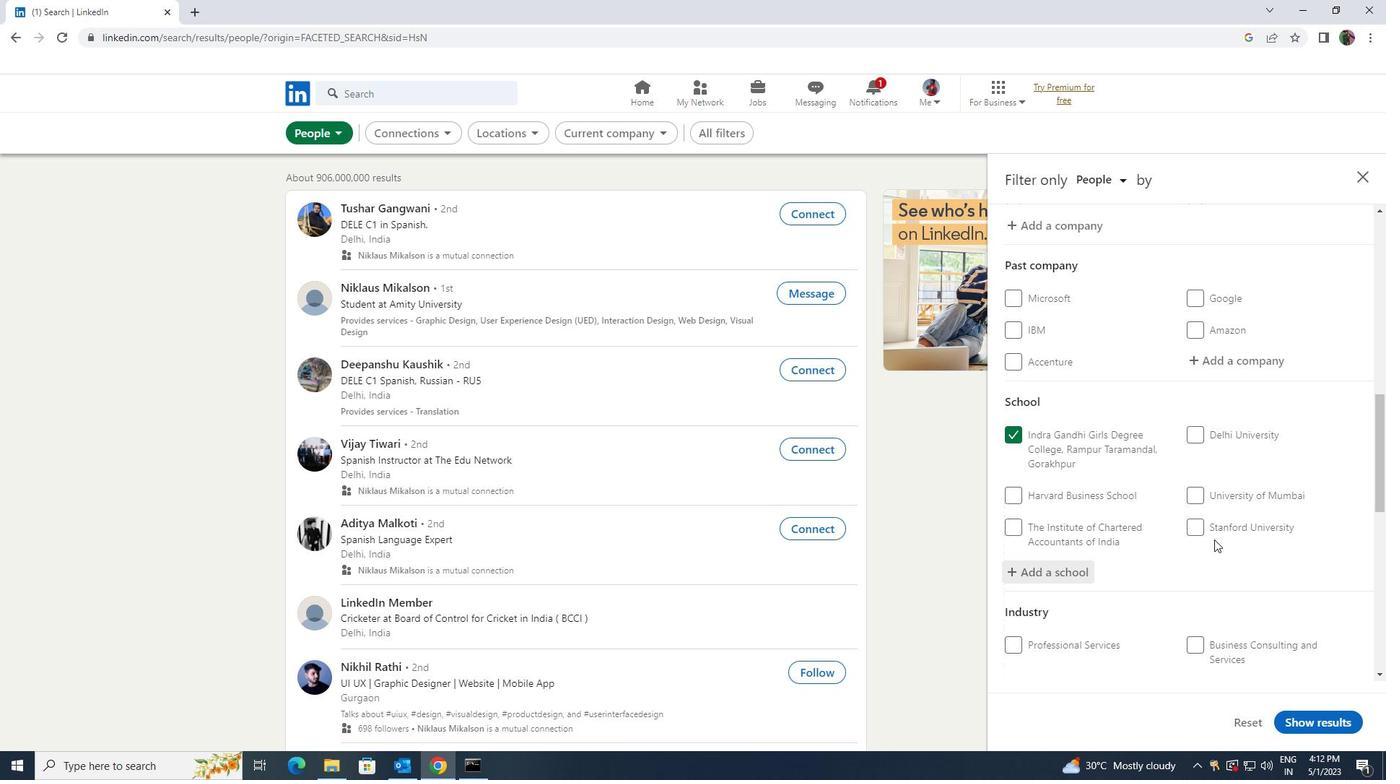 
Action: Mouse scrolled (1214, 538) with delta (0, 0)
Screenshot: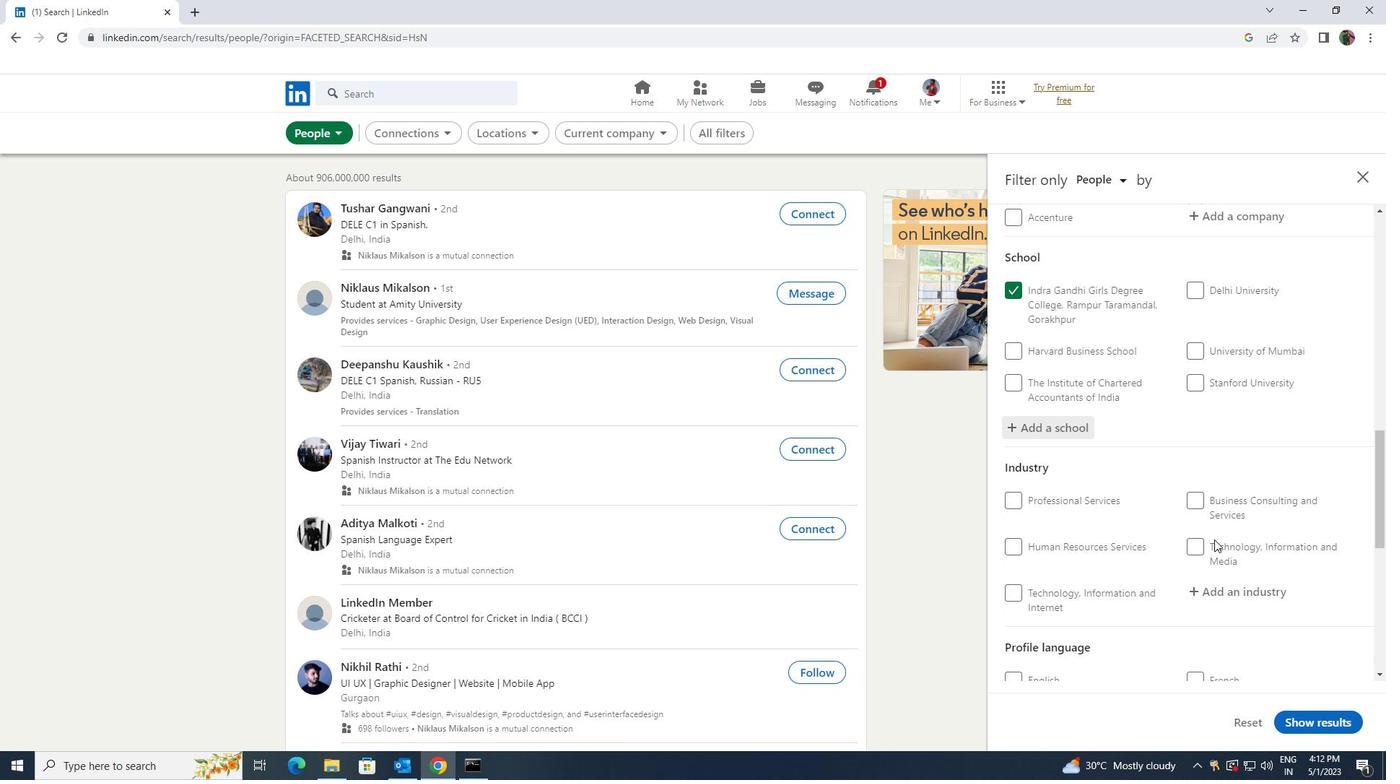 
Action: Mouse moved to (1225, 522)
Screenshot: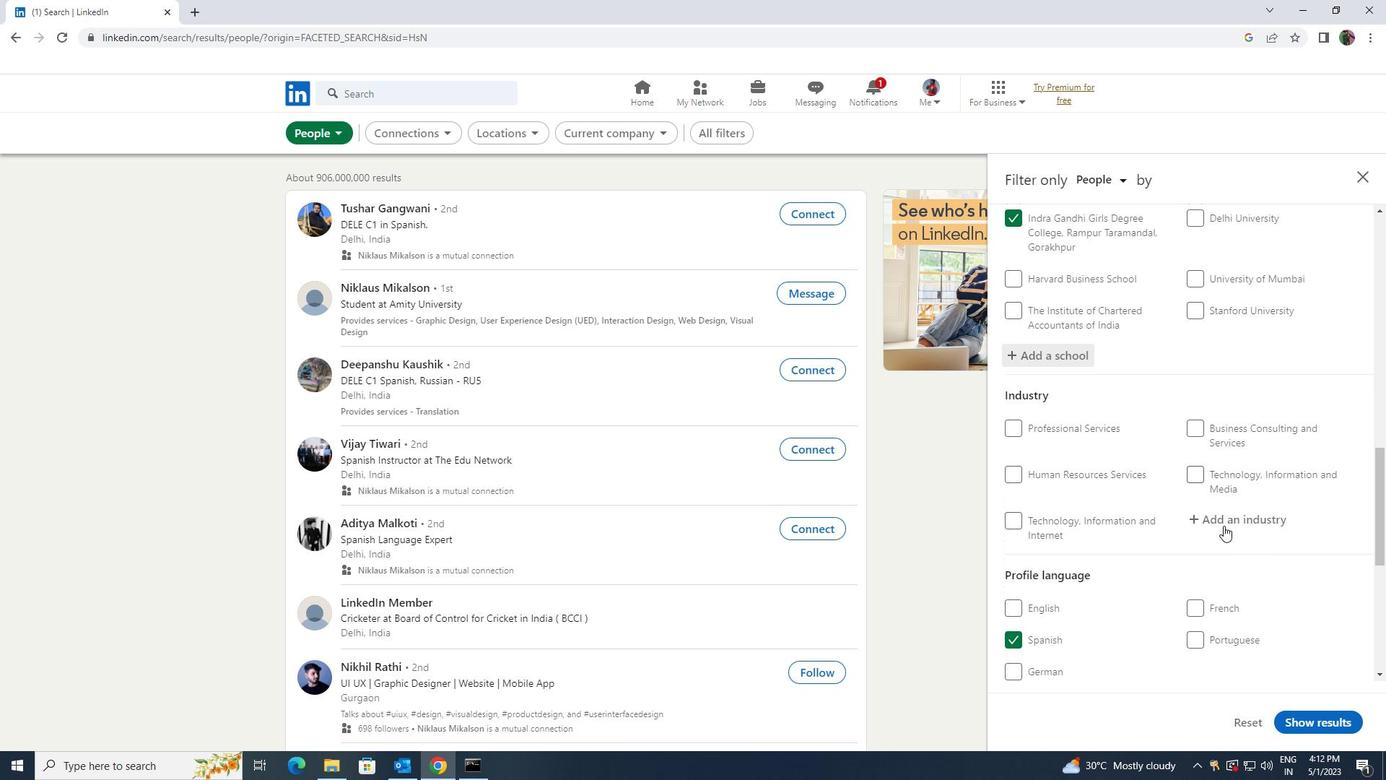 
Action: Mouse pressed left at (1225, 522)
Screenshot: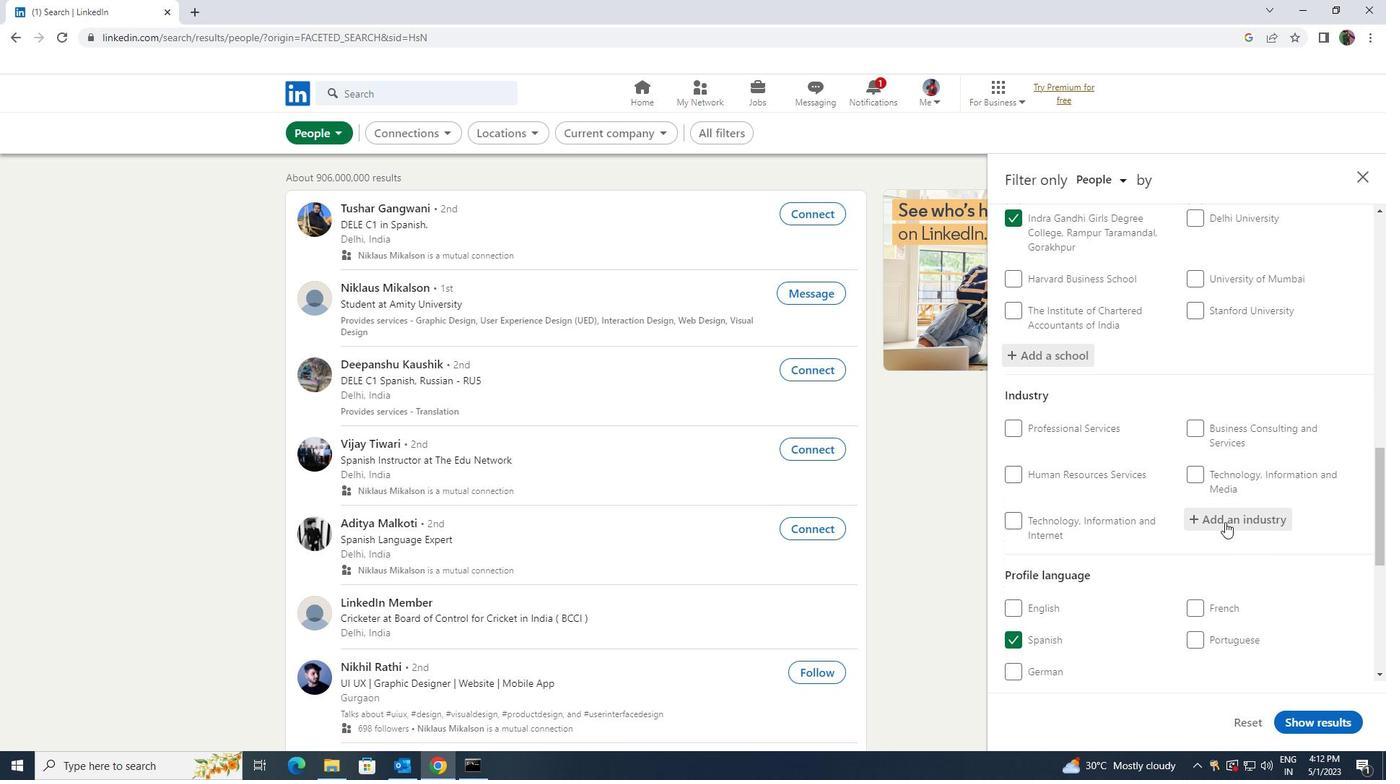 
Action: Key pressed <Key.shift><Key.shift><Key.shift><Key.shift><Key.shift><Key.shift><Key.shift>FACILI
Screenshot: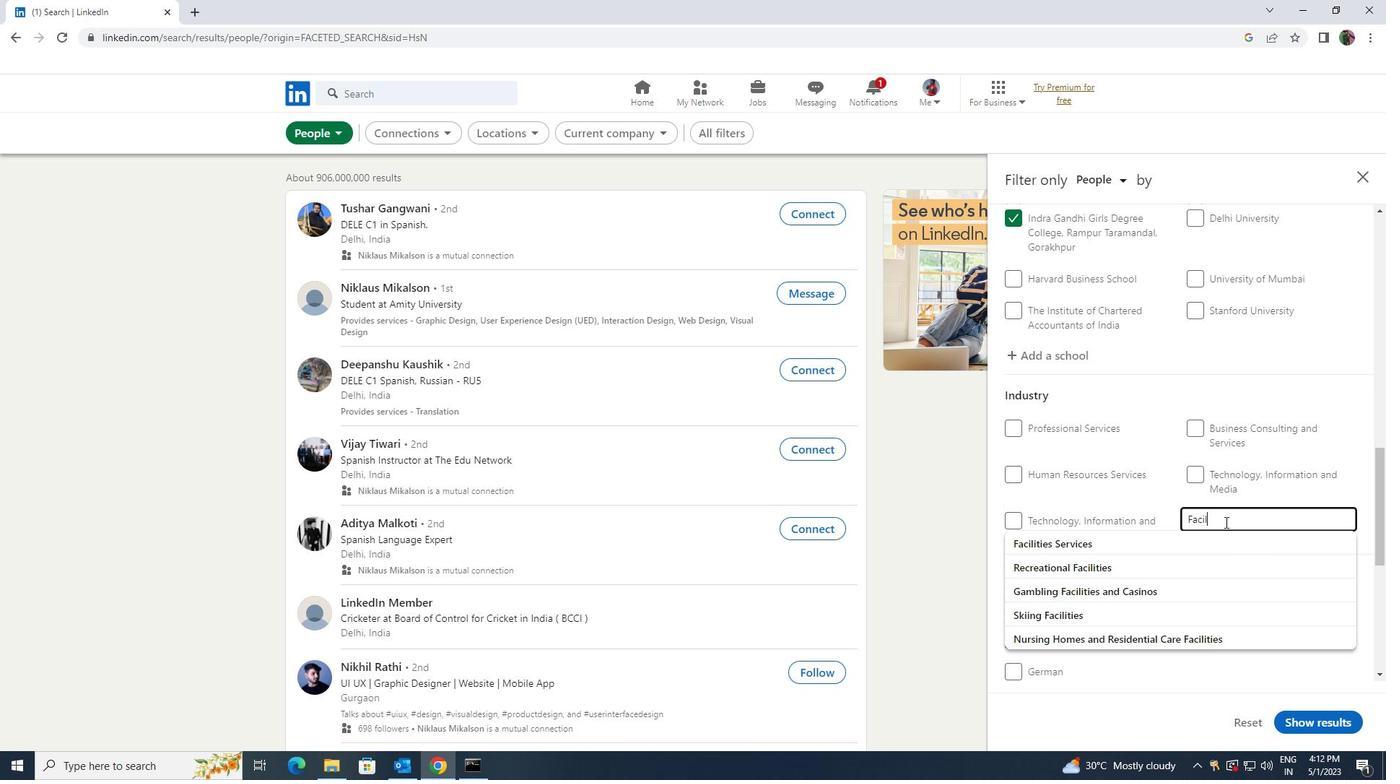 
Action: Mouse moved to (1216, 533)
Screenshot: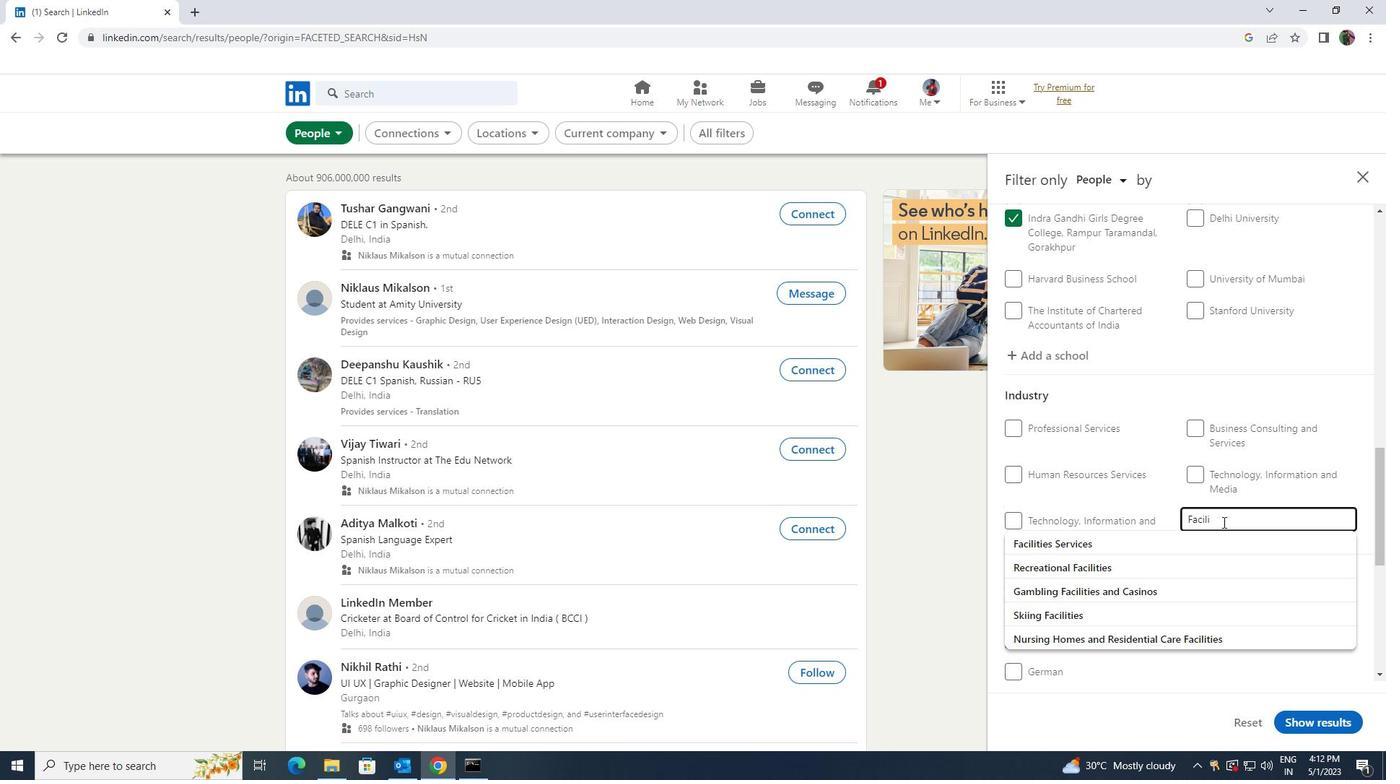 
Action: Mouse pressed left at (1216, 533)
Screenshot: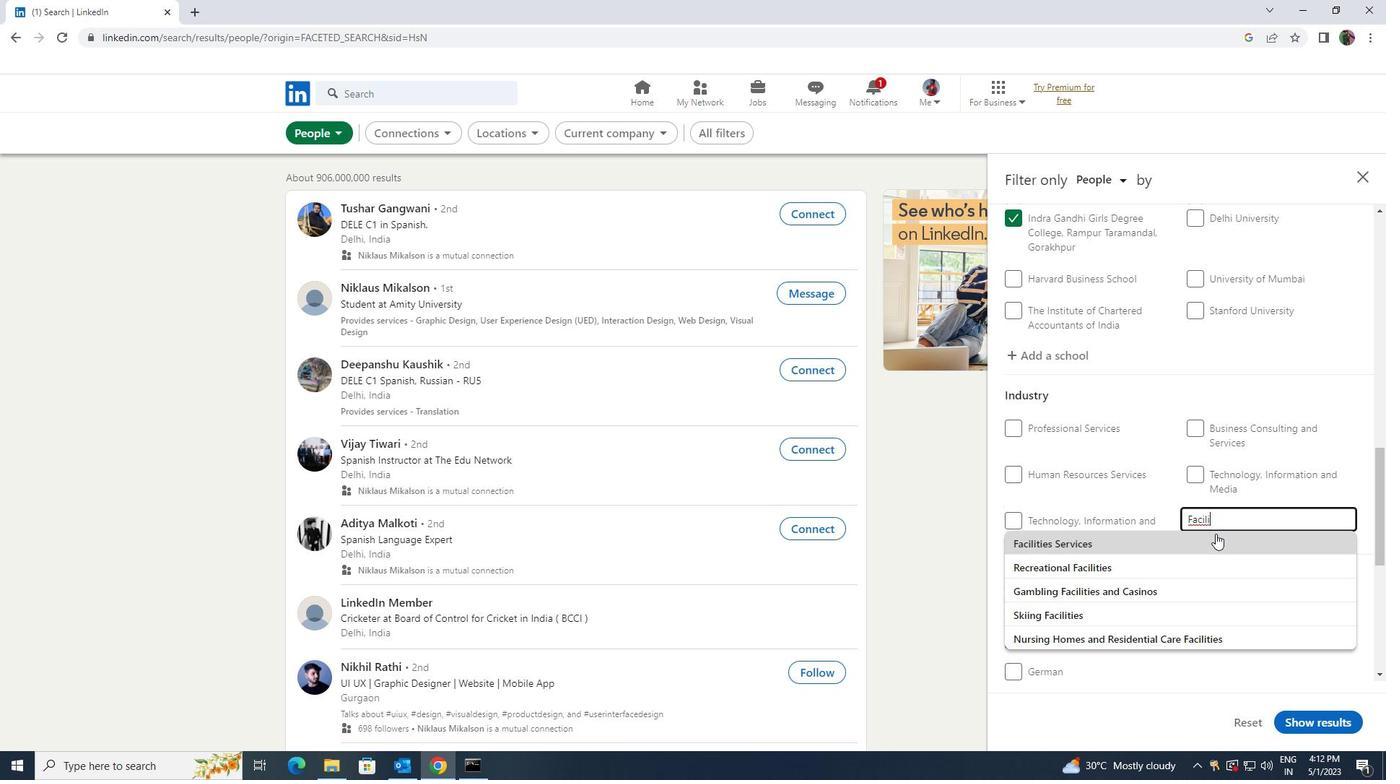 
Action: Mouse scrolled (1216, 533) with delta (0, 0)
Screenshot: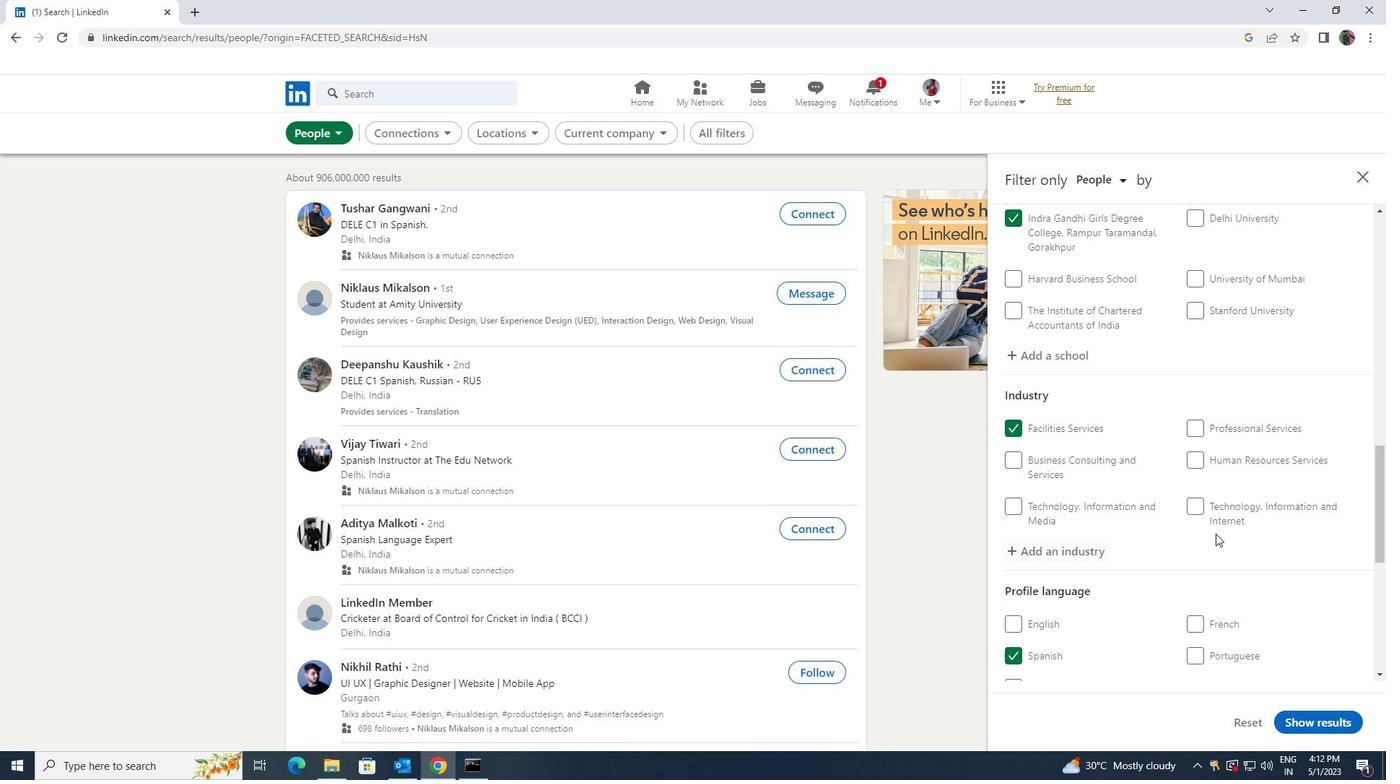 
Action: Mouse scrolled (1216, 533) with delta (0, 0)
Screenshot: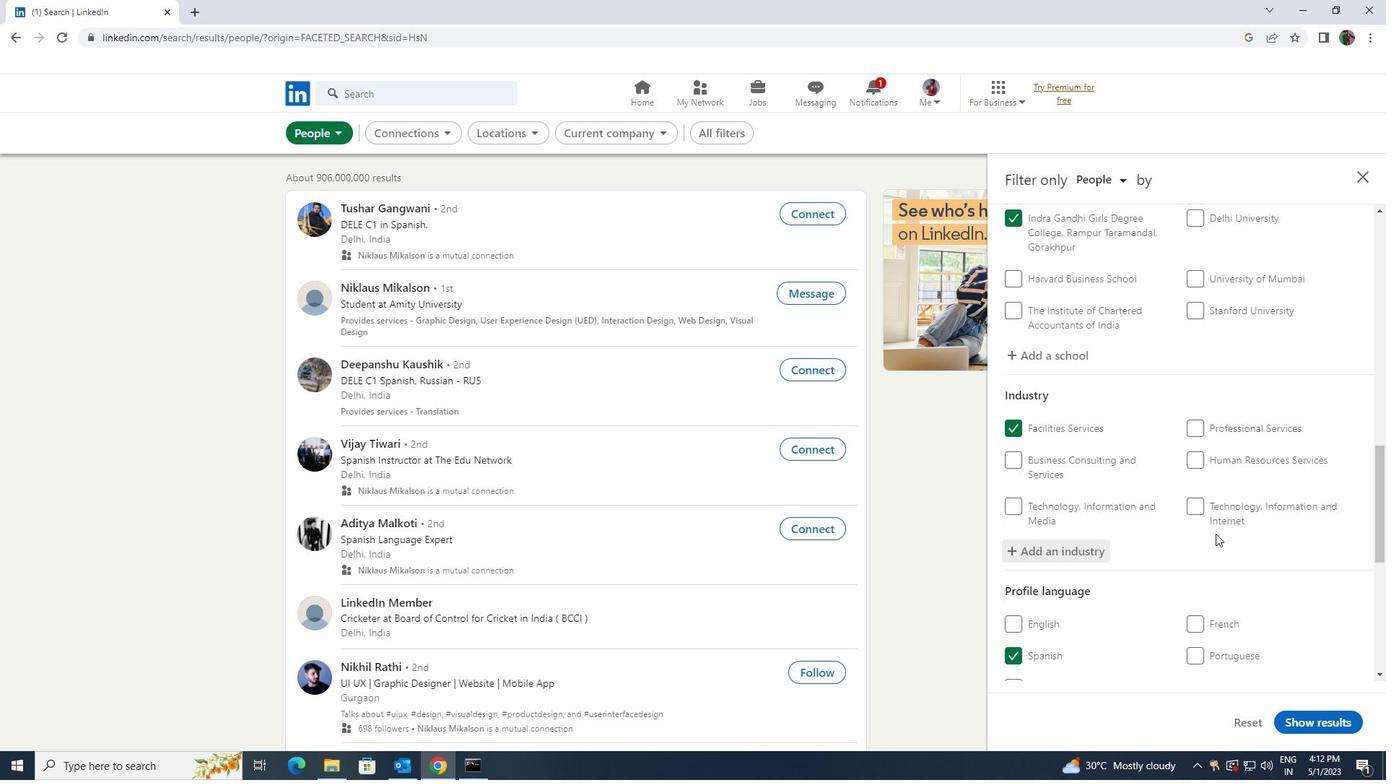 
Action: Mouse scrolled (1216, 533) with delta (0, 0)
Screenshot: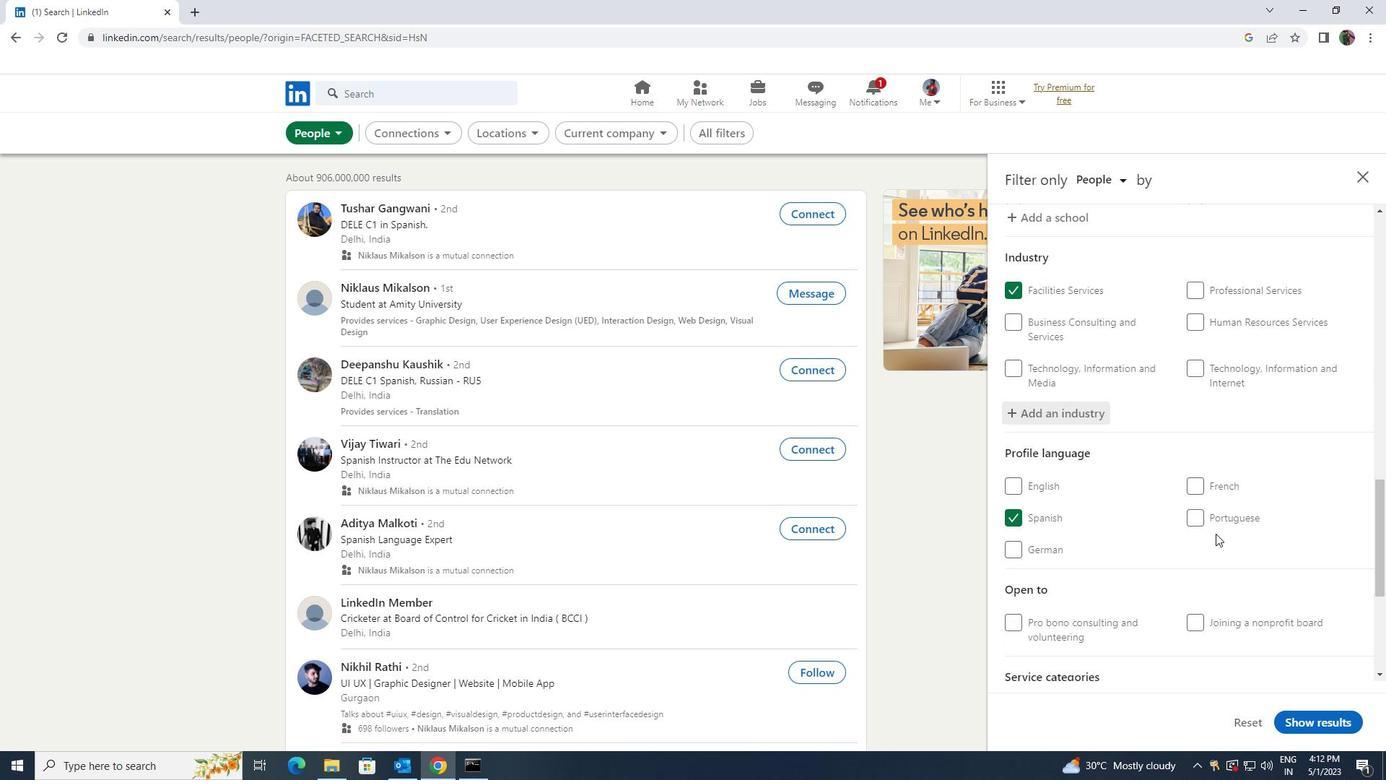 
Action: Mouse scrolled (1216, 533) with delta (0, 0)
Screenshot: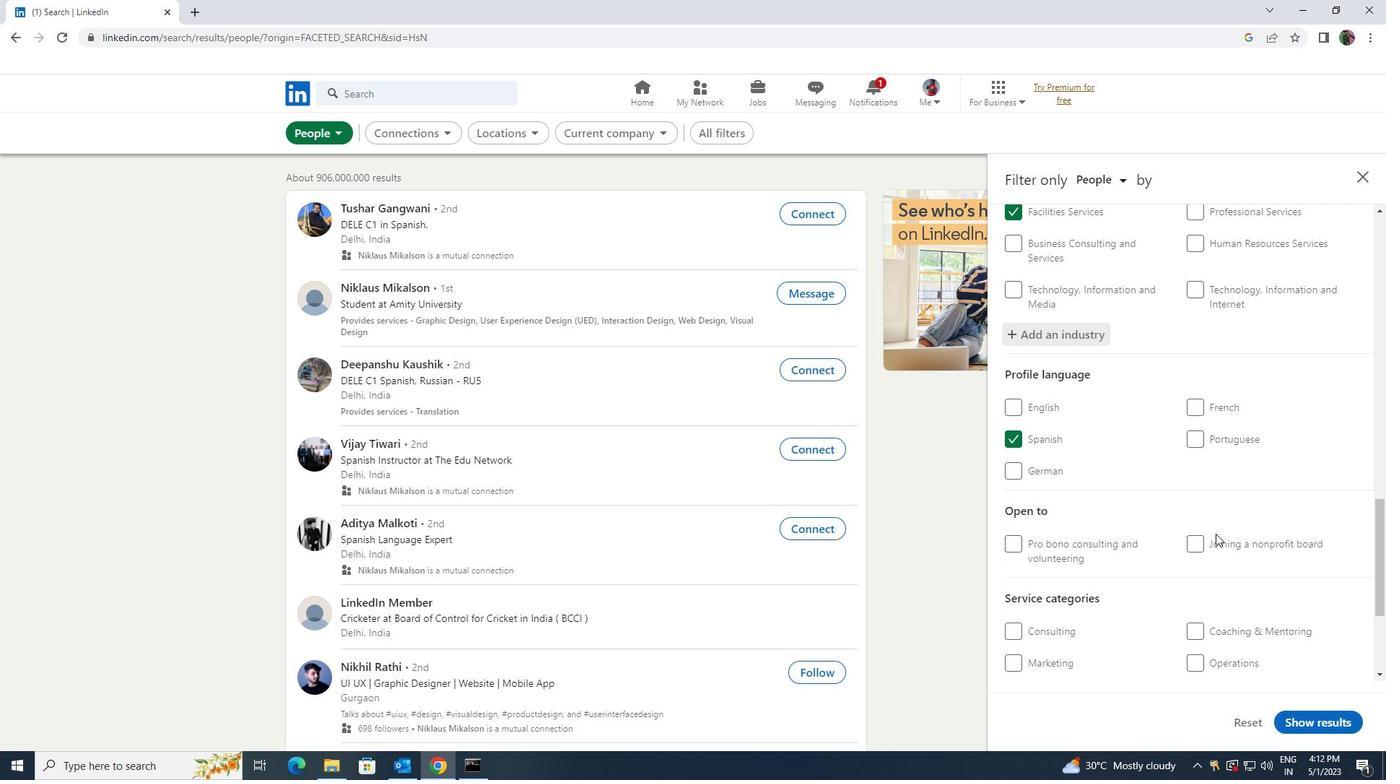
Action: Mouse scrolled (1216, 533) with delta (0, 0)
Screenshot: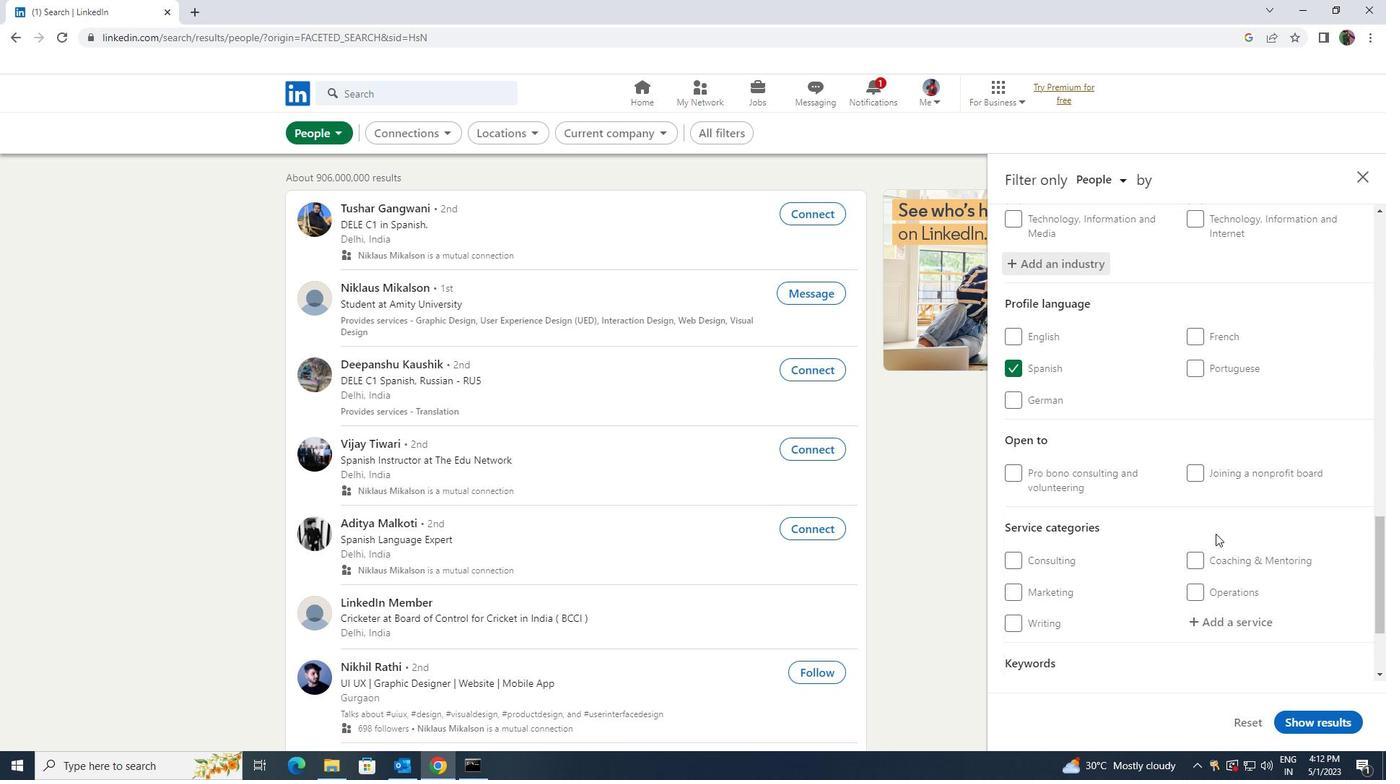 
Action: Mouse scrolled (1216, 533) with delta (0, 0)
Screenshot: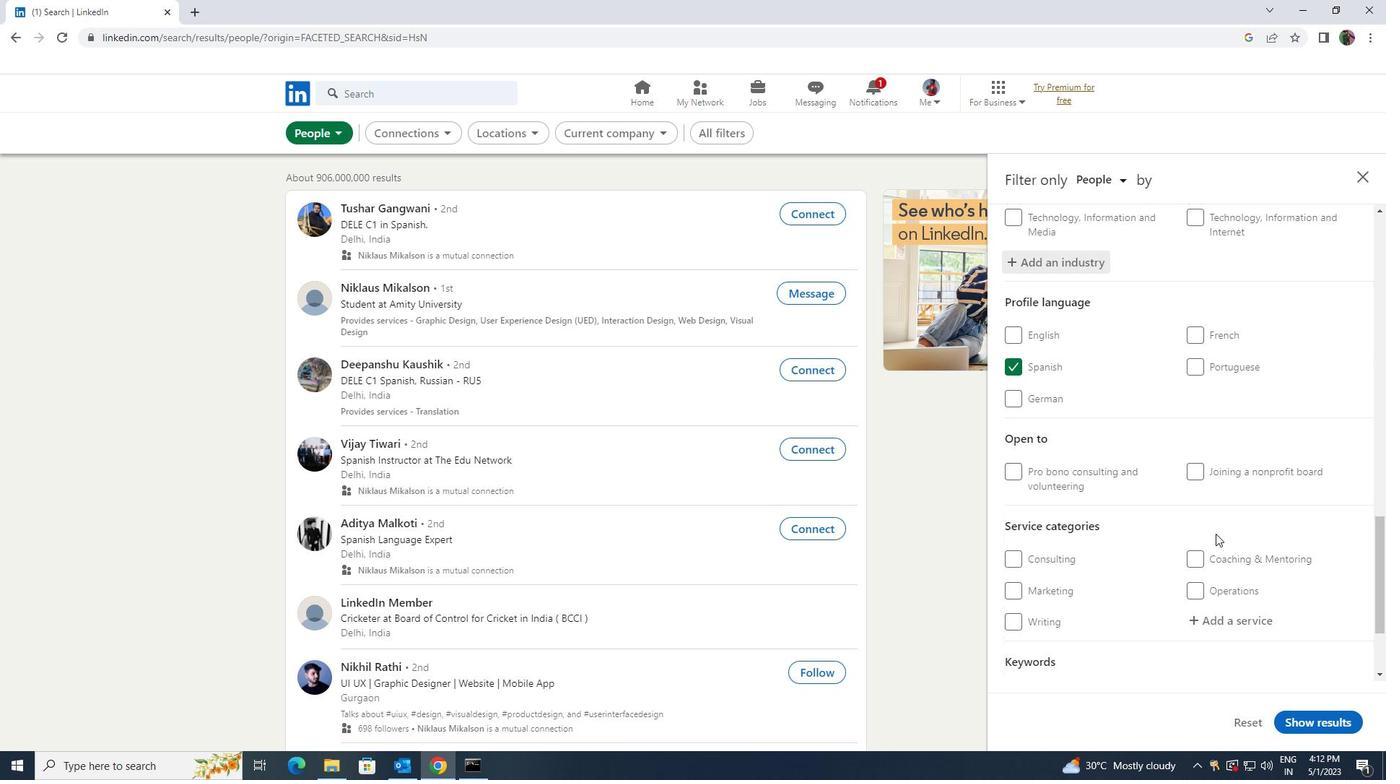 
Action: Mouse moved to (1222, 482)
Screenshot: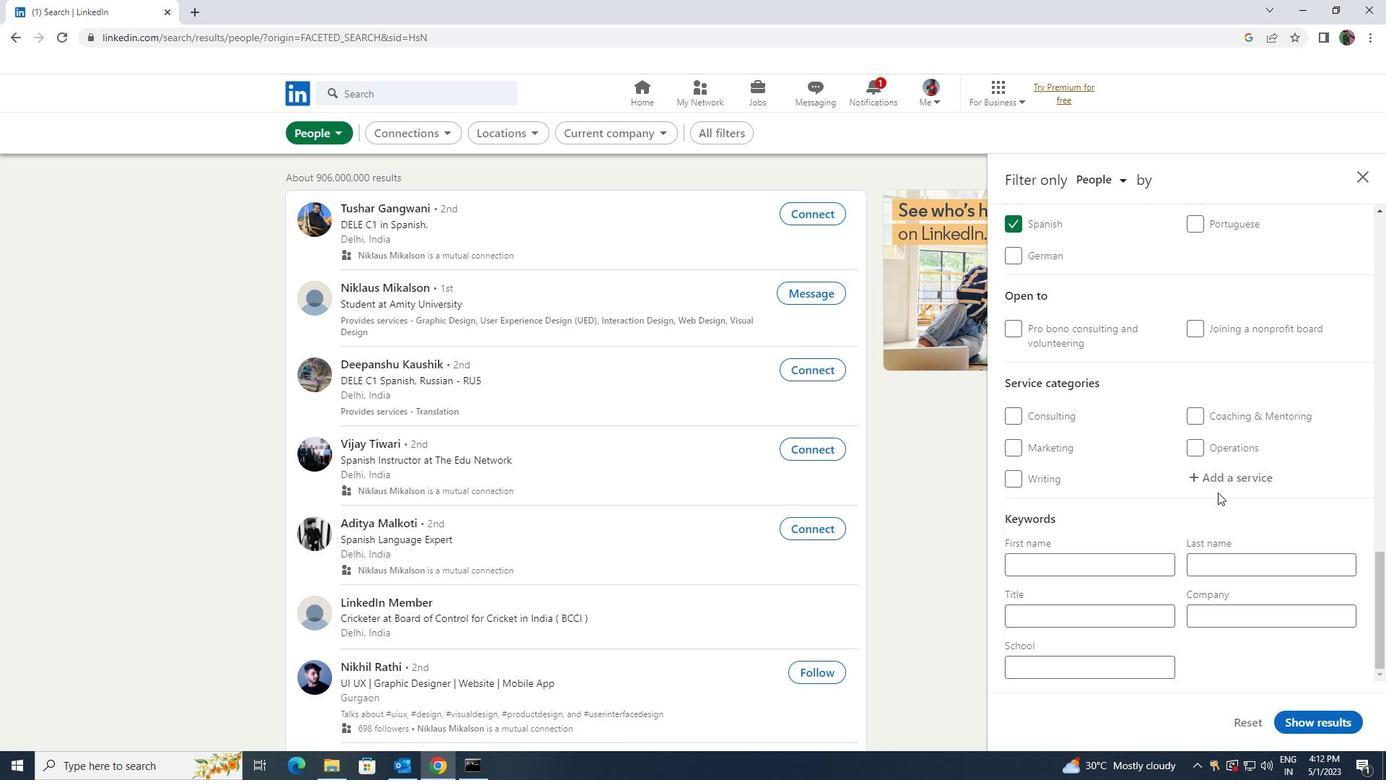 
Action: Mouse pressed left at (1222, 482)
Screenshot: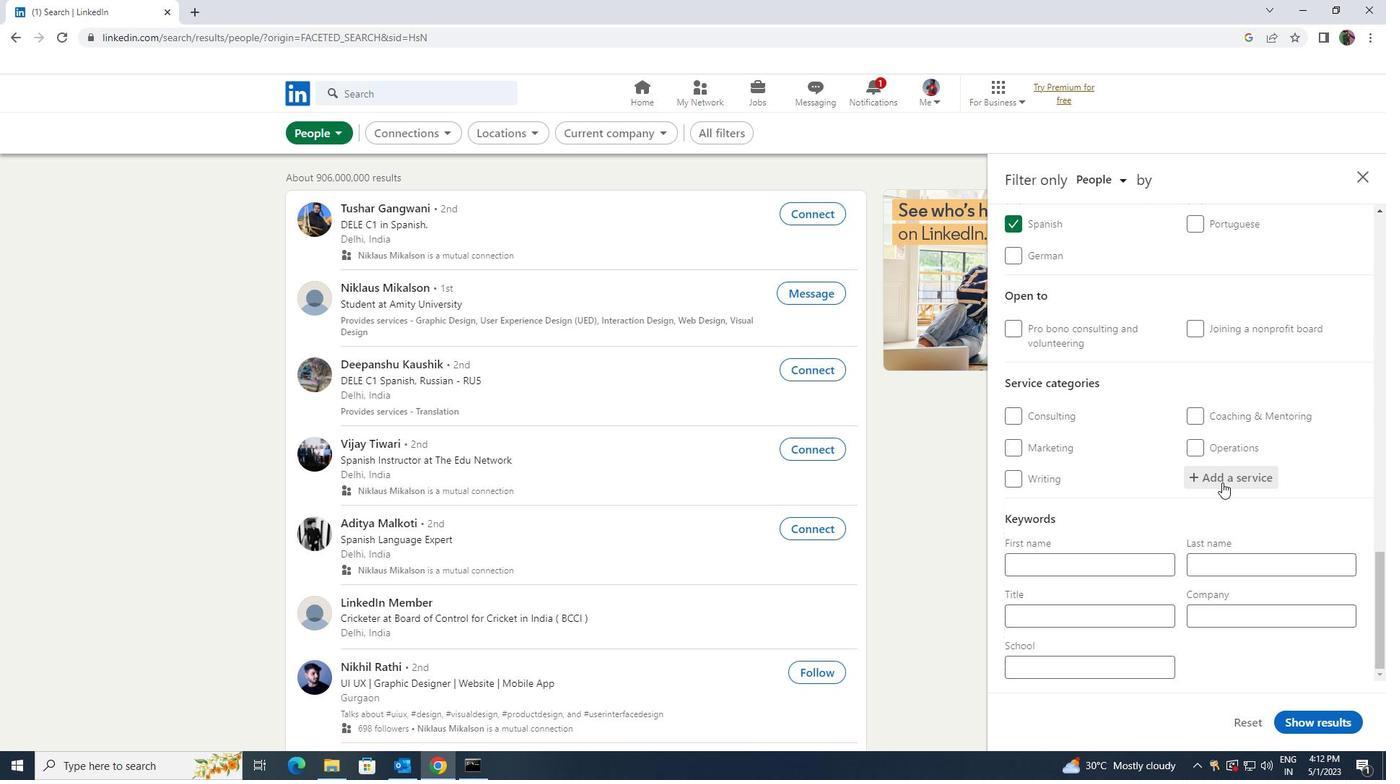 
Action: Key pressed <Key.shift><Key.shift><Key.shift><Key.shift><Key.shift><Key.shift><Key.shift><Key.shift><Key.shift><Key.shift><Key.shift><Key.shift><Key.shift>CORPO
Screenshot: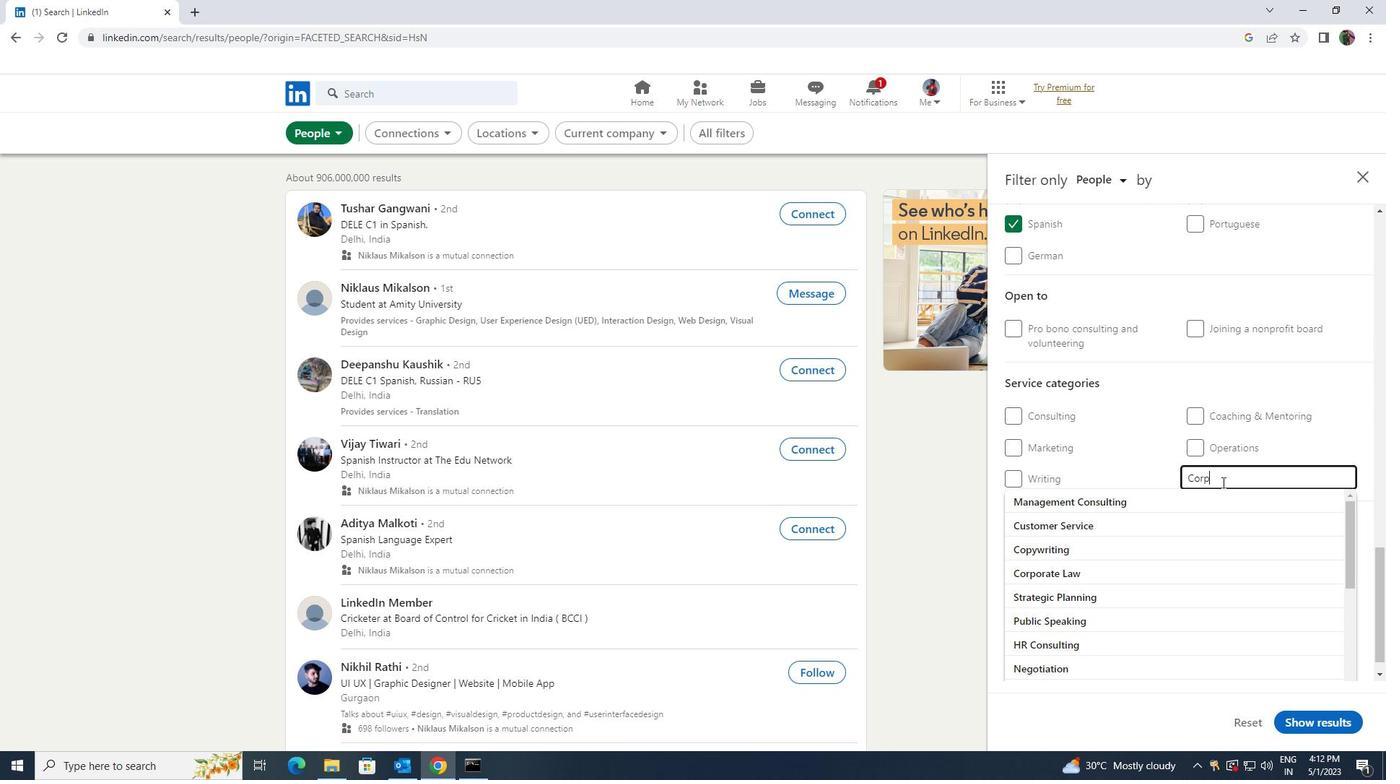 
Action: Mouse moved to (1215, 496)
Screenshot: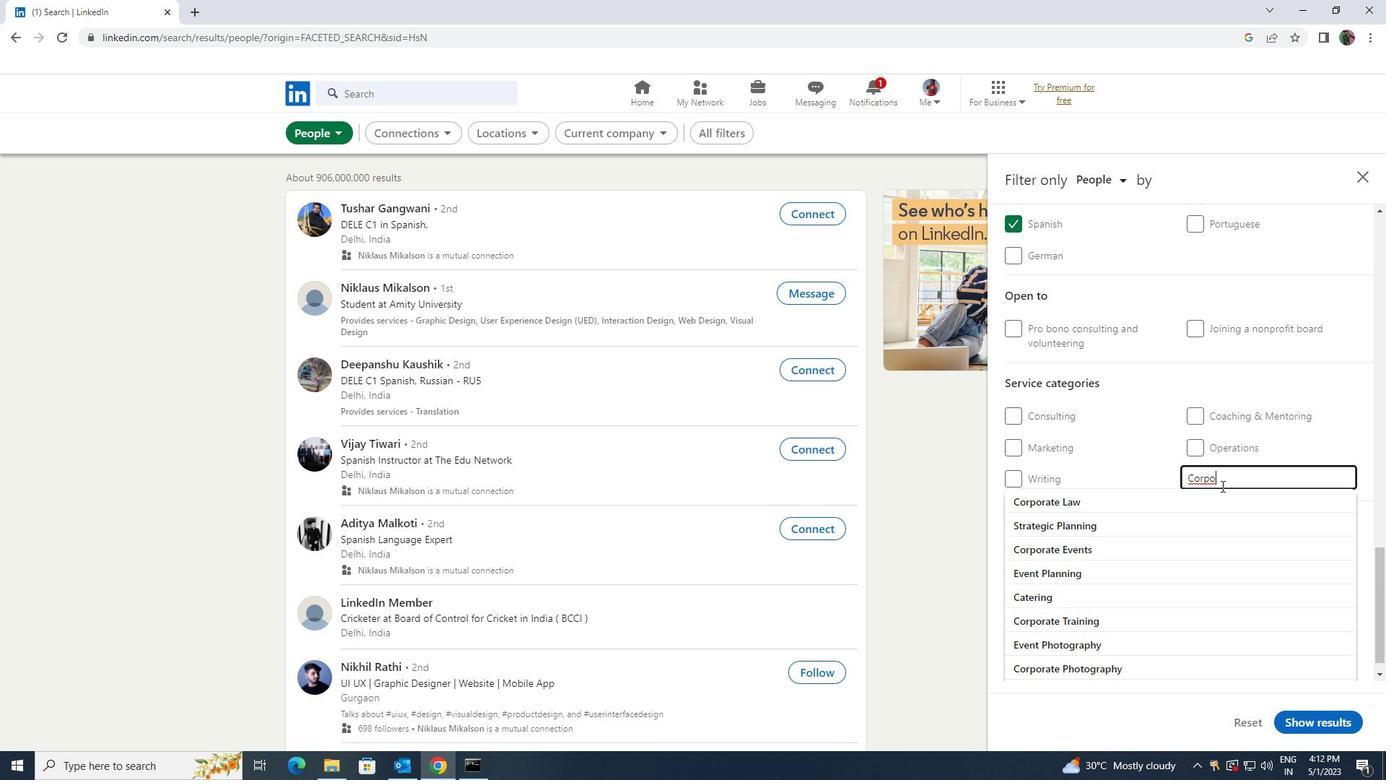 
Action: Mouse pressed left at (1215, 496)
Screenshot: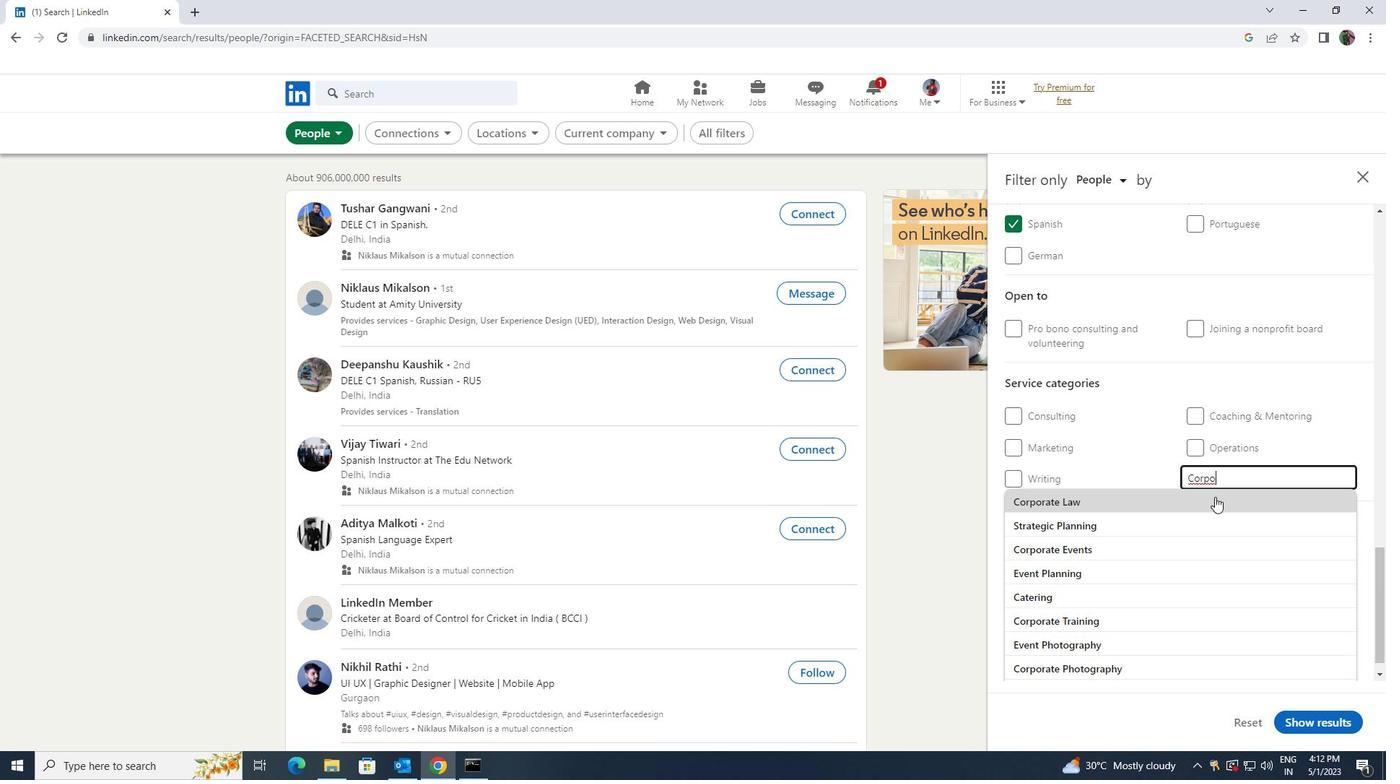
Action: Mouse scrolled (1215, 496) with delta (0, 0)
Screenshot: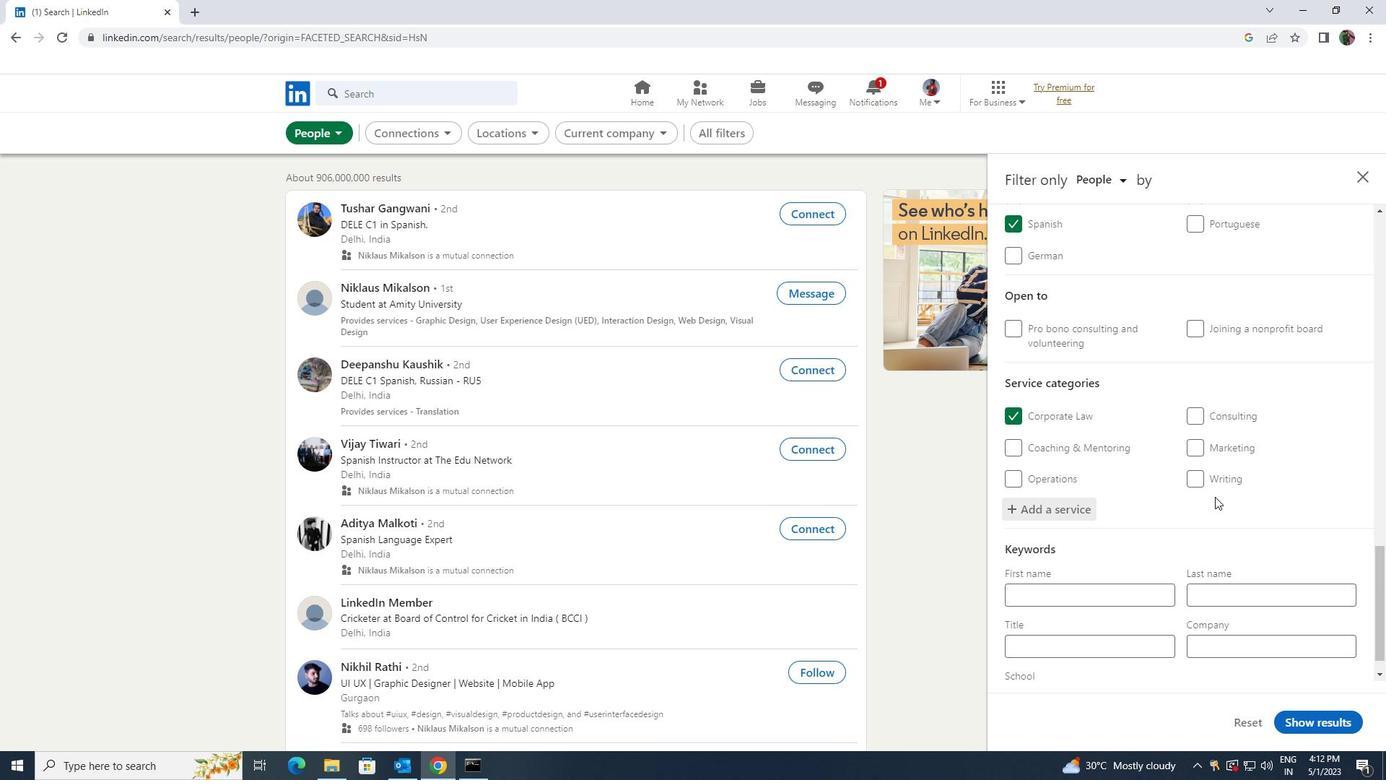 
Action: Mouse scrolled (1215, 496) with delta (0, 0)
Screenshot: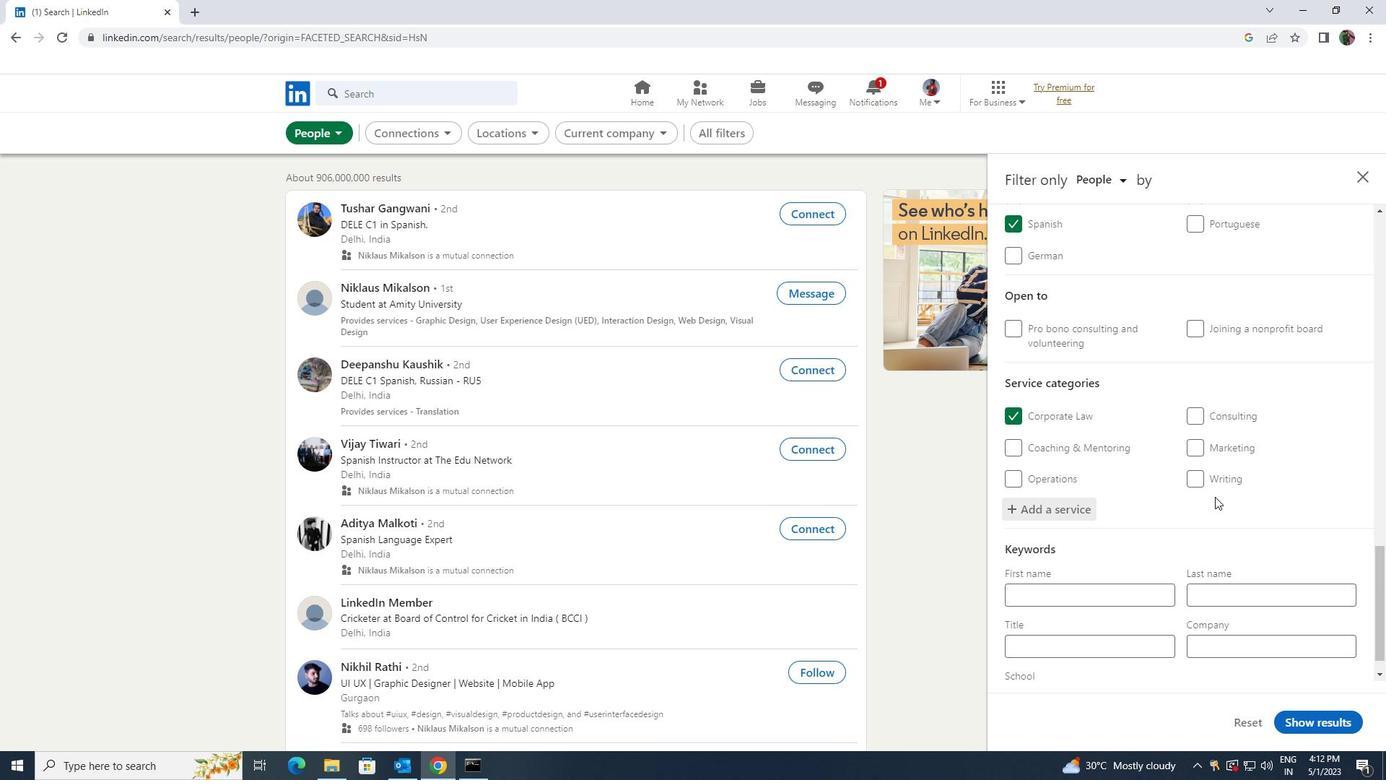 
Action: Mouse scrolled (1215, 496) with delta (0, 0)
Screenshot: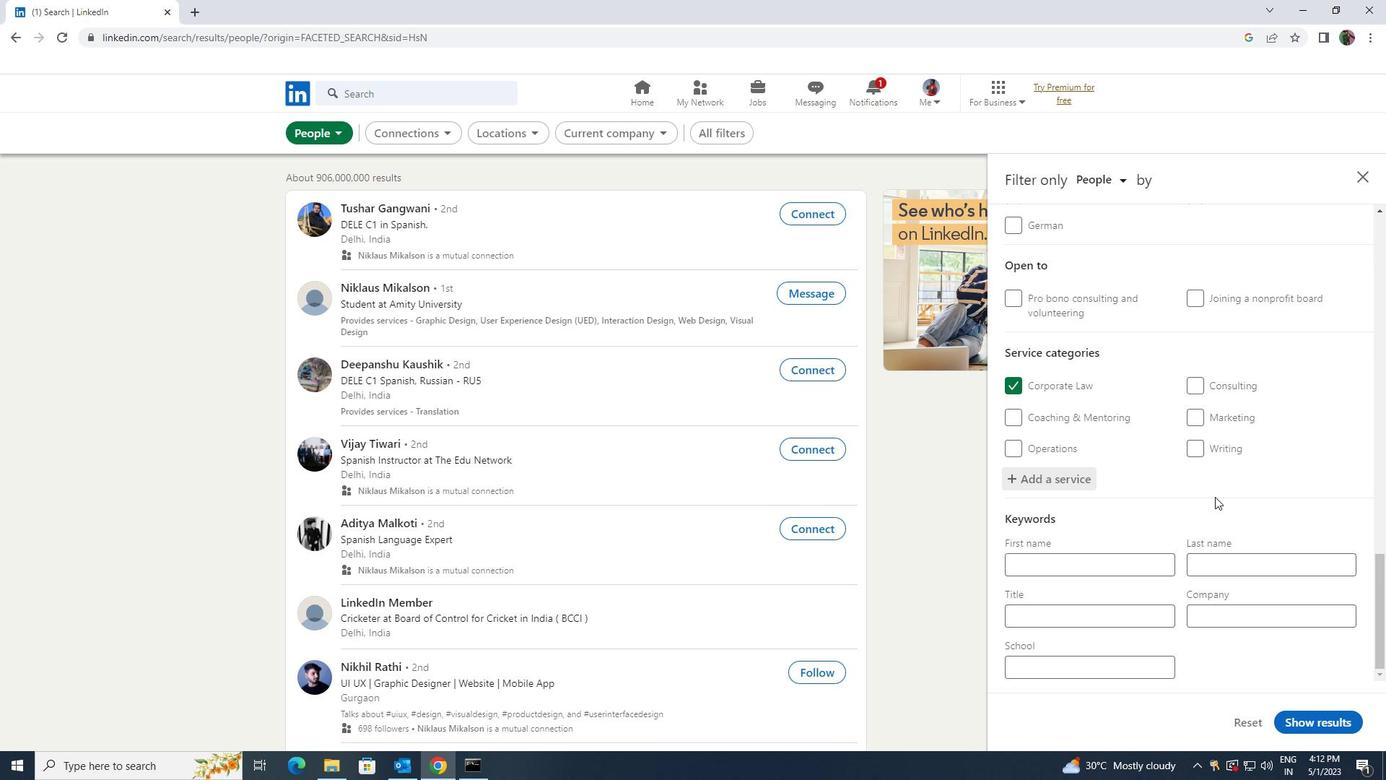 
Action: Mouse scrolled (1215, 496) with delta (0, 0)
Screenshot: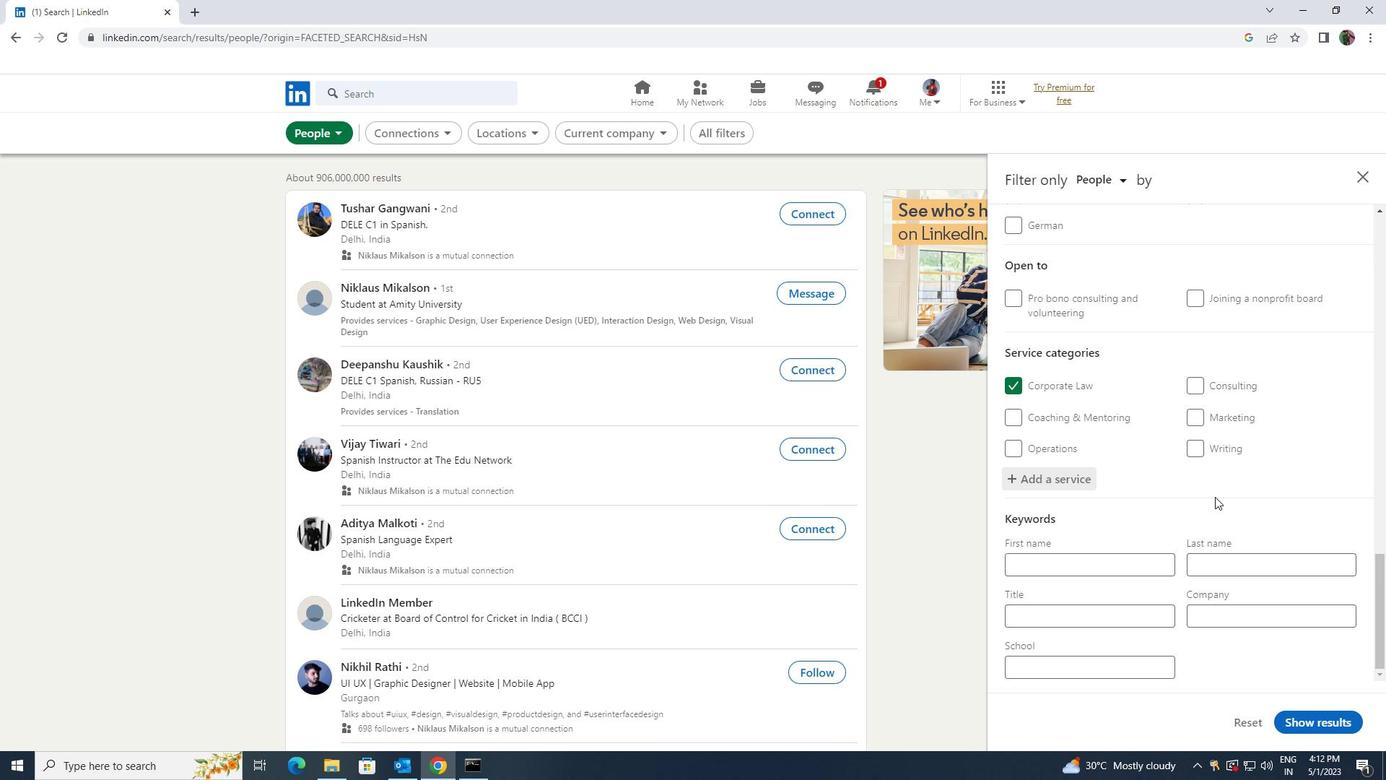 
Action: Mouse moved to (1161, 619)
Screenshot: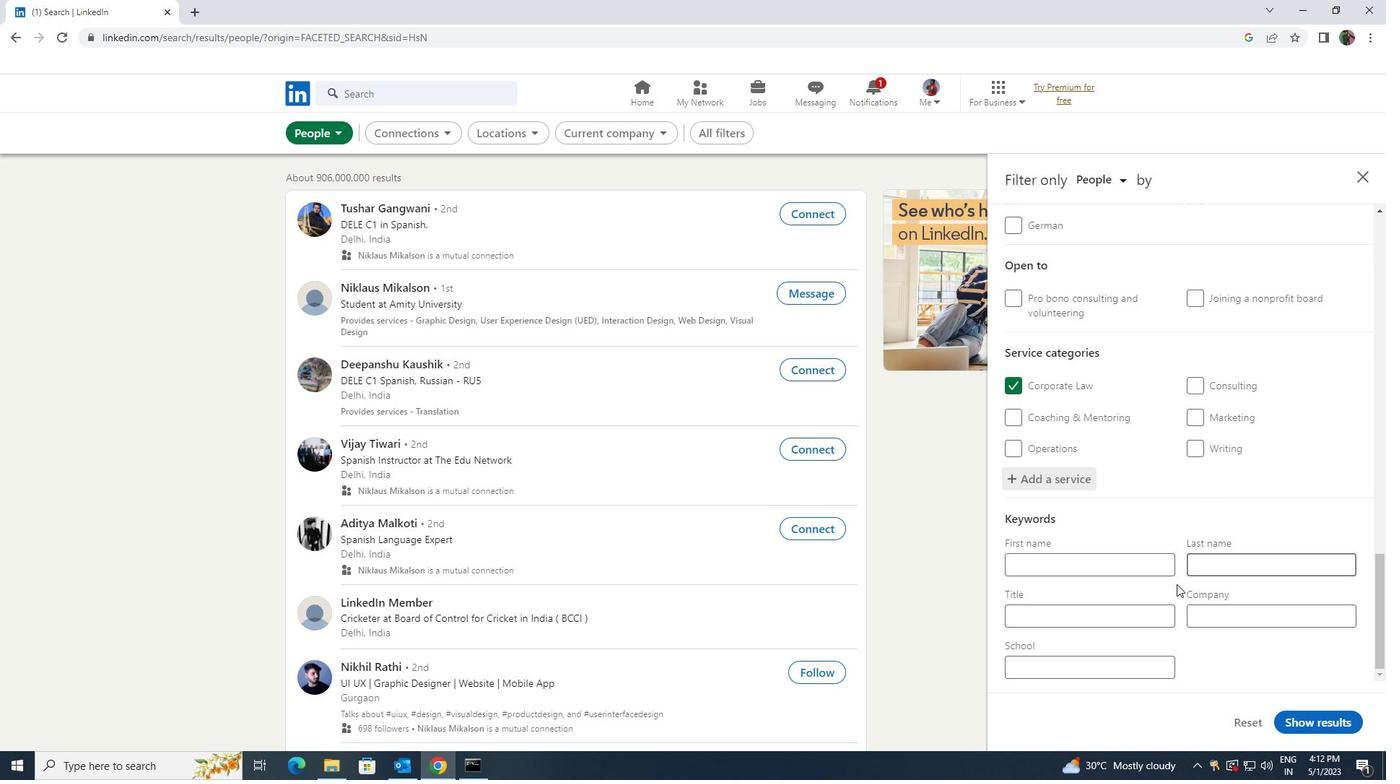 
Action: Mouse pressed left at (1161, 619)
Screenshot: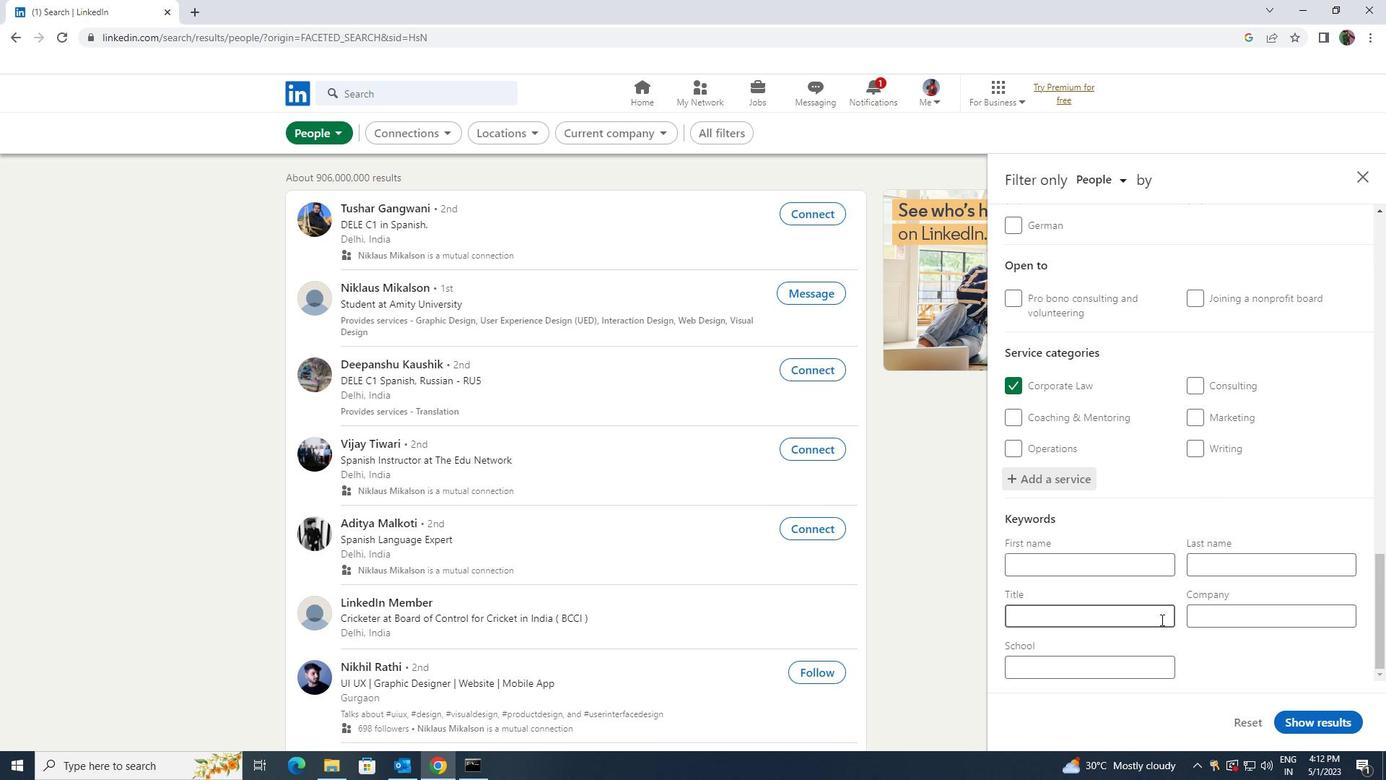 
Action: Key pressed <Key.shift><Key.shift><Key.shift><Key.shift><Key.shift>MEDICAL<Key.space><Key.shift><Key.shift><Key.shift><Key.shift><Key.shift><Key.shift><Key.shift><Key.shift><Key.shift><Key.shift><Key.shift><Key.shift><Key.shift><Key.shift><Key.shift><Key.shift><Key.shift><Key.shift><Key.shift><Key.shift><Key.shift><Key.shift><Key.shift><Key.shift><Key.shift><Key.shift><Key.shift><Key.shift><Key.shift><Key.shift><Key.shift><Key.shift><Key.shift><Key.shift><Key.shift><Key.shift><Key.shift><Key.shift><Key.shift><Key.shift><Key.shift><Key.shift><Key.shift>LABORATORY<Key.space><Key.shift>TECH
Screenshot: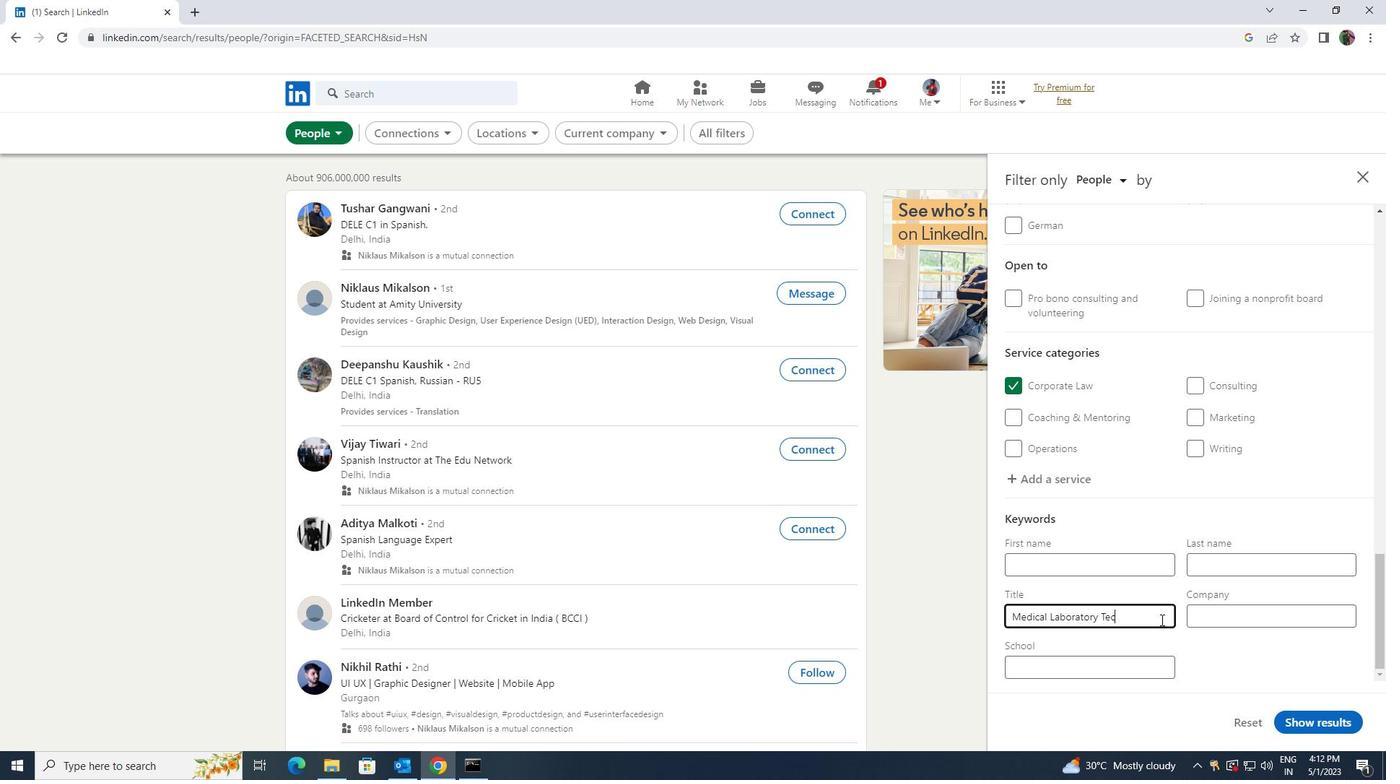 
Action: Mouse moved to (1295, 715)
Screenshot: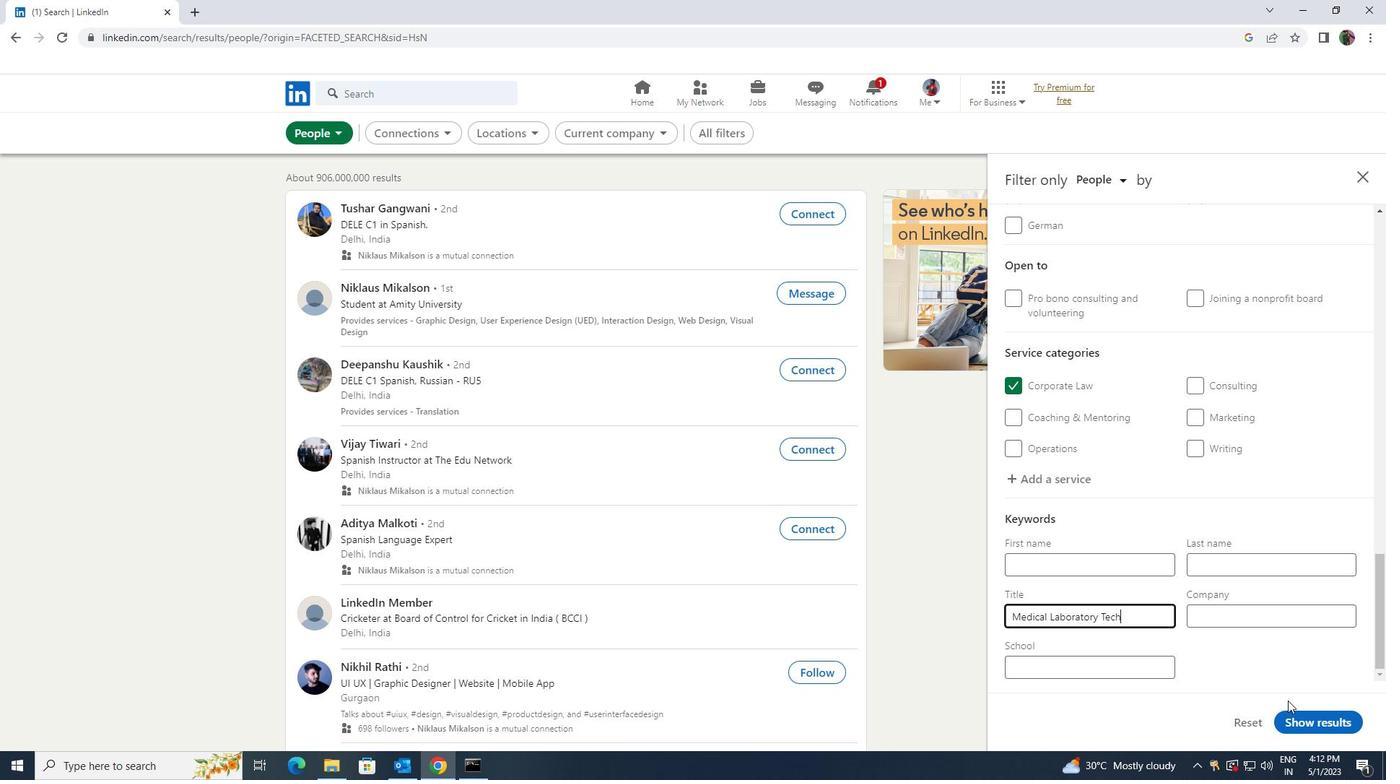 
Action: Mouse pressed left at (1295, 715)
Screenshot: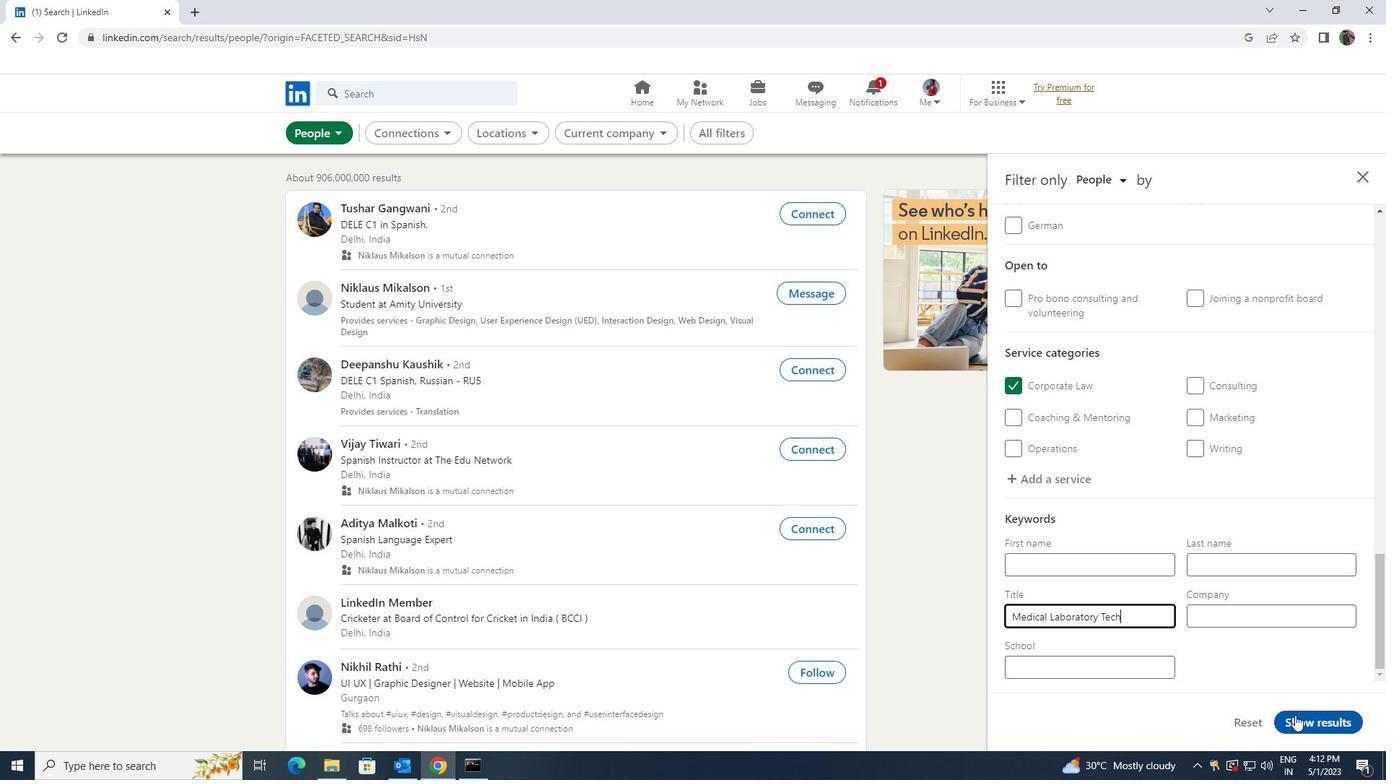 
